 Task: Check the reviews for an Airbnb treehouse in Boone, North Carolina and explore.
Action: Mouse moved to (393, 52)
Screenshot: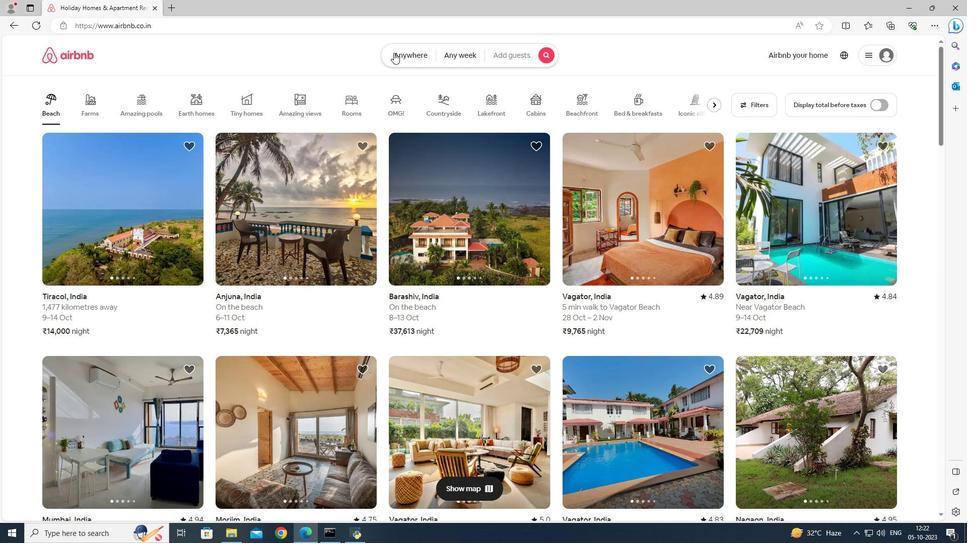 
Action: Mouse pressed left at (393, 52)
Screenshot: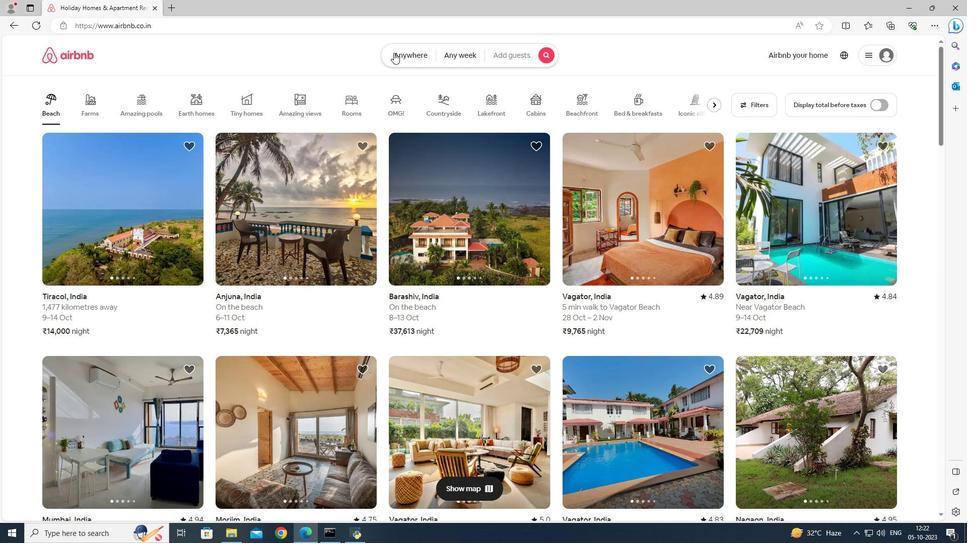
Action: Mouse moved to (323, 90)
Screenshot: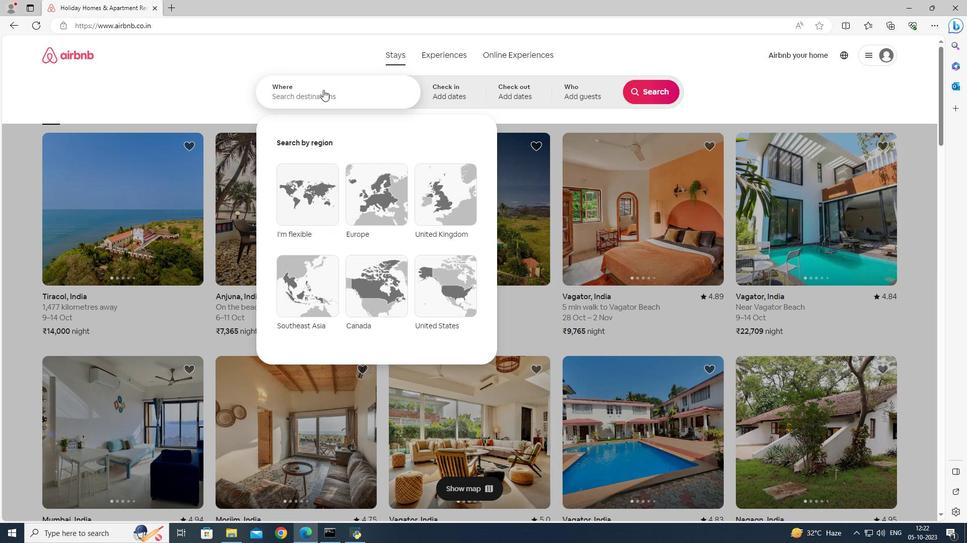 
Action: Mouse pressed left at (323, 90)
Screenshot: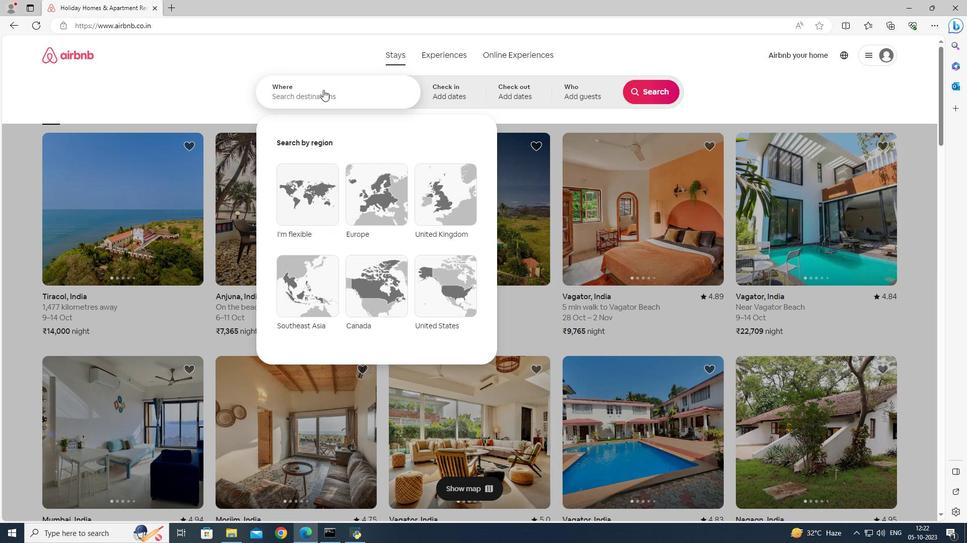 
Action: Mouse moved to (422, 90)
Screenshot: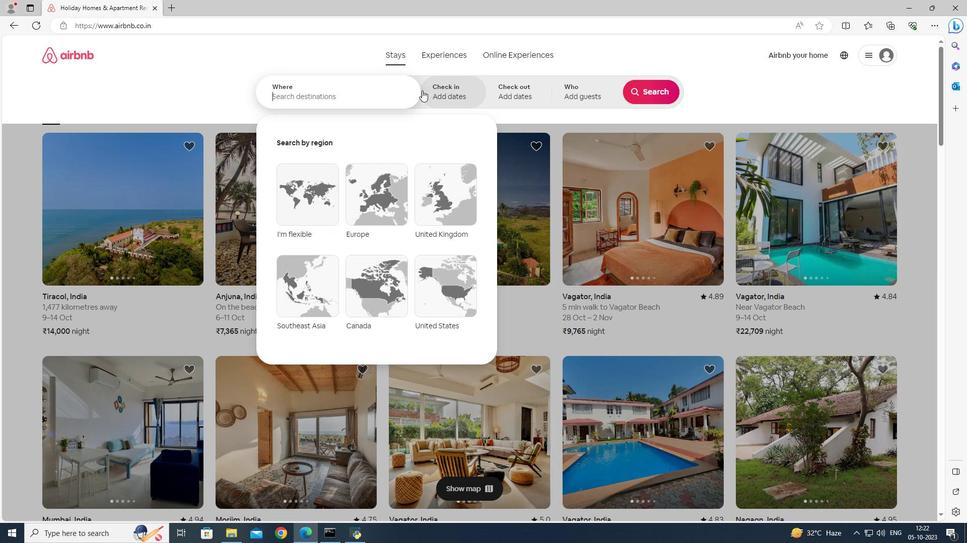 
Action: Key pressed <Key.shift><Key.shift>Boone,<Key.shift><Key.shift><Key.shift><Key.shift><Key.shift><Key.shift><Key.shift>North
Screenshot: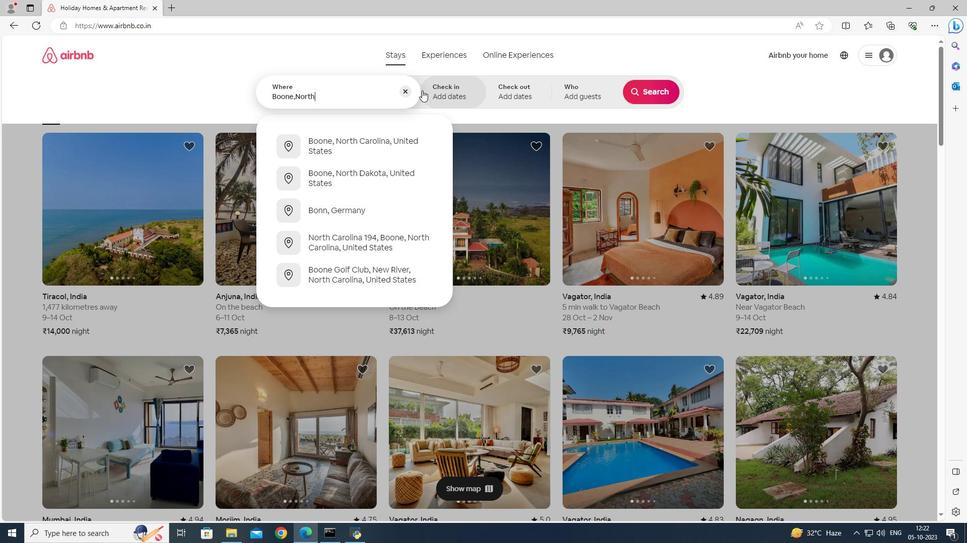 
Action: Mouse moved to (398, 146)
Screenshot: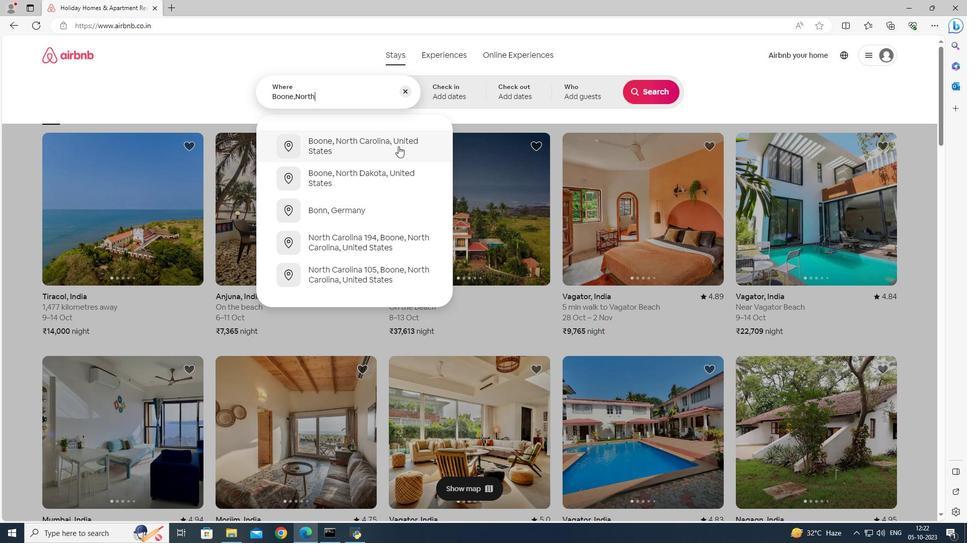 
Action: Mouse pressed left at (398, 146)
Screenshot: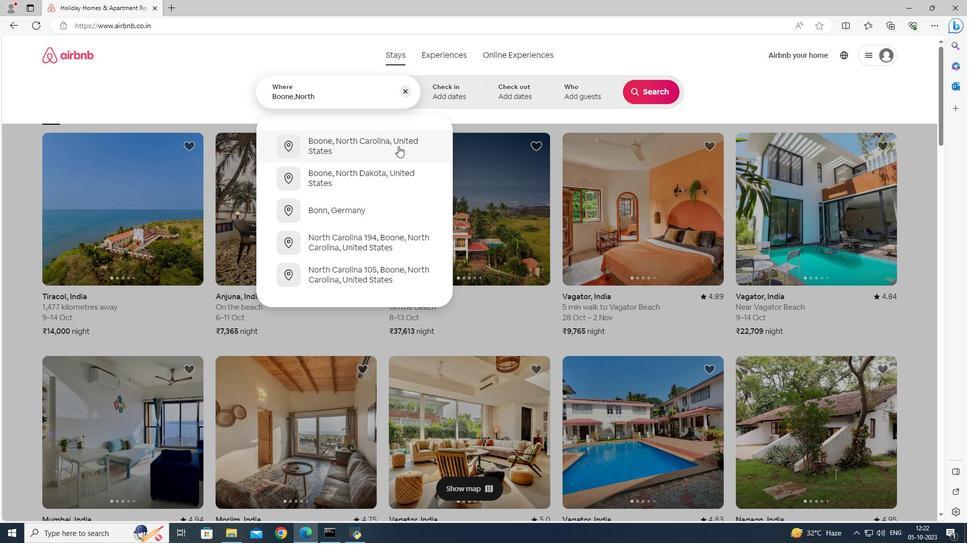 
Action: Mouse moved to (669, 98)
Screenshot: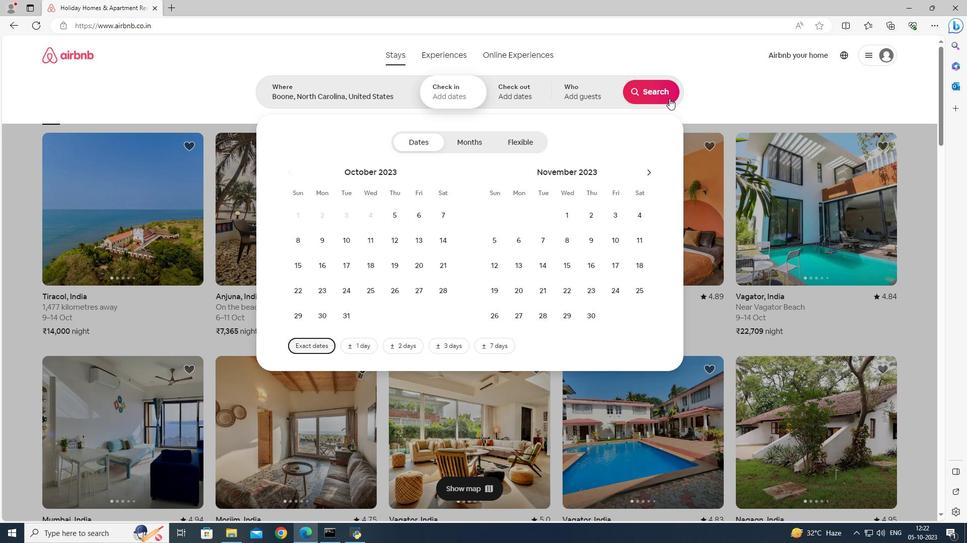 
Action: Mouse pressed left at (669, 98)
Screenshot: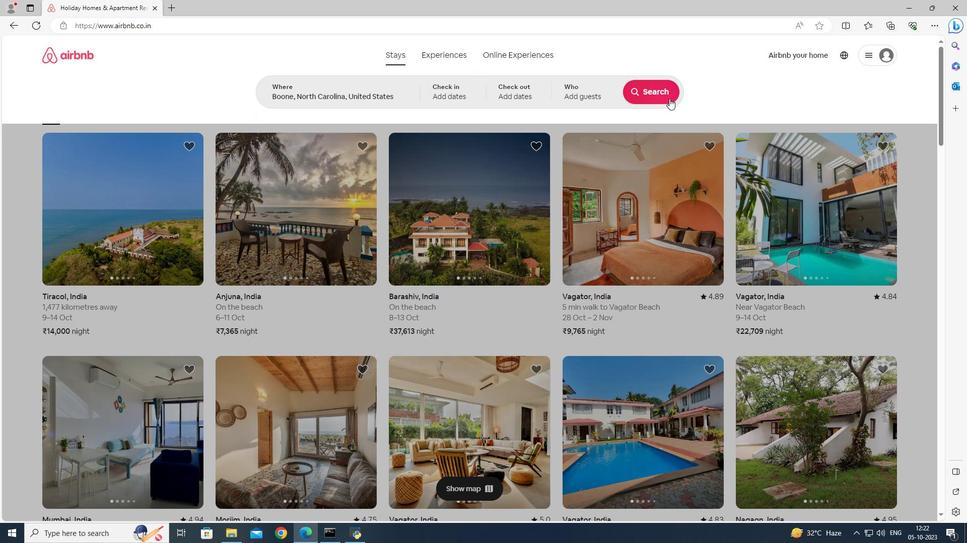 
Action: Mouse moved to (741, 93)
Screenshot: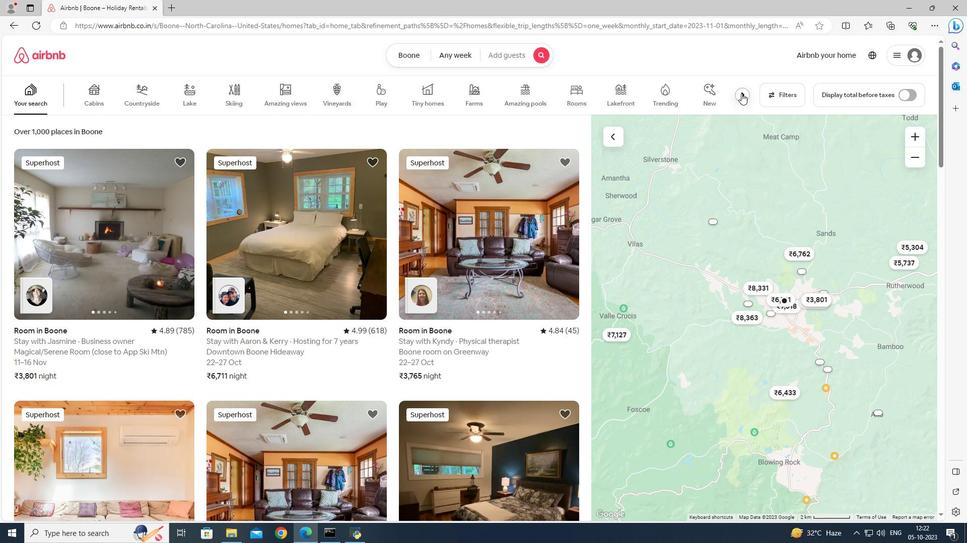 
Action: Mouse pressed left at (741, 93)
Screenshot: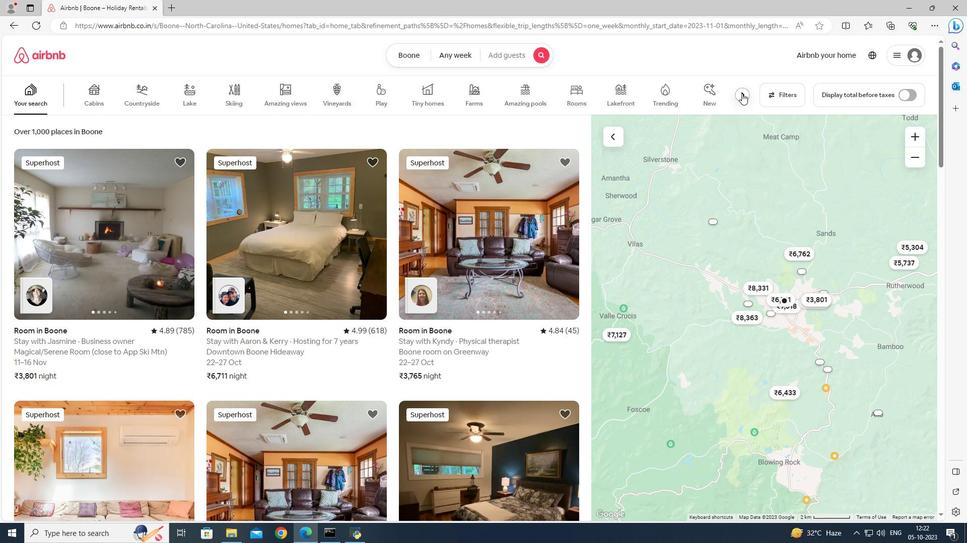
Action: Mouse moved to (669, 102)
Screenshot: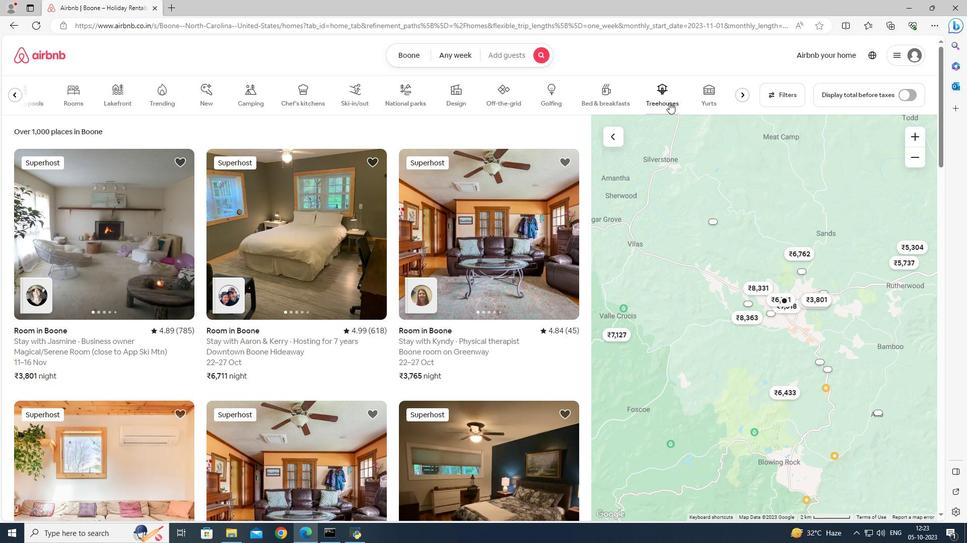 
Action: Mouse pressed left at (669, 102)
Screenshot: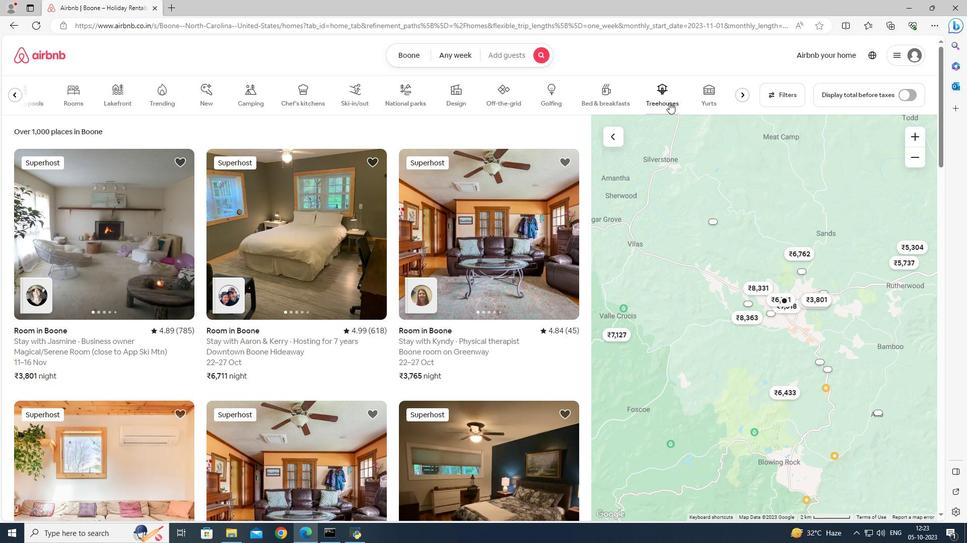 
Action: Mouse moved to (126, 261)
Screenshot: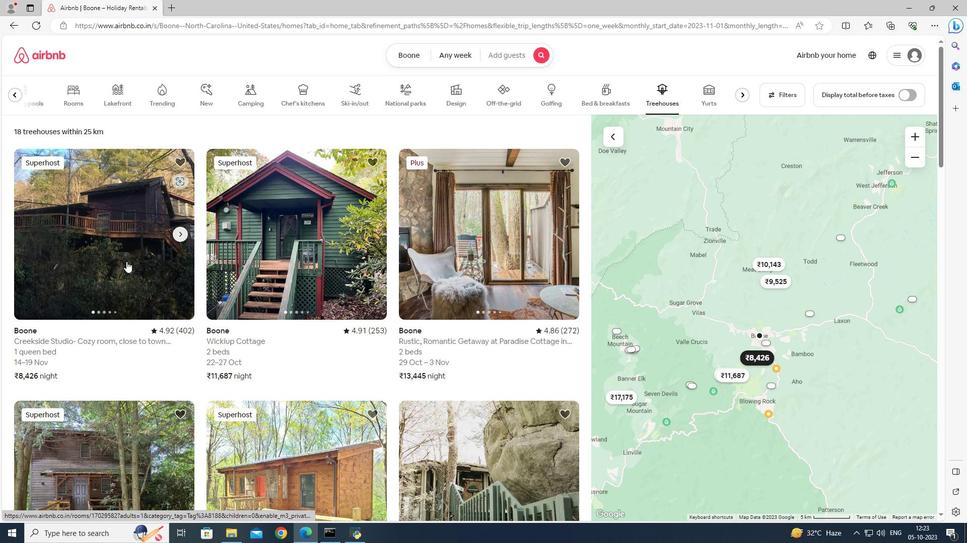 
Action: Mouse pressed left at (126, 261)
Screenshot: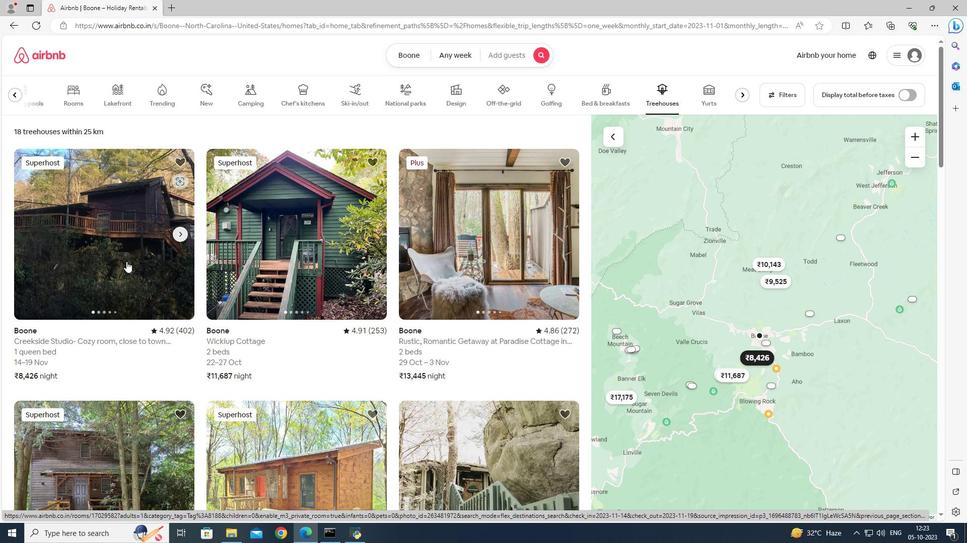 
Action: Mouse moved to (710, 372)
Screenshot: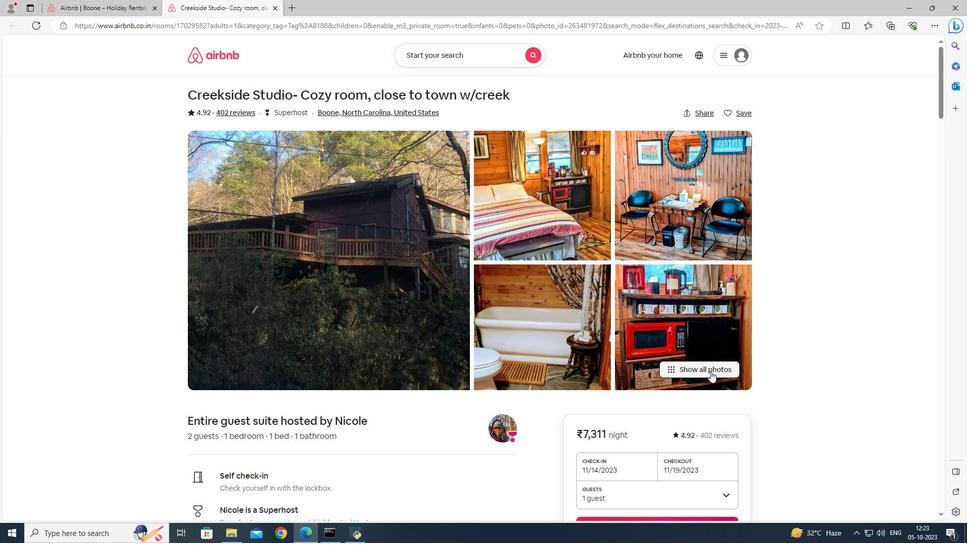
Action: Mouse pressed left at (710, 372)
Screenshot: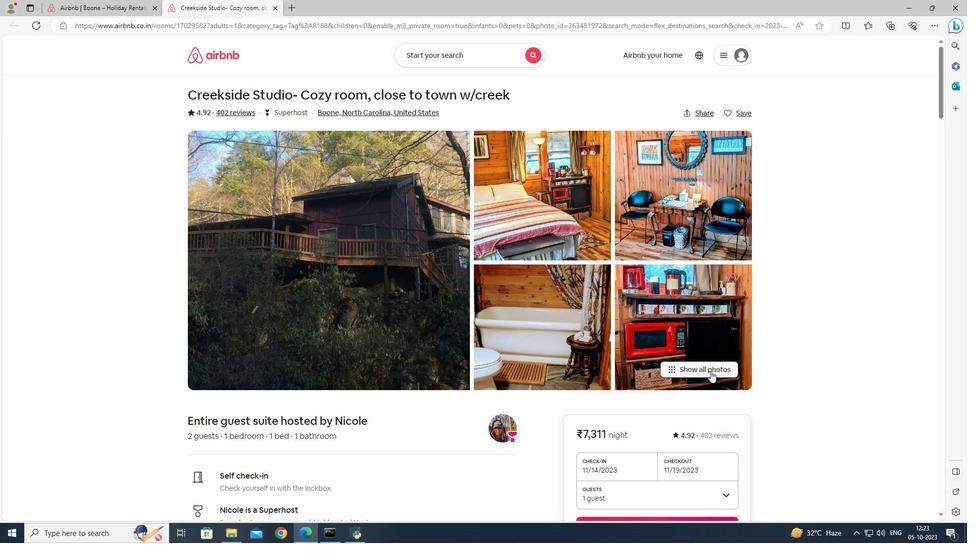 
Action: Mouse moved to (583, 225)
Screenshot: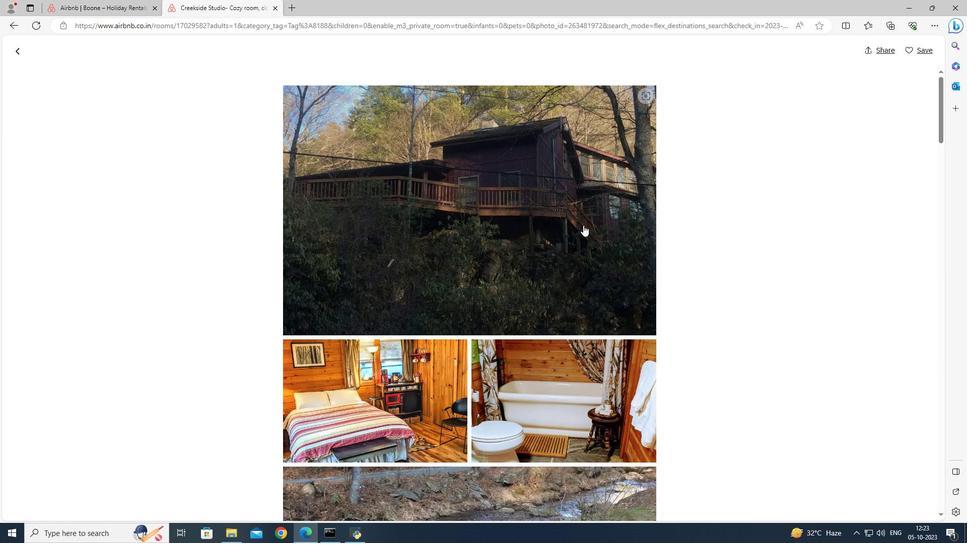
Action: Mouse scrolled (583, 225) with delta (0, 0)
Screenshot: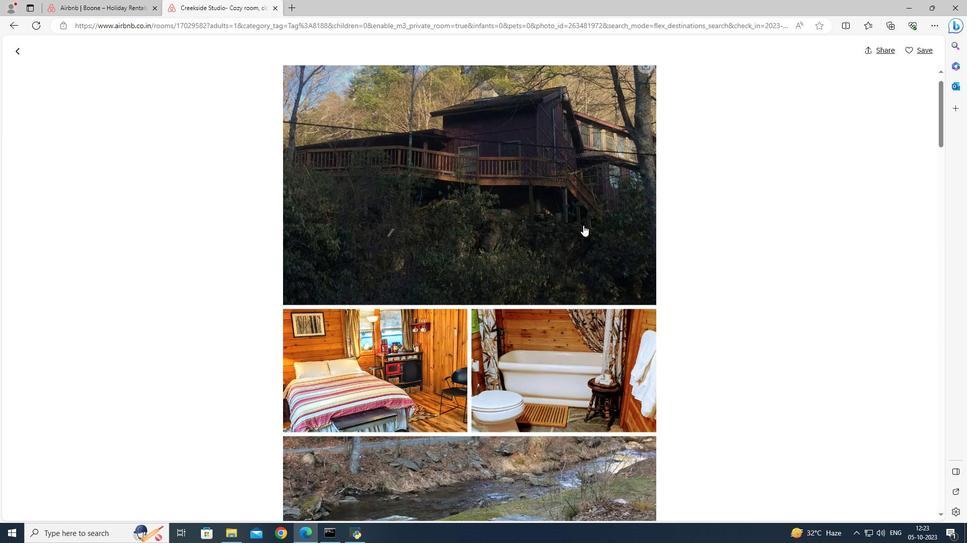 
Action: Mouse scrolled (583, 225) with delta (0, 0)
Screenshot: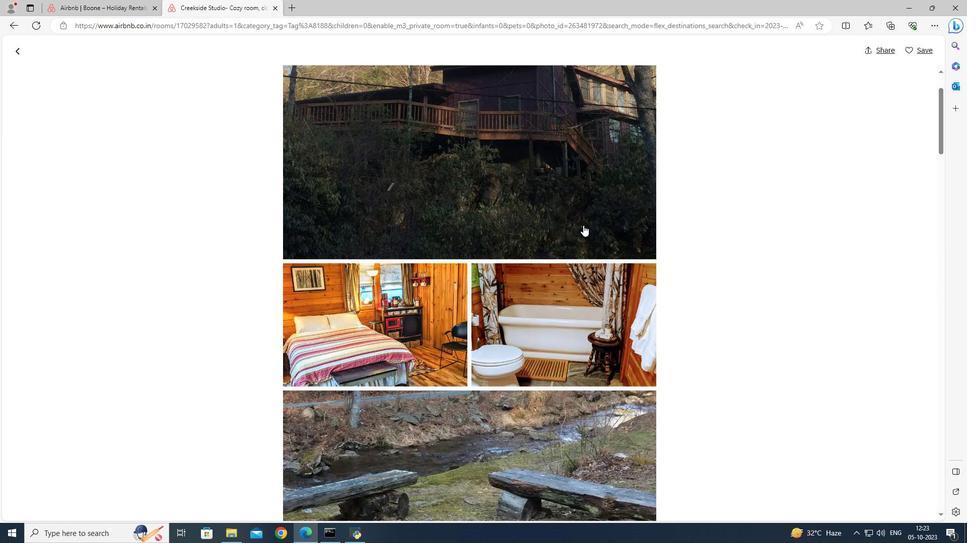 
Action: Mouse scrolled (583, 225) with delta (0, 0)
Screenshot: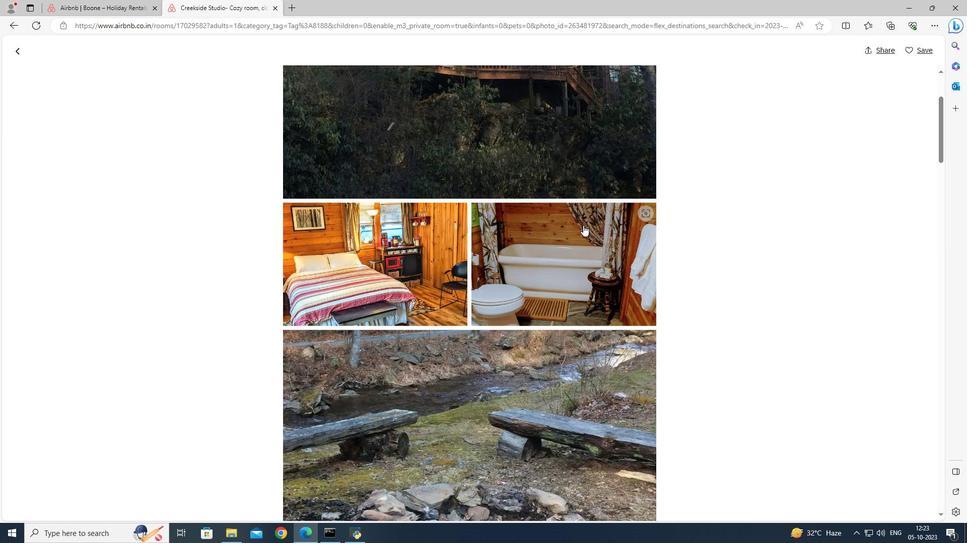 
Action: Mouse scrolled (583, 225) with delta (0, 0)
Screenshot: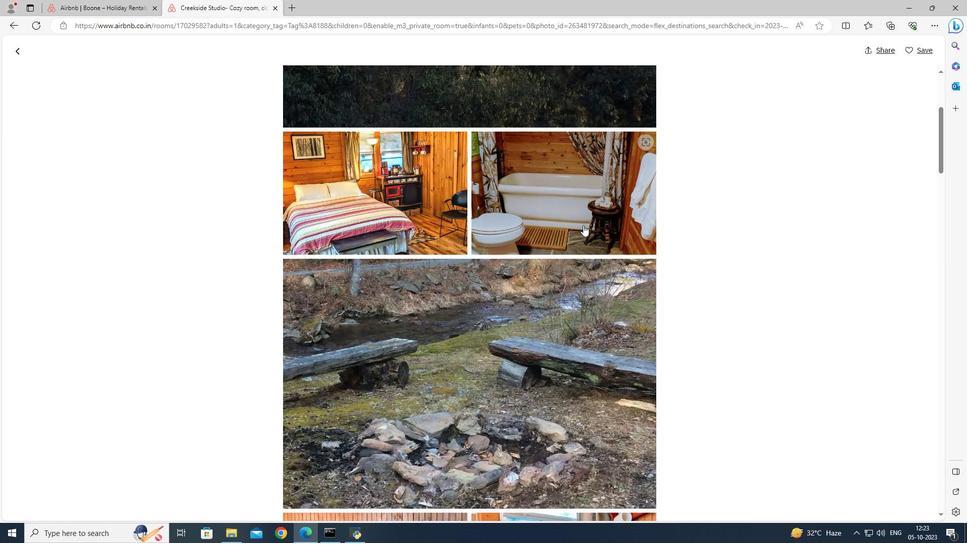 
Action: Mouse scrolled (583, 225) with delta (0, 0)
Screenshot: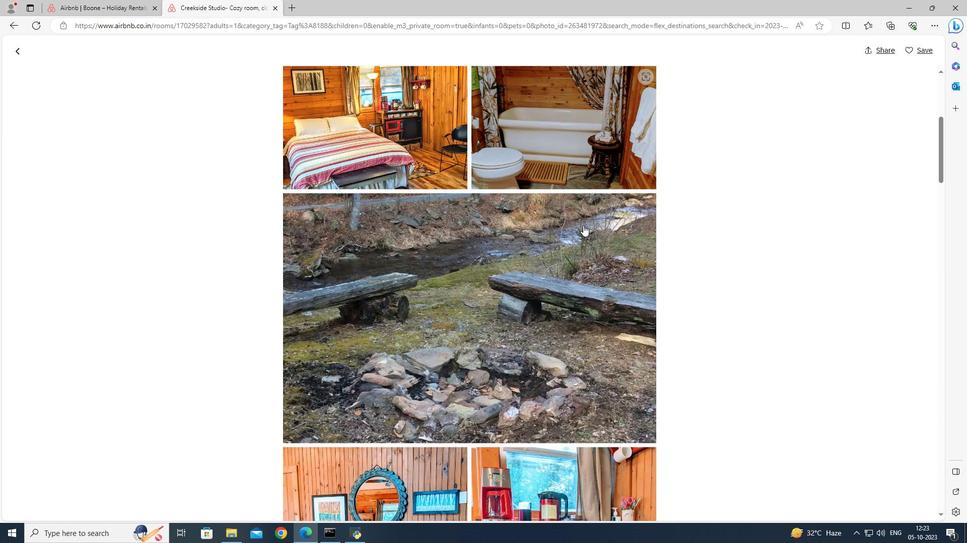 
Action: Mouse scrolled (583, 225) with delta (0, 0)
Screenshot: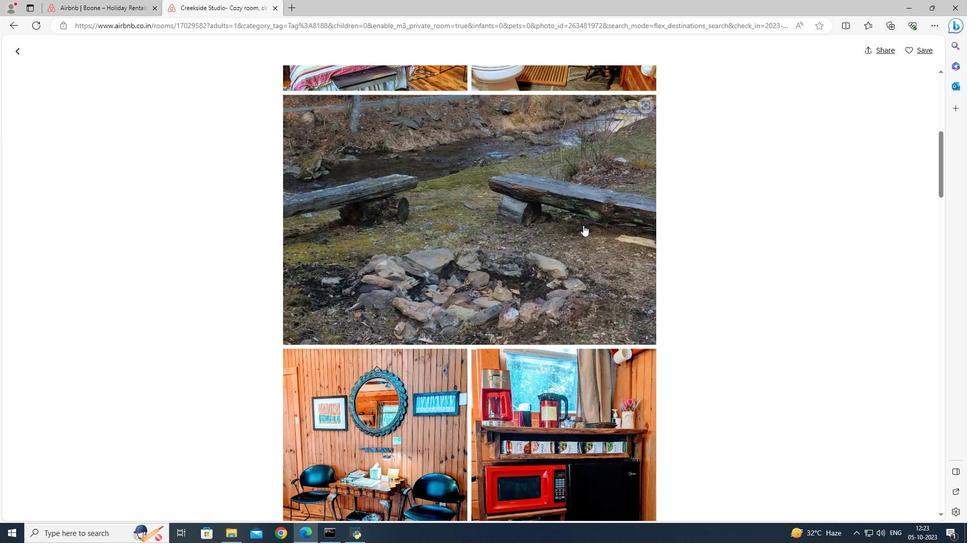 
Action: Mouse scrolled (583, 225) with delta (0, 0)
Screenshot: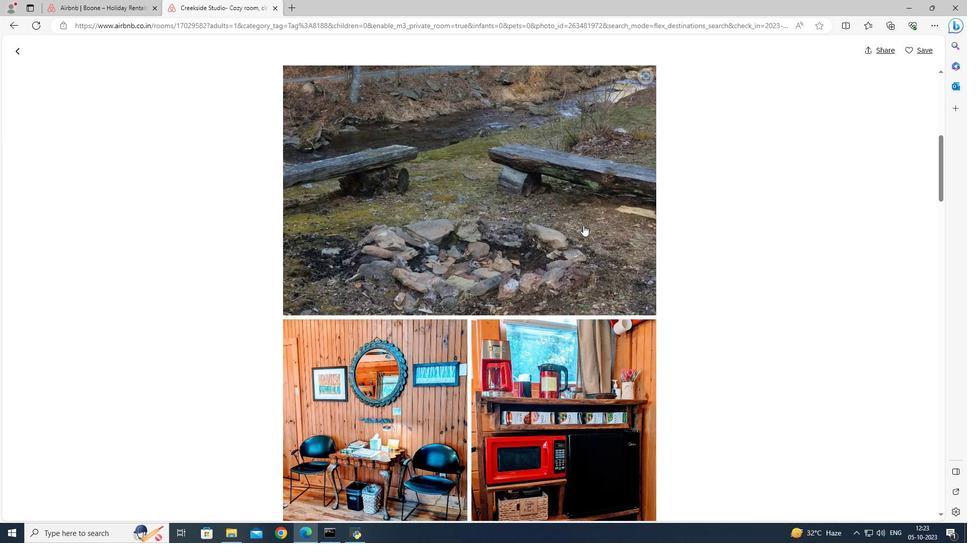 
Action: Mouse scrolled (583, 225) with delta (0, 0)
Screenshot: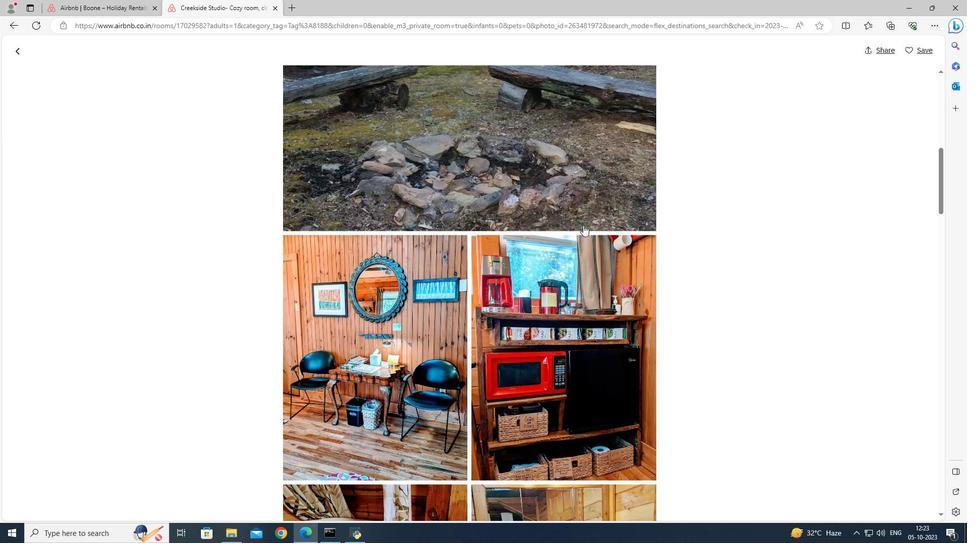 
Action: Mouse scrolled (583, 225) with delta (0, 0)
Screenshot: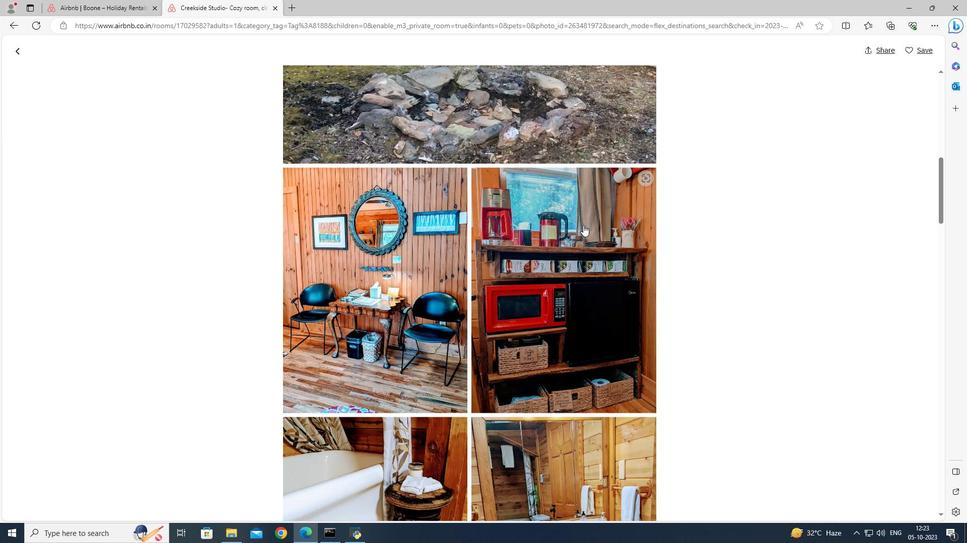 
Action: Mouse scrolled (583, 225) with delta (0, 0)
Screenshot: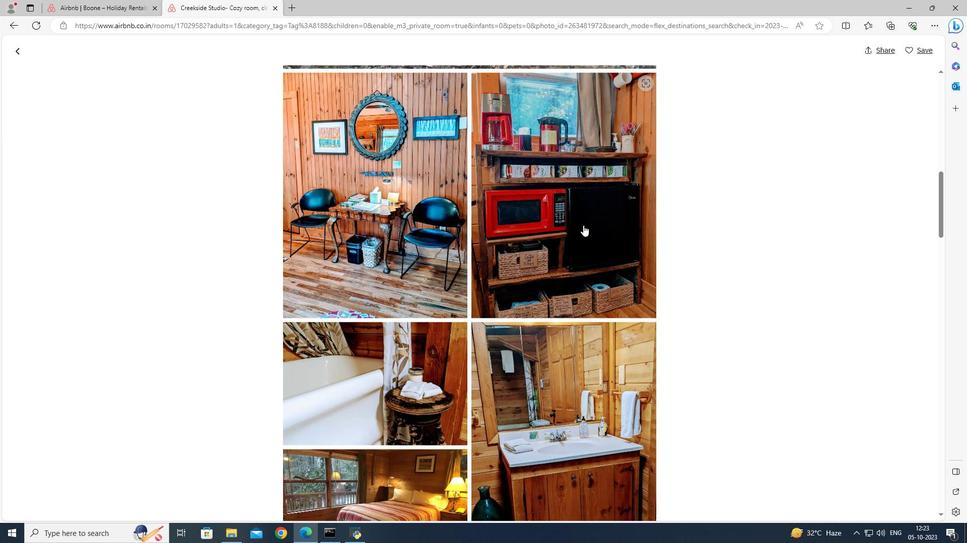 
Action: Mouse scrolled (583, 225) with delta (0, 0)
Screenshot: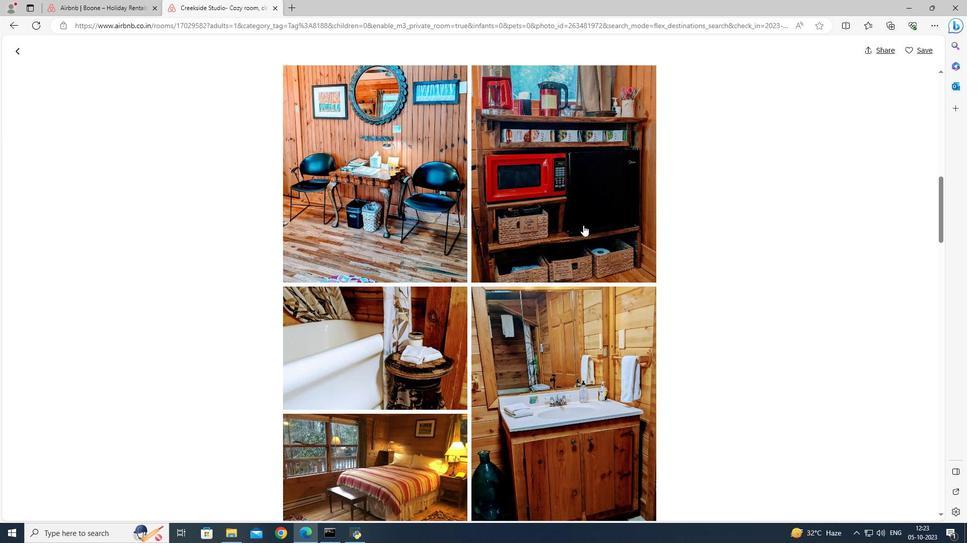 
Action: Mouse scrolled (583, 225) with delta (0, 0)
Screenshot: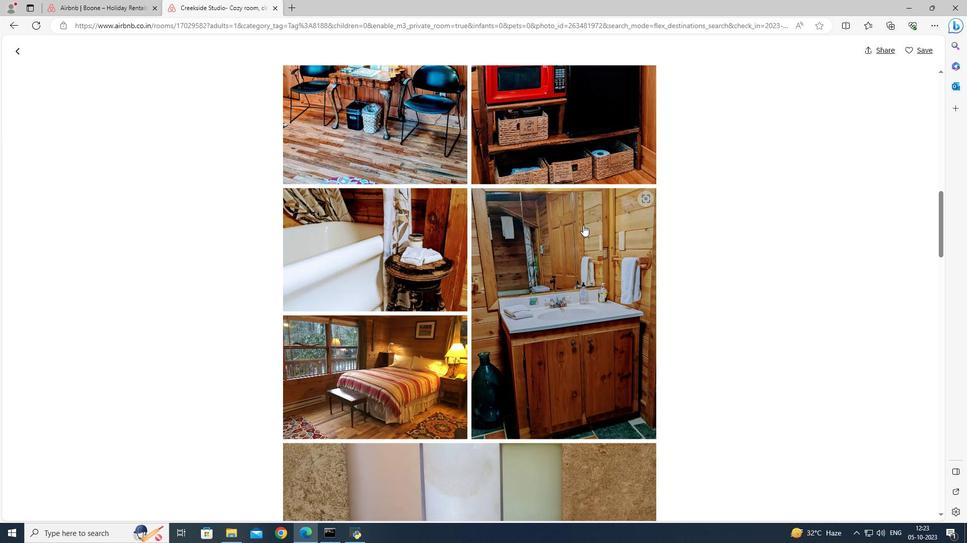 
Action: Mouse scrolled (583, 225) with delta (0, 0)
Screenshot: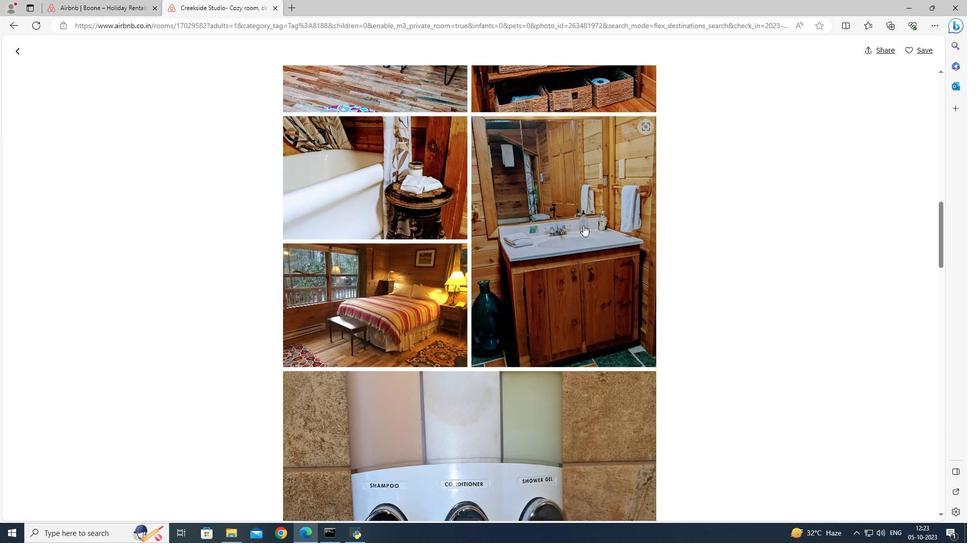 
Action: Mouse scrolled (583, 225) with delta (0, 0)
Screenshot: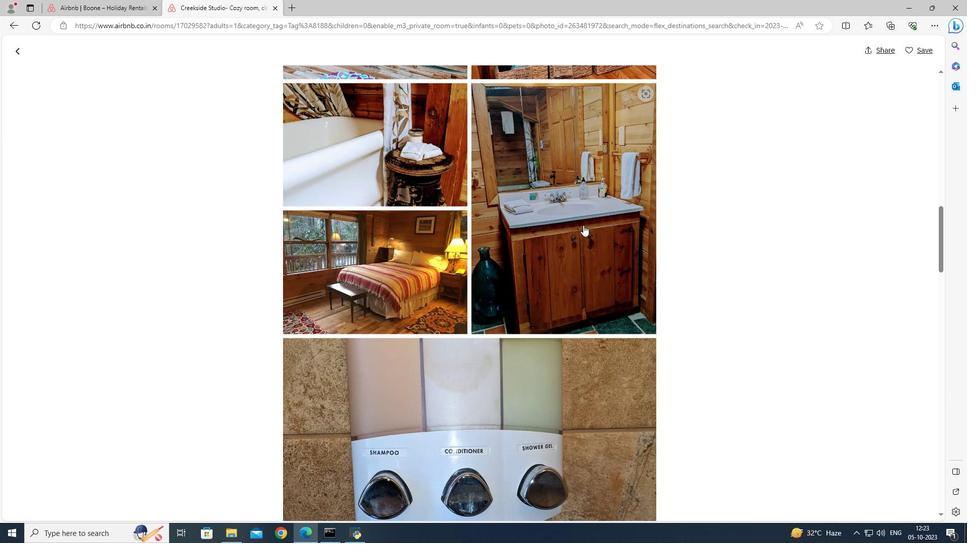 
Action: Mouse scrolled (583, 225) with delta (0, 0)
Screenshot: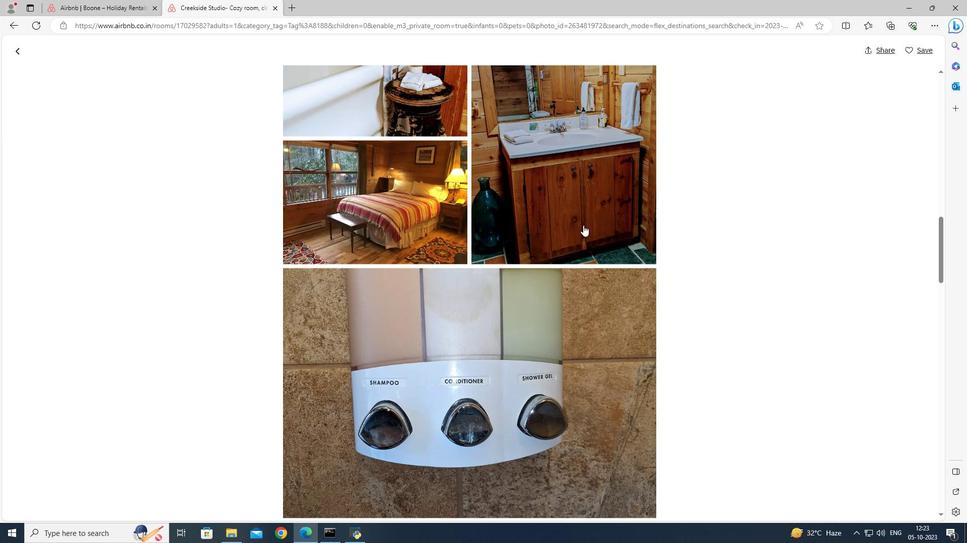 
Action: Mouse scrolled (583, 225) with delta (0, 0)
Screenshot: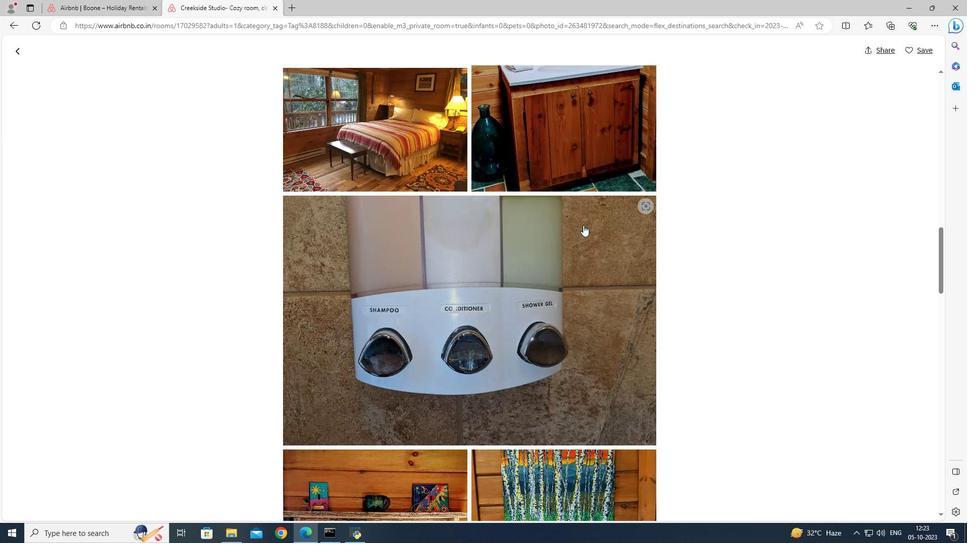 
Action: Mouse scrolled (583, 225) with delta (0, 0)
Screenshot: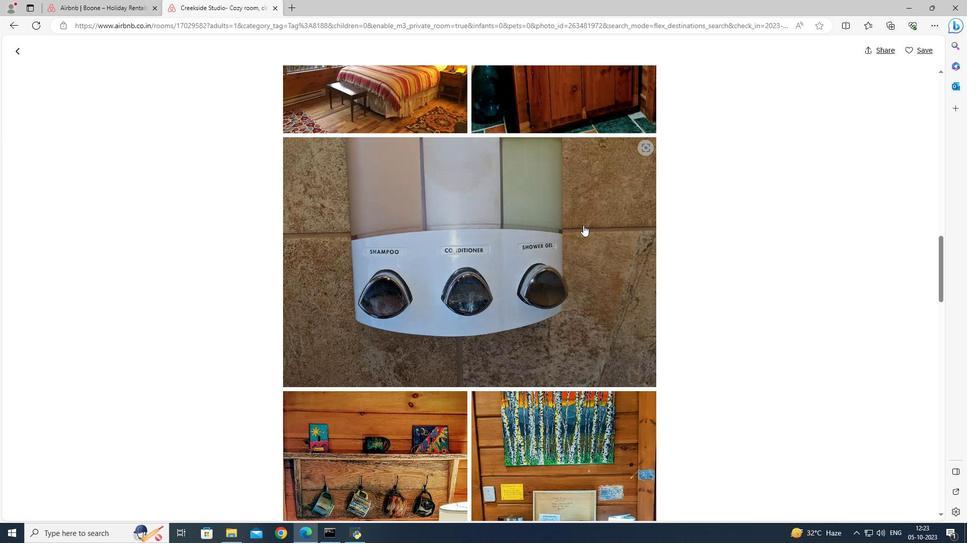 
Action: Mouse scrolled (583, 225) with delta (0, 0)
Screenshot: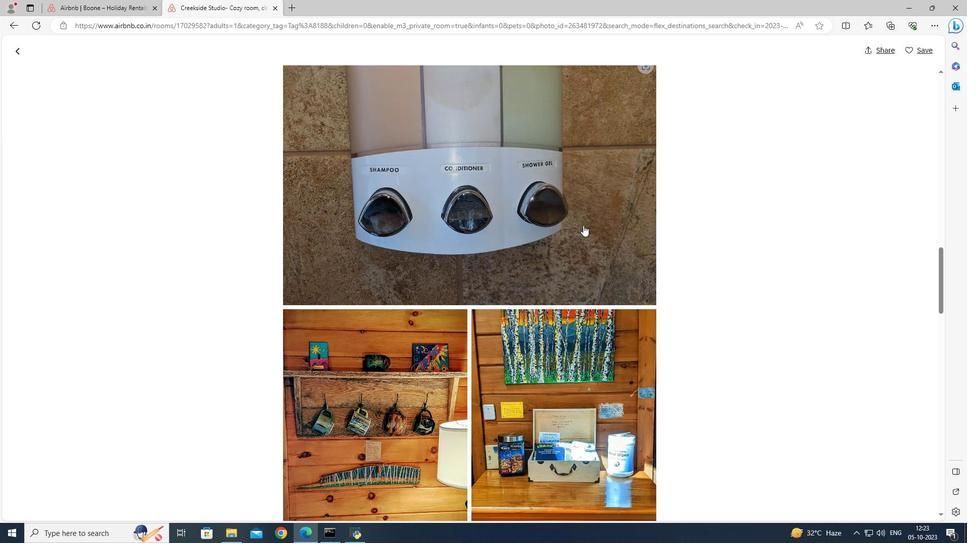 
Action: Mouse scrolled (583, 225) with delta (0, 0)
Screenshot: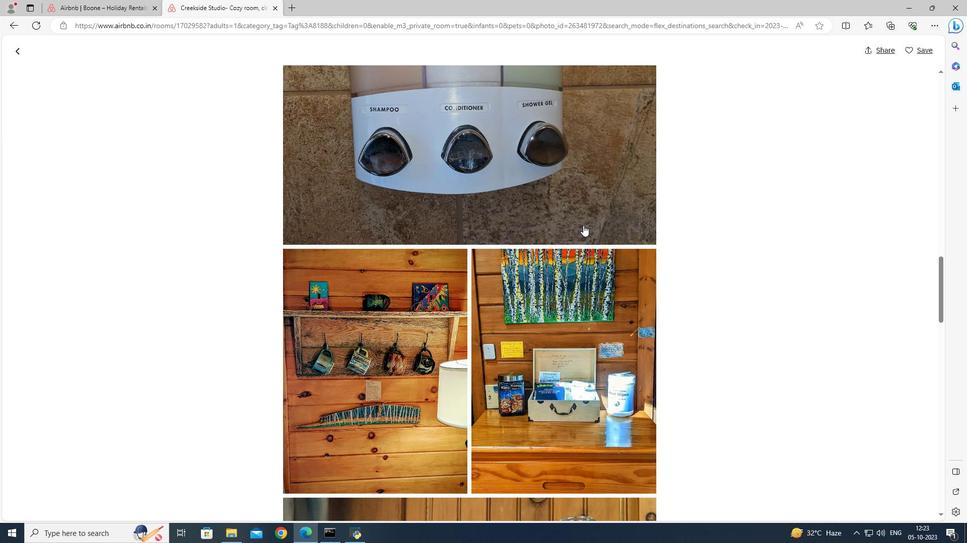 
Action: Mouse scrolled (583, 225) with delta (0, 0)
Screenshot: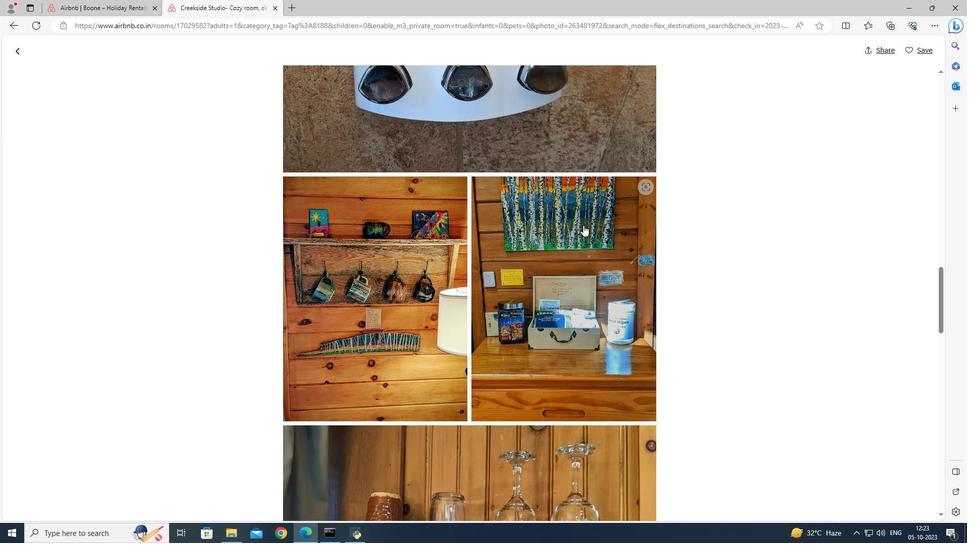 
Action: Mouse scrolled (583, 225) with delta (0, 0)
Screenshot: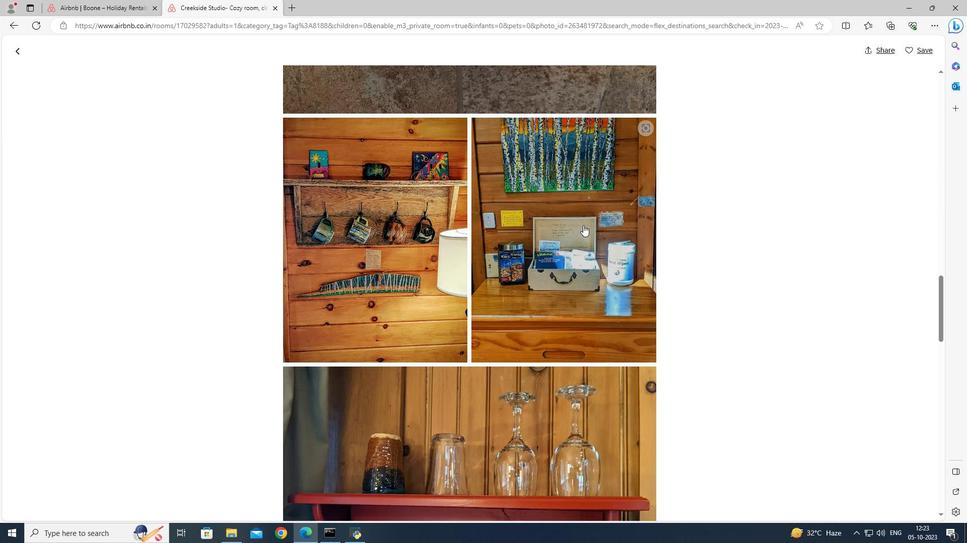 
Action: Mouse scrolled (583, 225) with delta (0, 0)
Screenshot: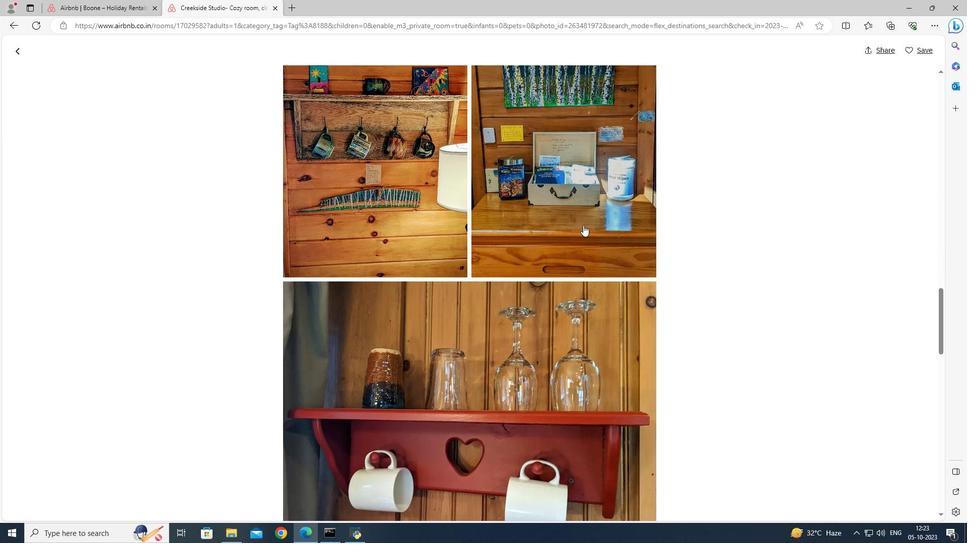 
Action: Mouse scrolled (583, 225) with delta (0, 0)
Screenshot: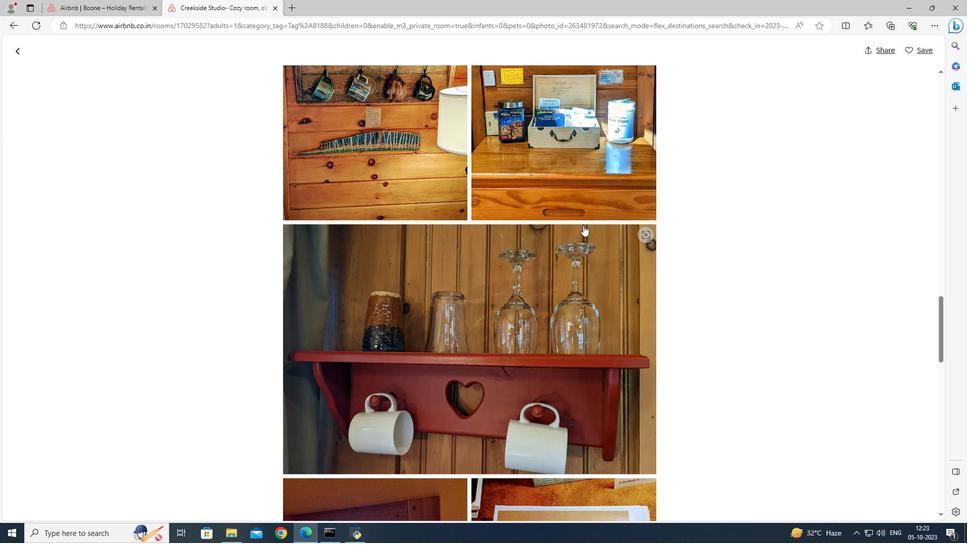 
Action: Mouse scrolled (583, 225) with delta (0, 0)
Screenshot: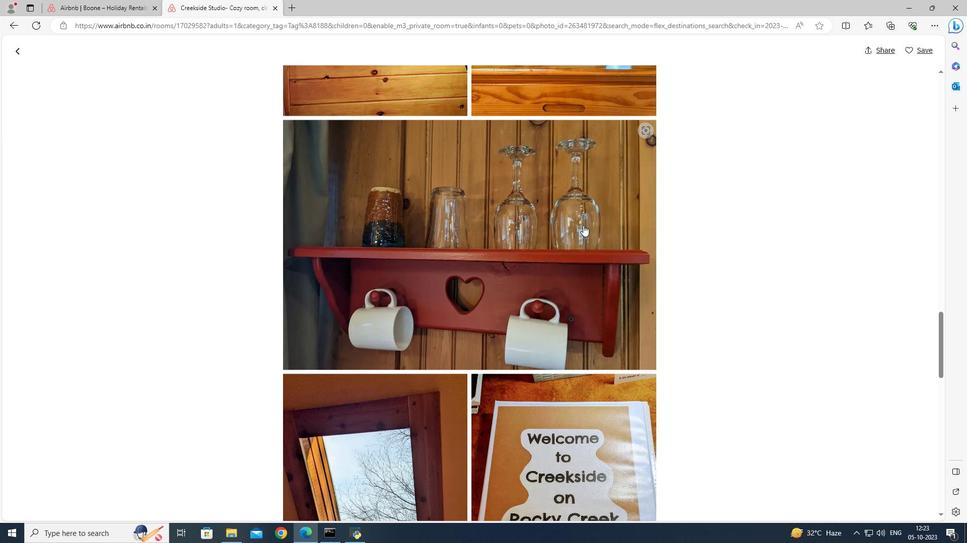 
Action: Mouse scrolled (583, 225) with delta (0, 0)
Screenshot: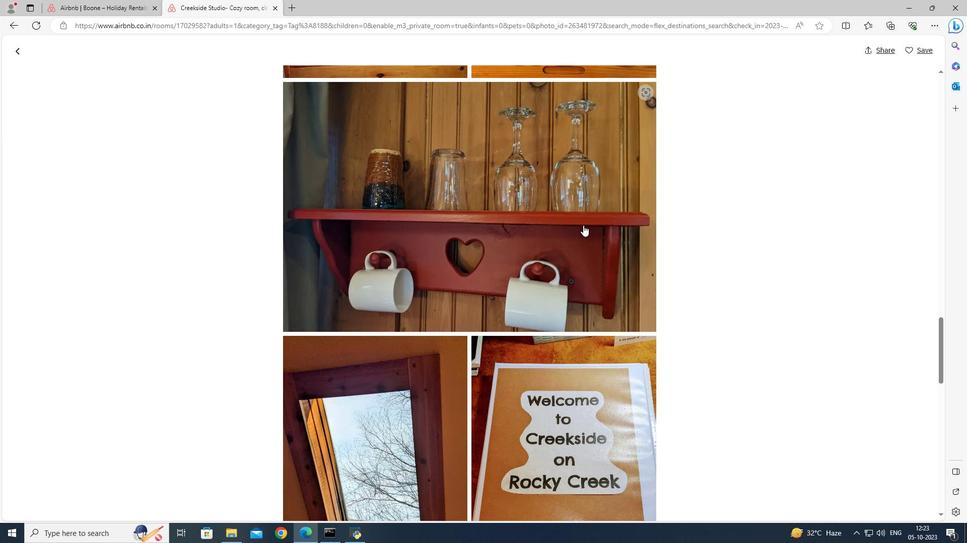 
Action: Mouse scrolled (583, 225) with delta (0, 0)
Screenshot: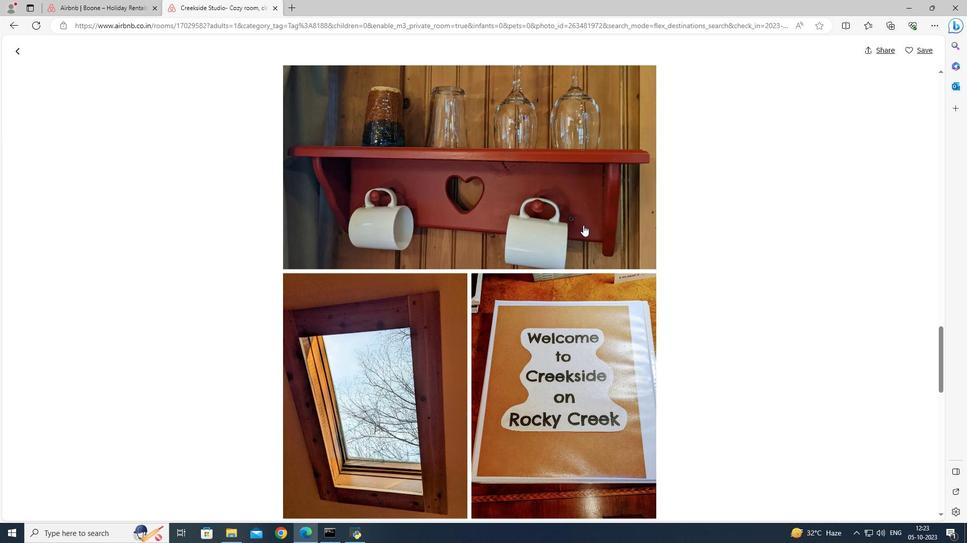 
Action: Mouse scrolled (583, 225) with delta (0, 0)
Screenshot: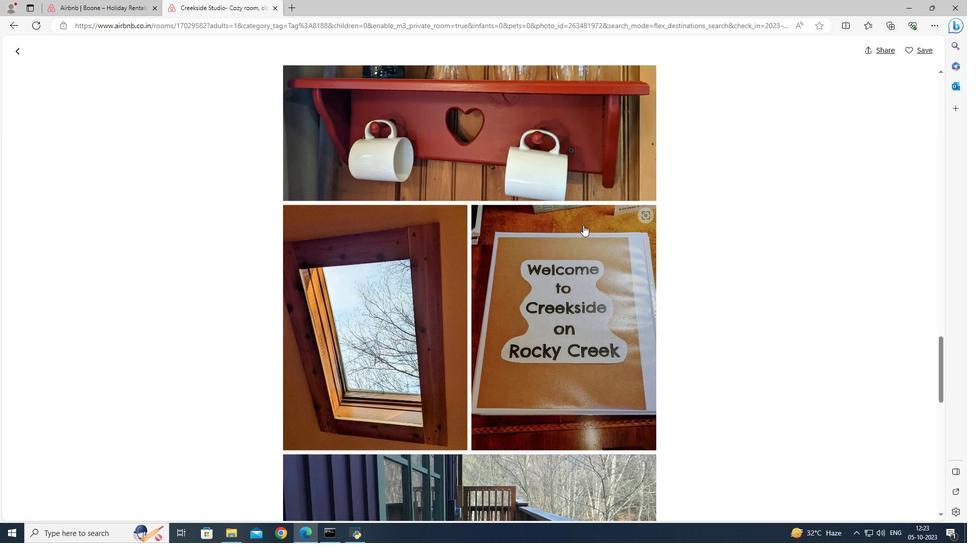 
Action: Mouse scrolled (583, 225) with delta (0, 0)
Screenshot: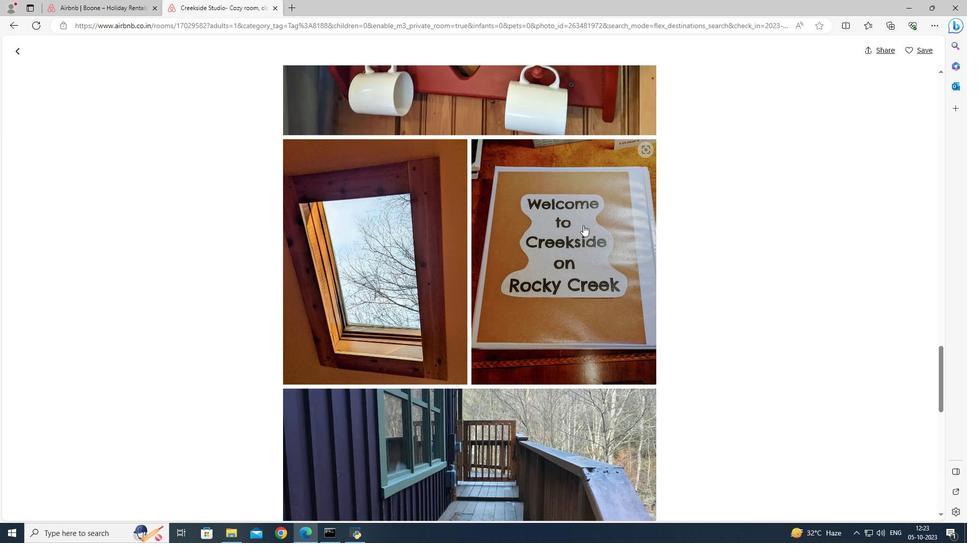 
Action: Mouse scrolled (583, 225) with delta (0, 0)
Screenshot: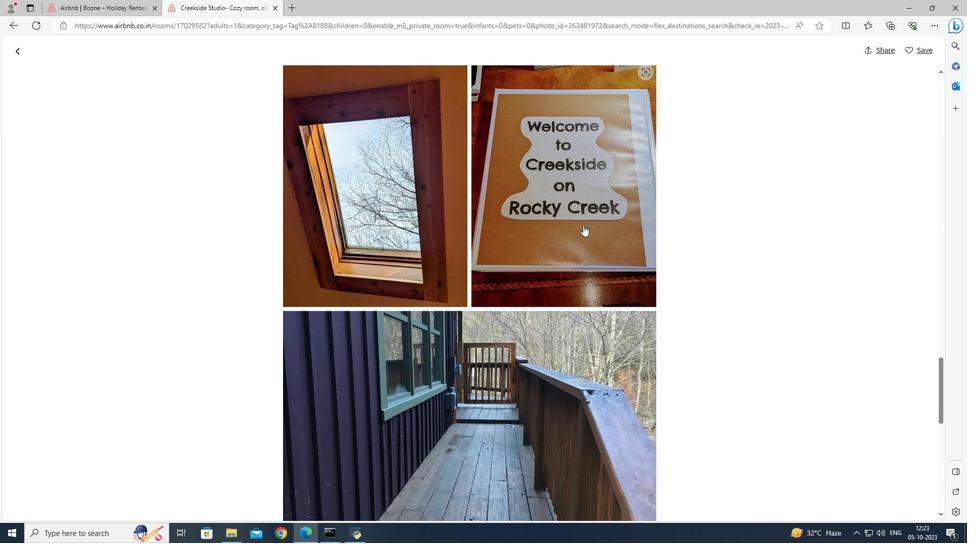 
Action: Mouse scrolled (583, 225) with delta (0, 0)
Screenshot: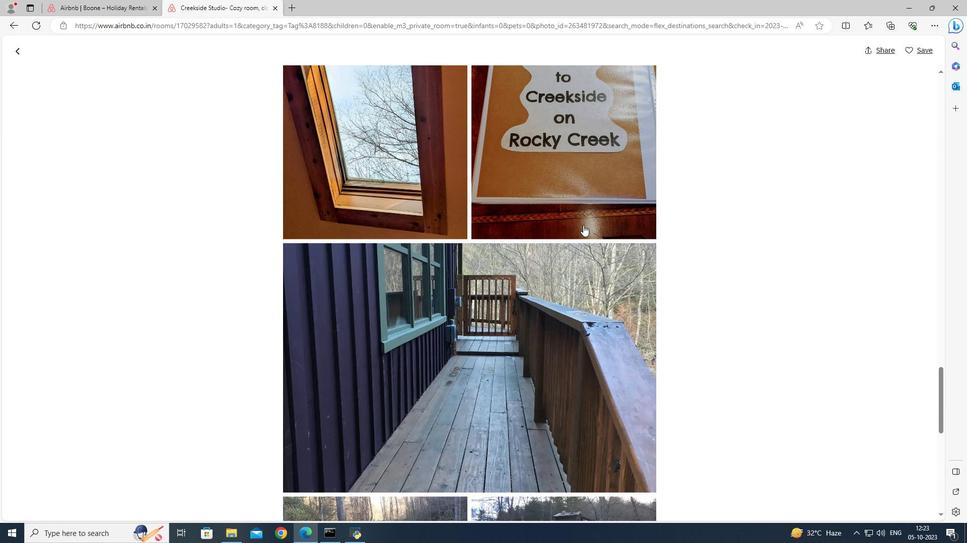 
Action: Mouse scrolled (583, 225) with delta (0, 0)
Screenshot: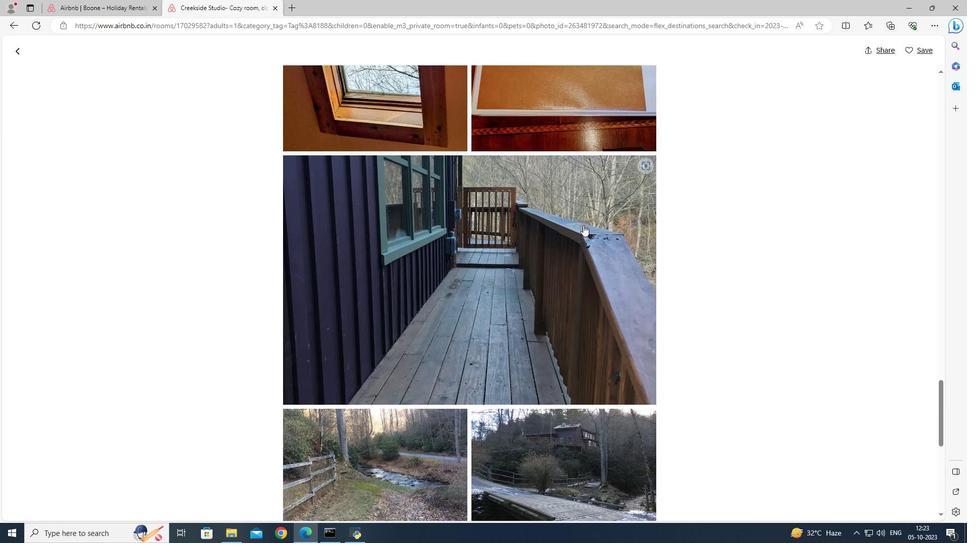 
Action: Mouse scrolled (583, 225) with delta (0, 0)
Screenshot: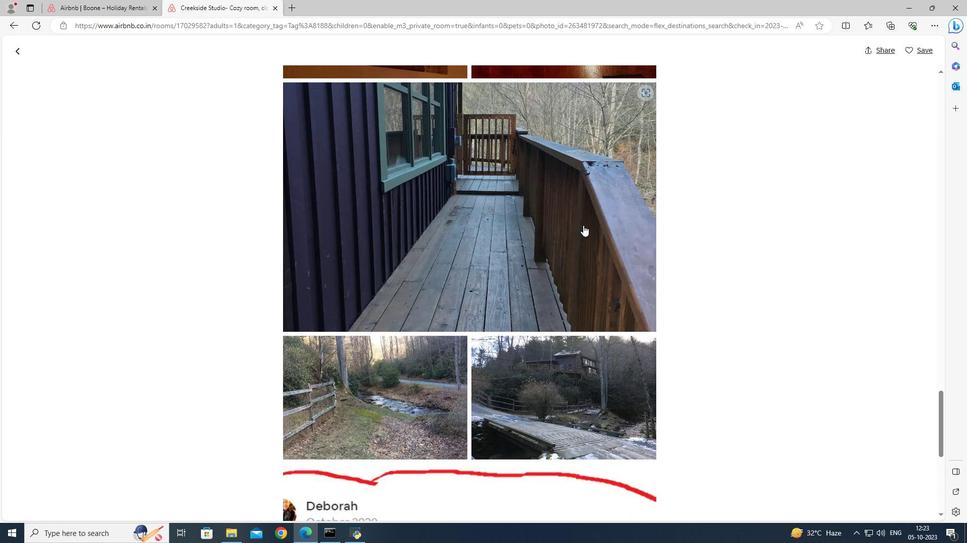 
Action: Mouse scrolled (583, 225) with delta (0, 0)
Screenshot: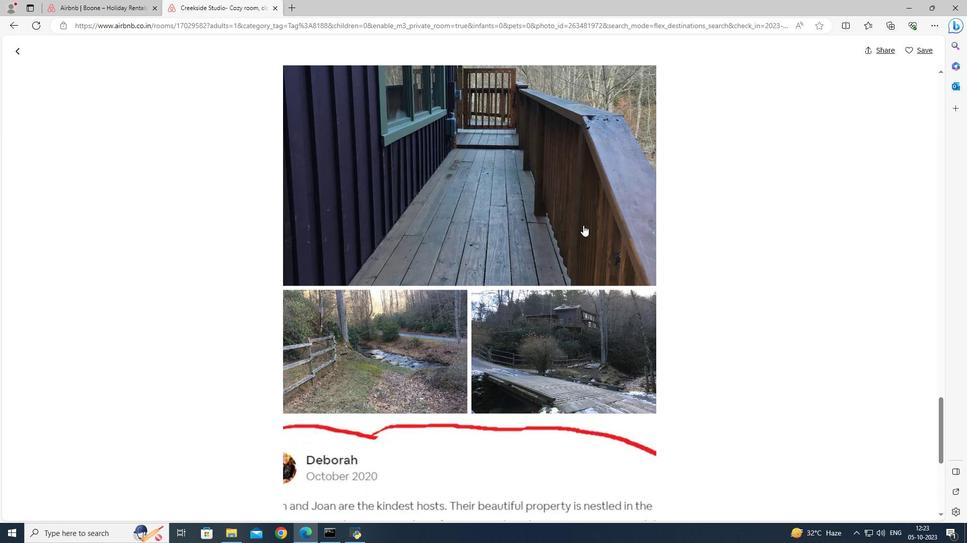 
Action: Mouse scrolled (583, 225) with delta (0, 0)
Screenshot: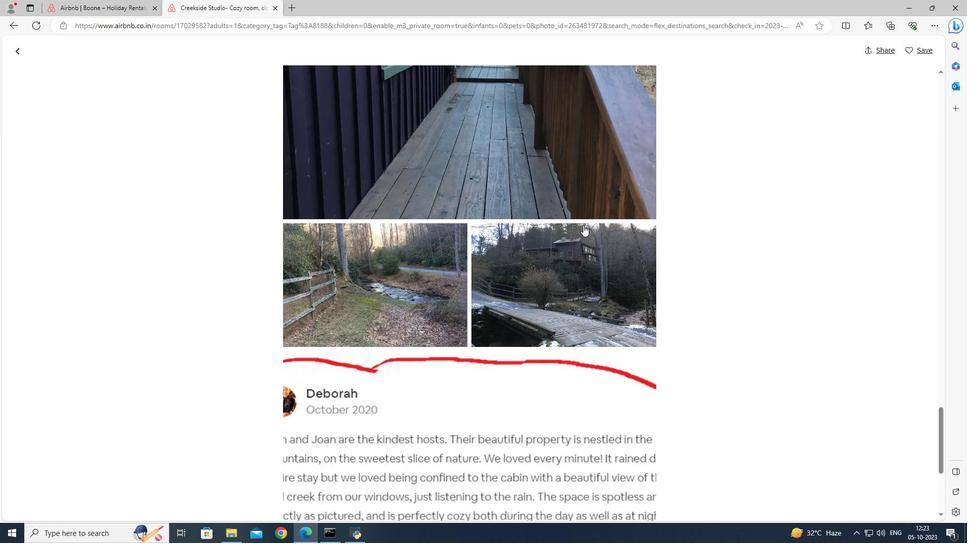 
Action: Mouse scrolled (583, 225) with delta (0, 0)
Screenshot: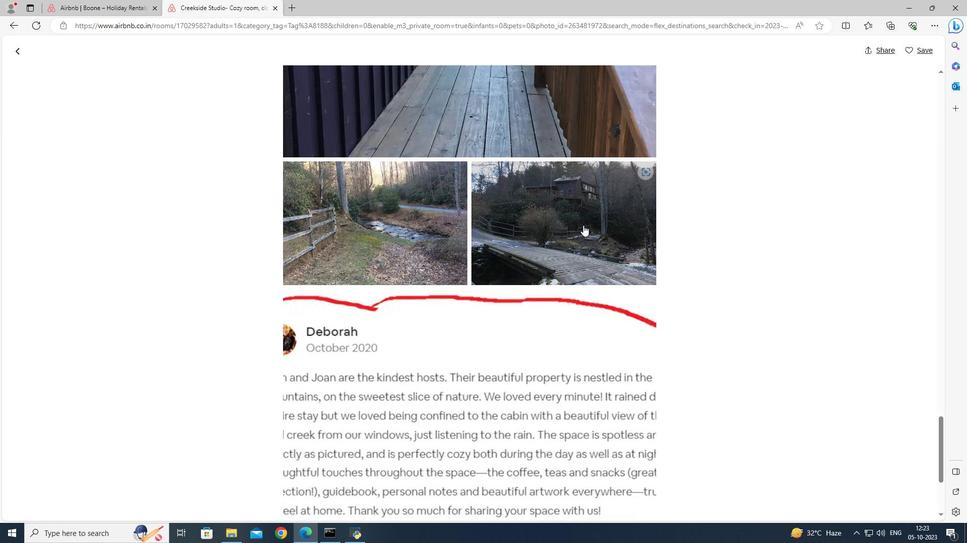 
Action: Mouse scrolled (583, 225) with delta (0, 0)
Screenshot: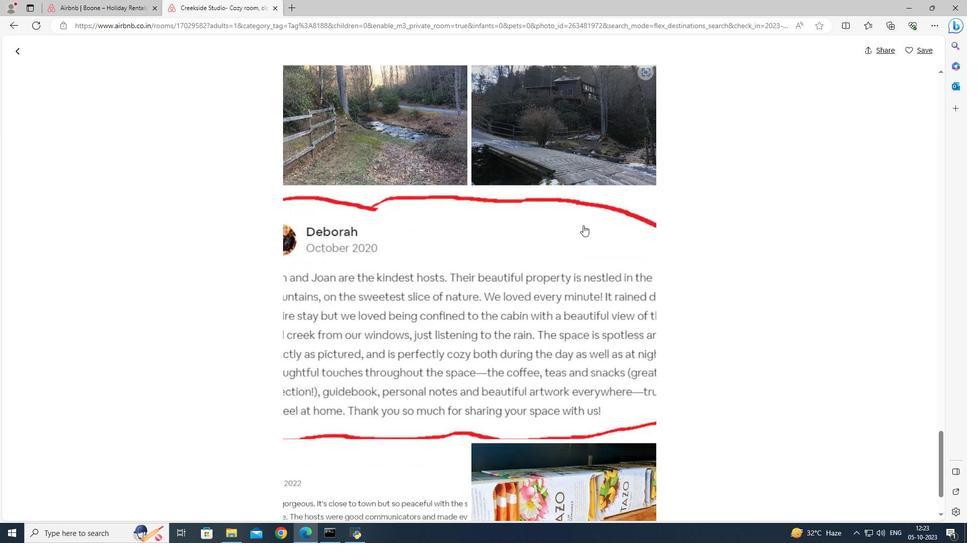 
Action: Mouse scrolled (583, 225) with delta (0, 0)
Screenshot: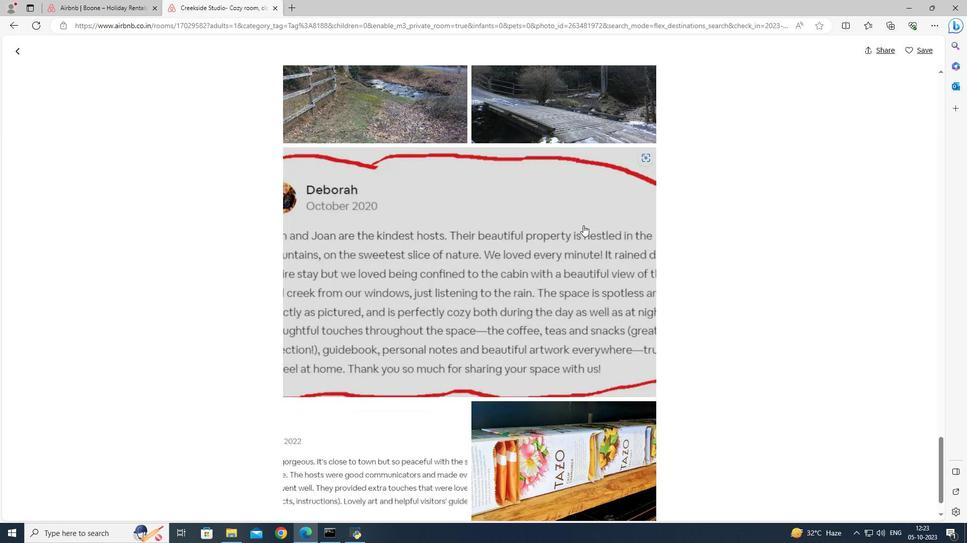 
Action: Mouse scrolled (583, 225) with delta (0, 0)
Screenshot: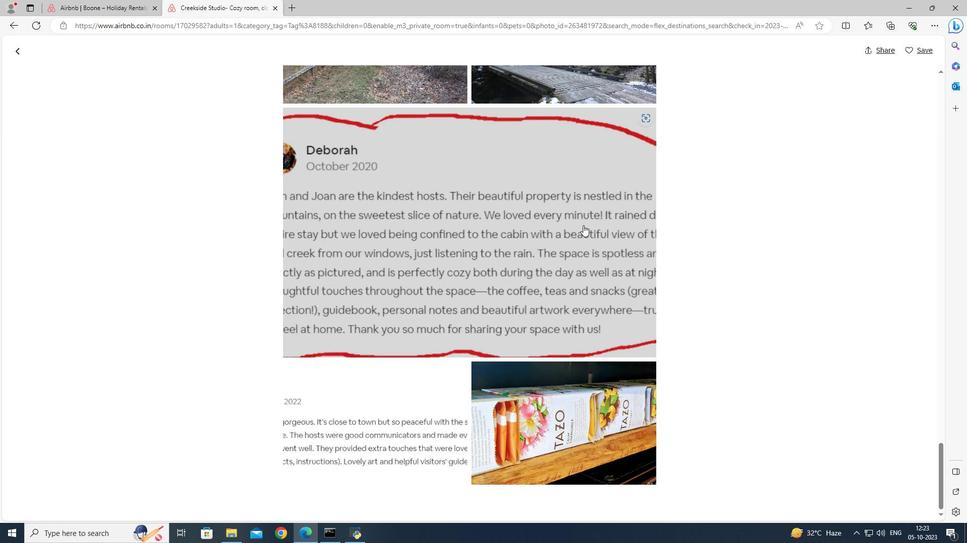 
Action: Mouse scrolled (583, 225) with delta (0, 0)
Screenshot: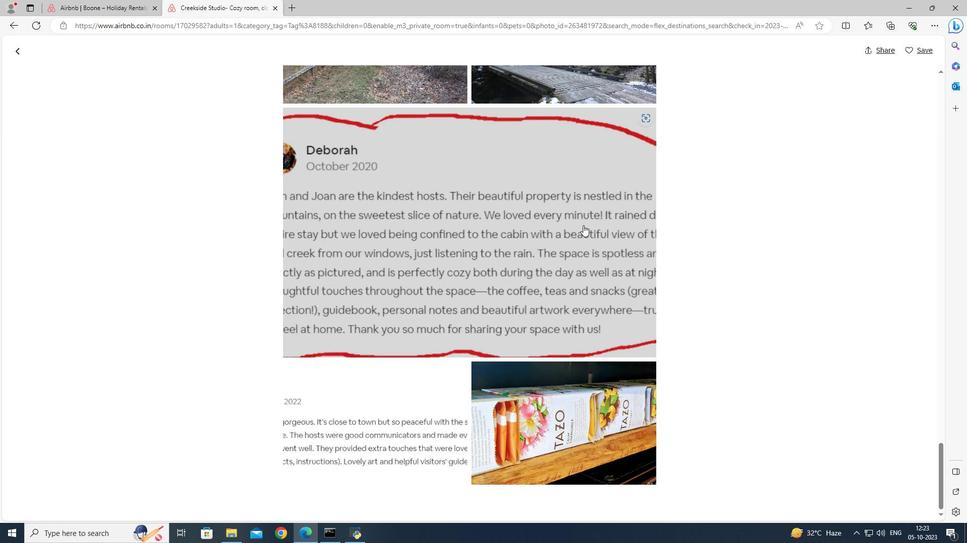 
Action: Mouse scrolled (583, 225) with delta (0, 0)
Screenshot: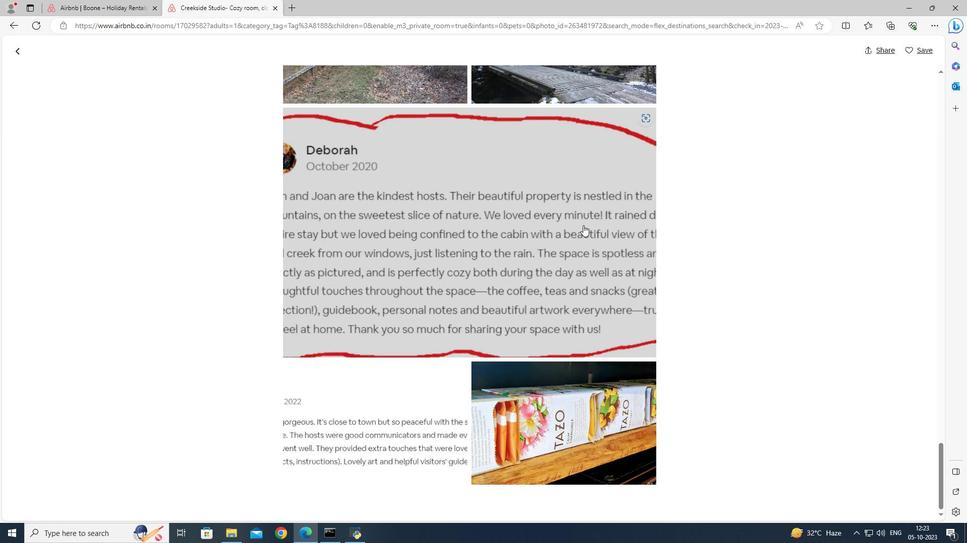 
Action: Mouse scrolled (583, 225) with delta (0, 0)
Screenshot: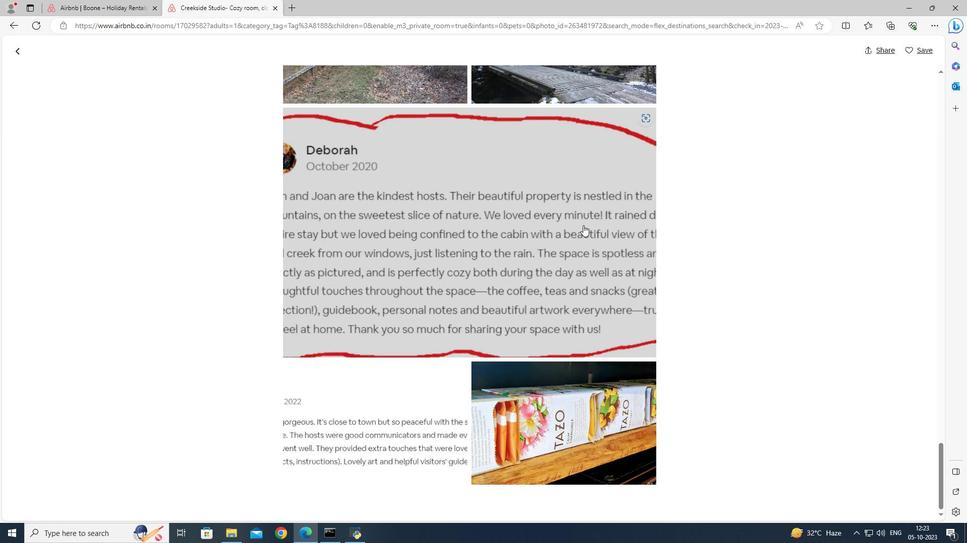 
Action: Mouse scrolled (583, 225) with delta (0, 0)
Screenshot: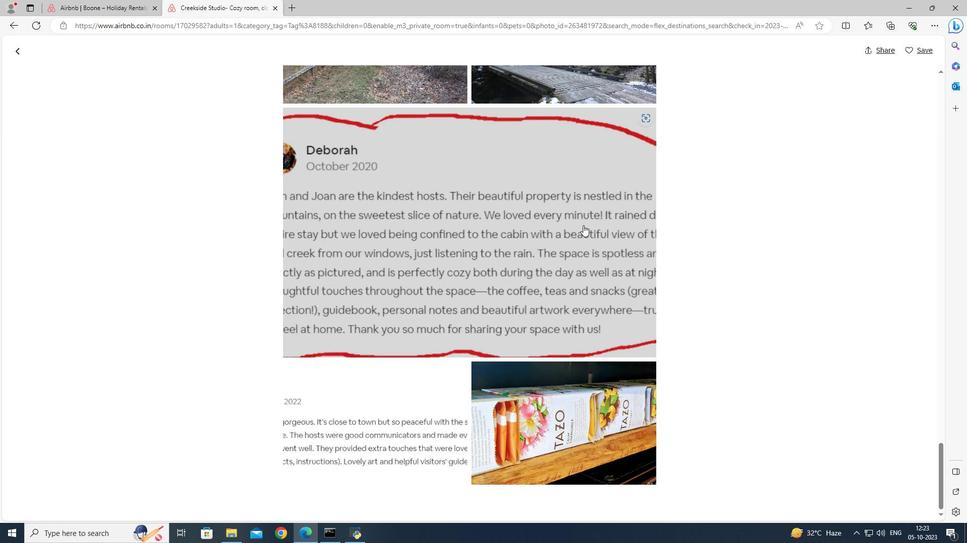 
Action: Mouse scrolled (583, 225) with delta (0, 0)
Screenshot: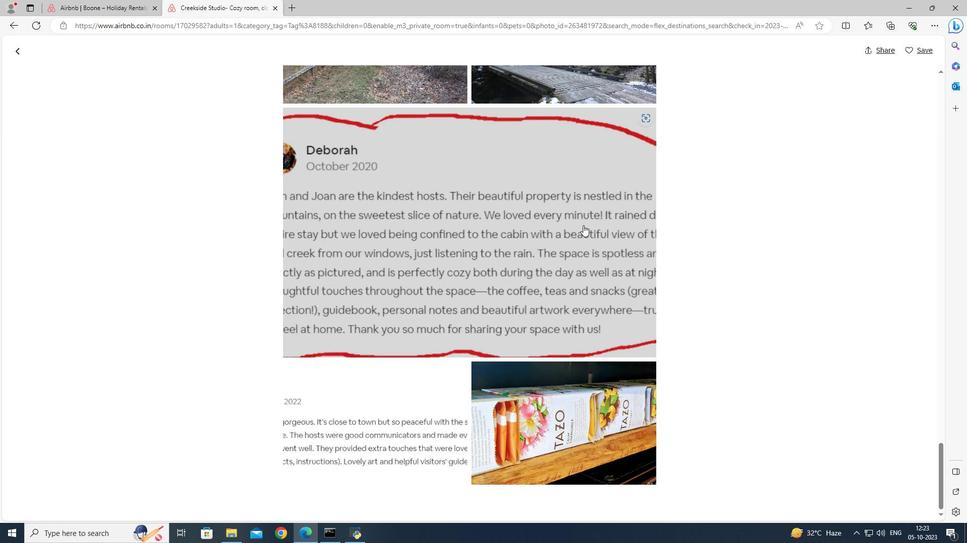
Action: Mouse scrolled (583, 225) with delta (0, 0)
Screenshot: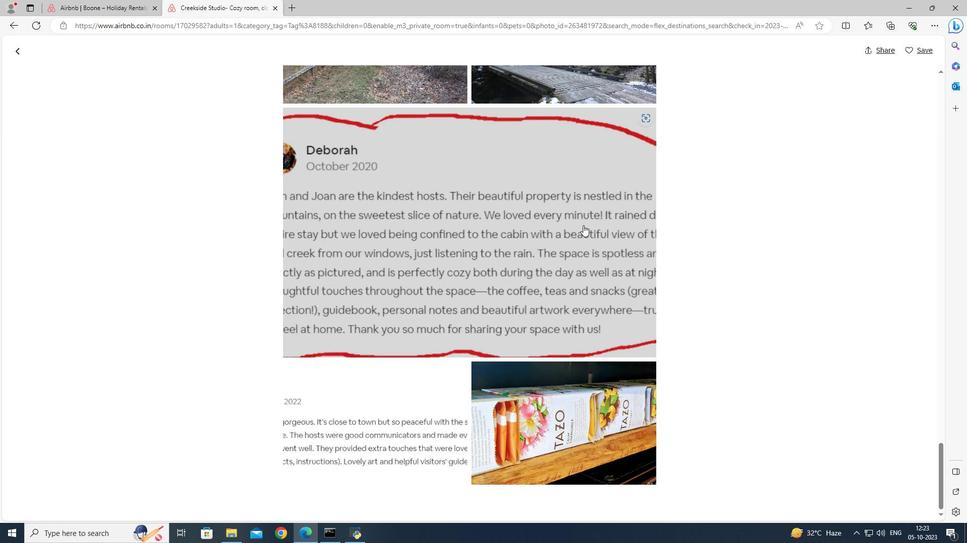 
Action: Mouse scrolled (583, 225) with delta (0, 0)
Screenshot: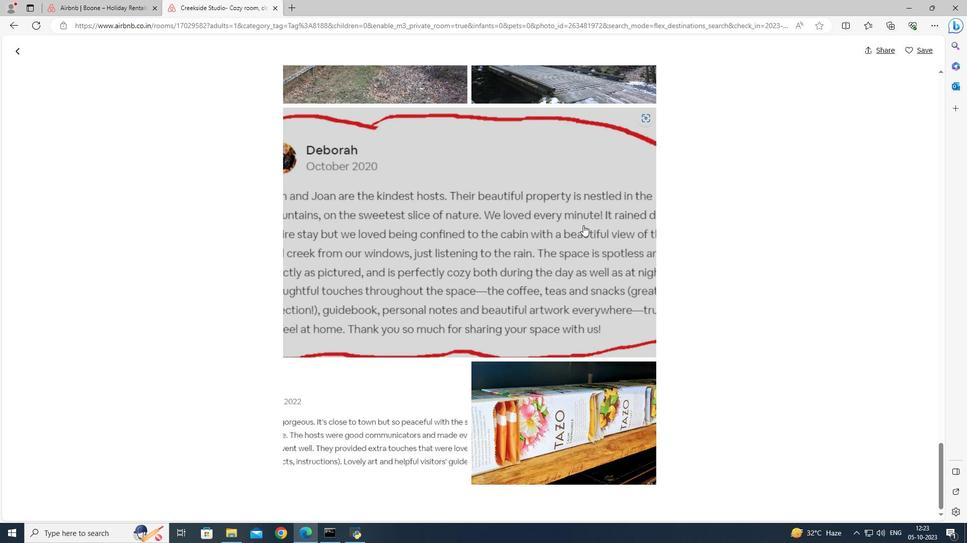 
Action: Mouse scrolled (583, 225) with delta (0, 0)
Screenshot: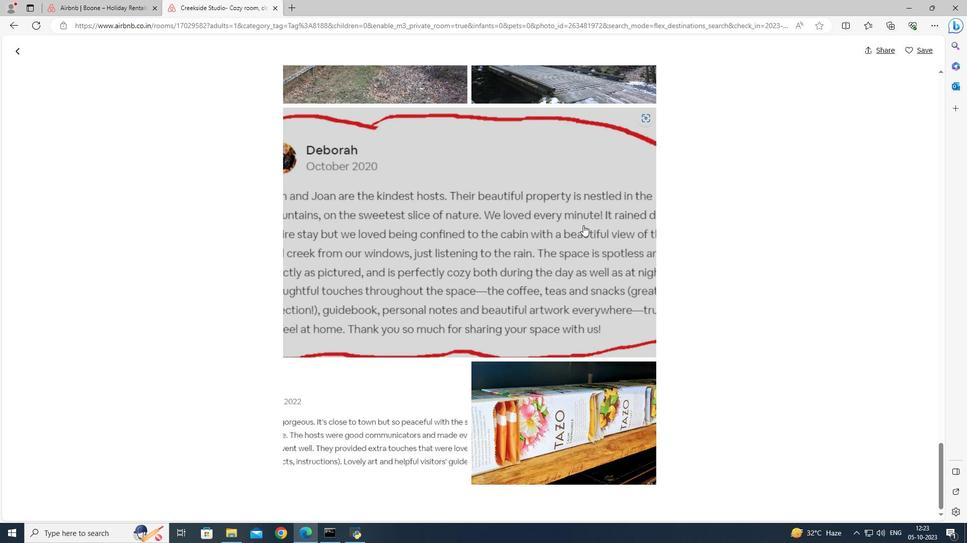
Action: Mouse scrolled (583, 225) with delta (0, 0)
Screenshot: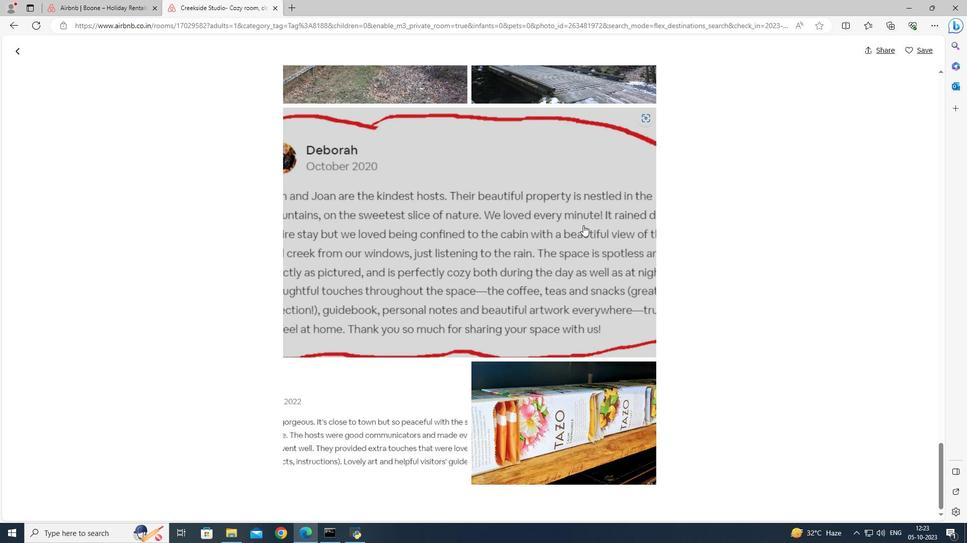 
Action: Mouse scrolled (583, 225) with delta (0, 0)
Screenshot: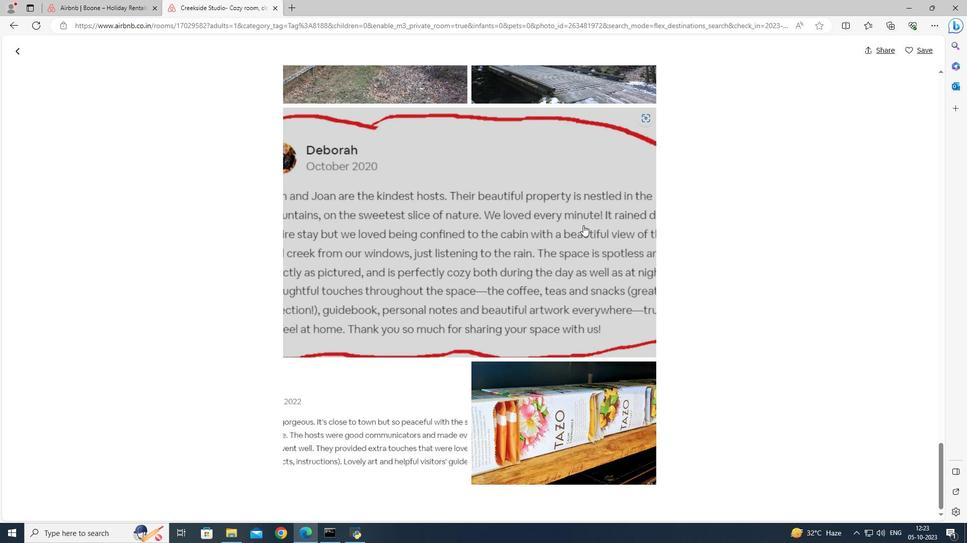 
Action: Mouse moved to (22, 50)
Screenshot: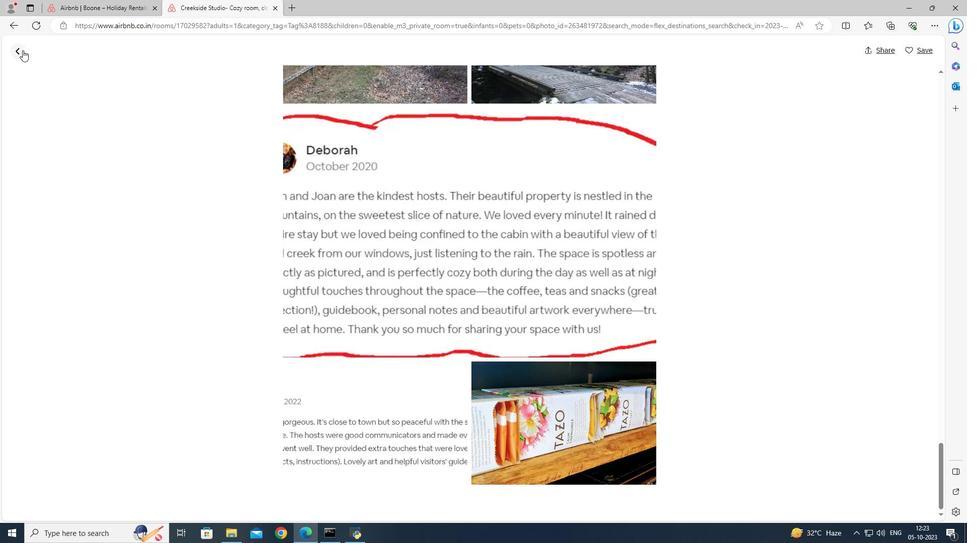 
Action: Mouse pressed left at (22, 50)
Screenshot: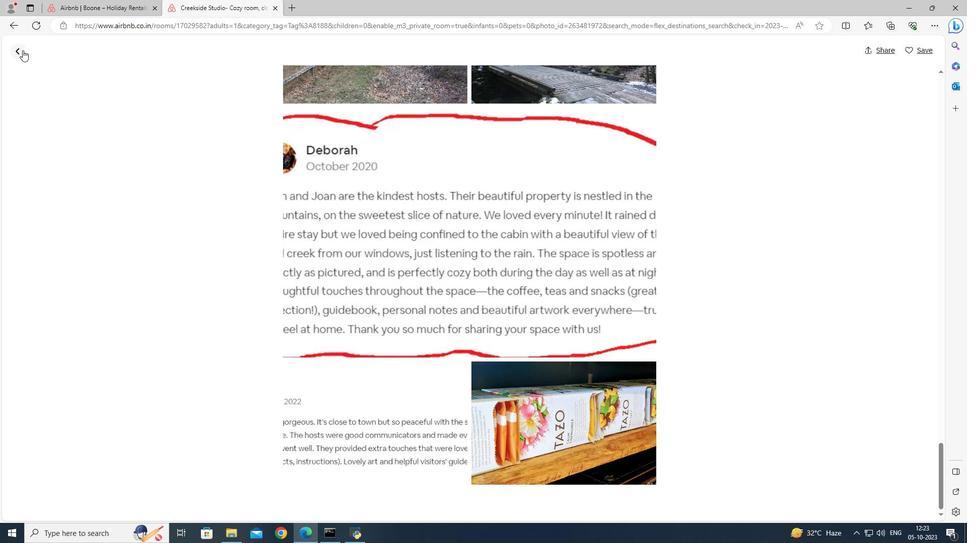 
Action: Mouse moved to (199, 265)
Screenshot: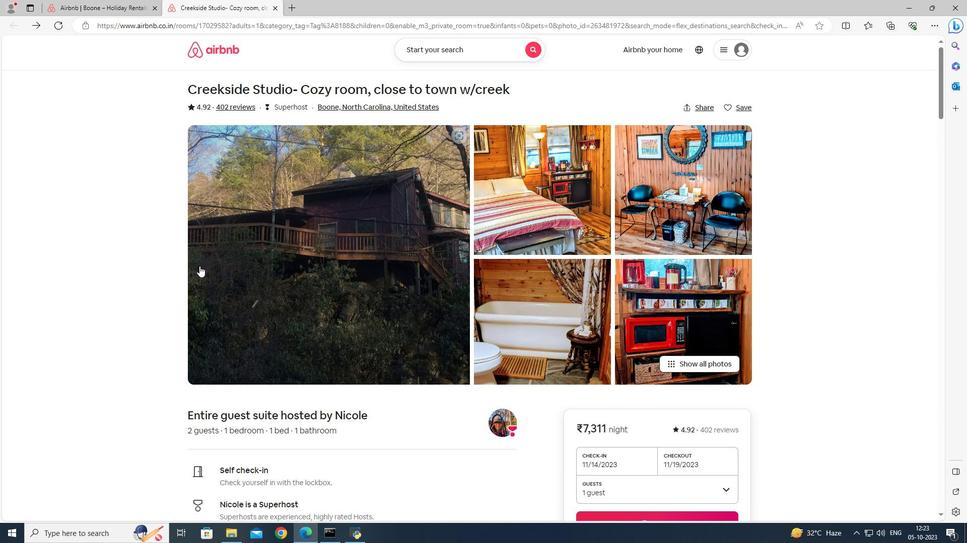 
Action: Mouse scrolled (199, 265) with delta (0, 0)
Screenshot: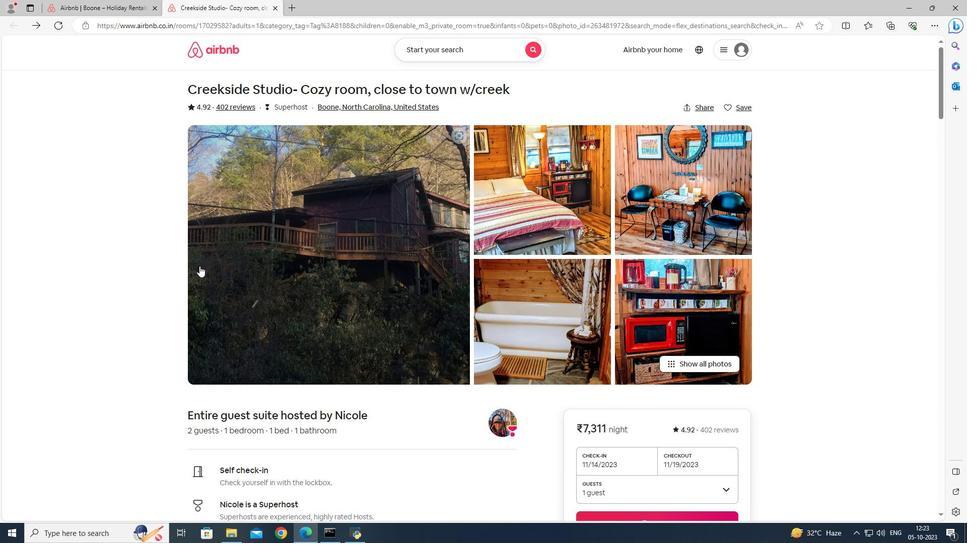 
Action: Mouse moved to (199, 266)
Screenshot: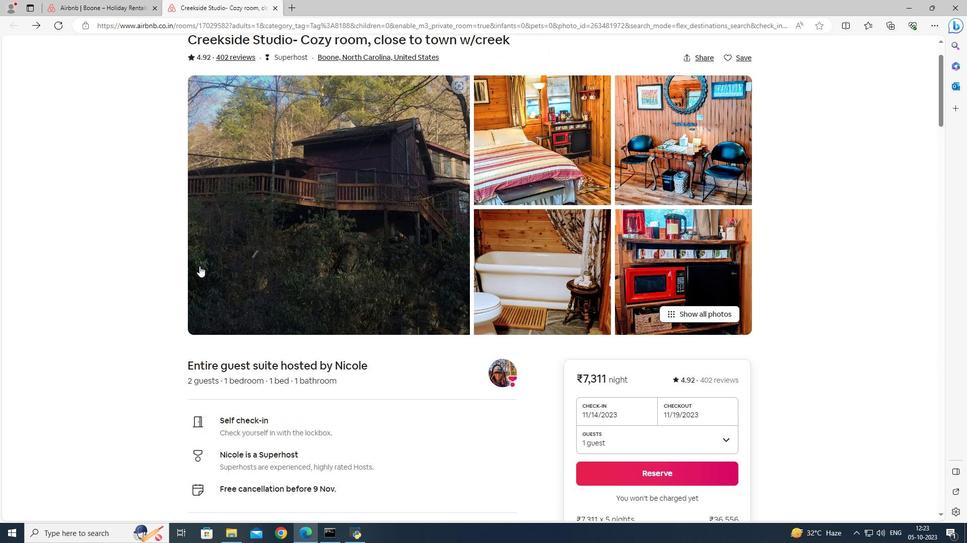 
Action: Mouse scrolled (199, 265) with delta (0, 0)
Screenshot: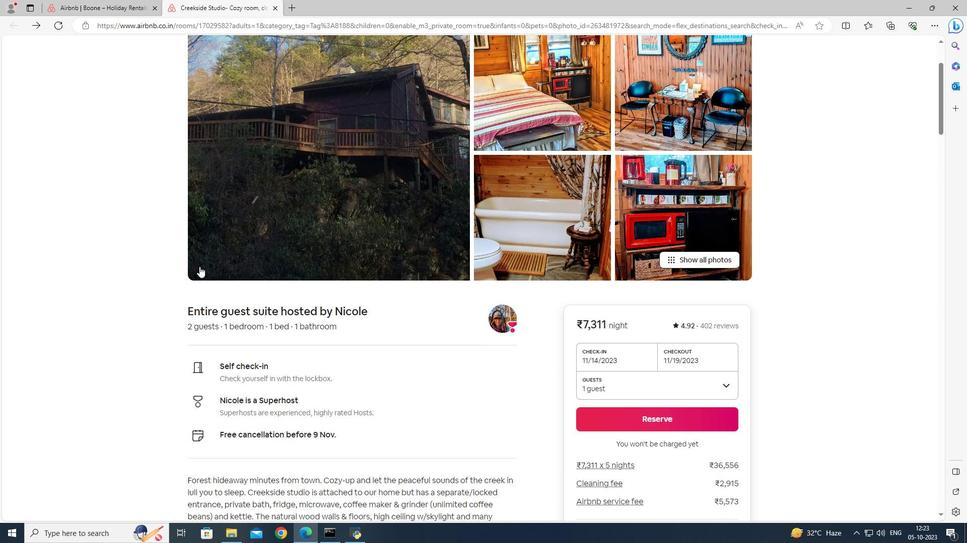 
Action: Mouse moved to (199, 266)
Screenshot: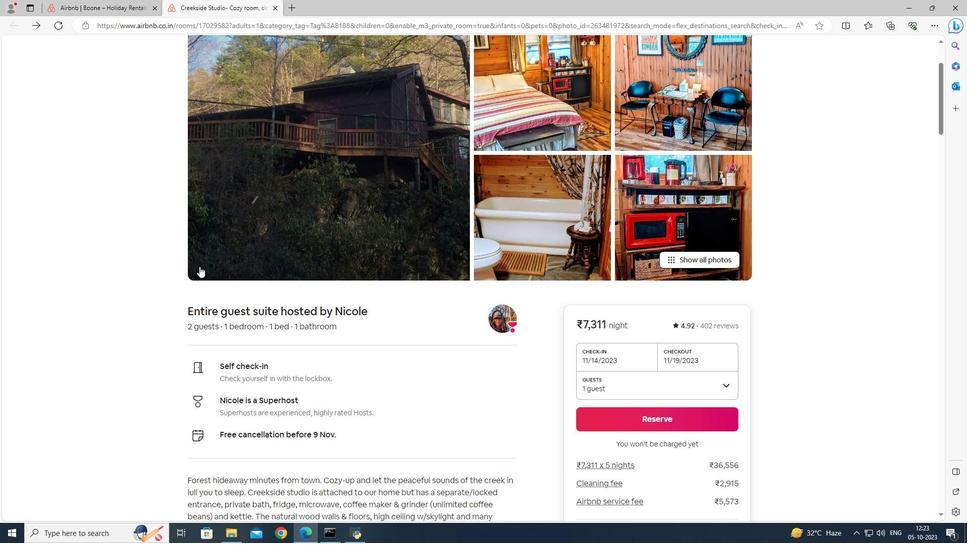
Action: Mouse scrolled (199, 266) with delta (0, 0)
Screenshot: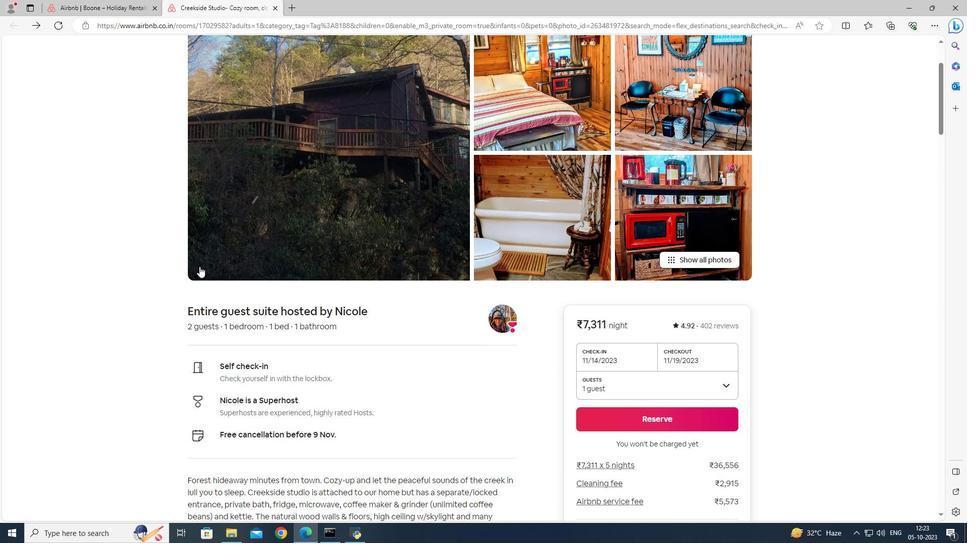 
Action: Mouse scrolled (199, 266) with delta (0, 0)
Screenshot: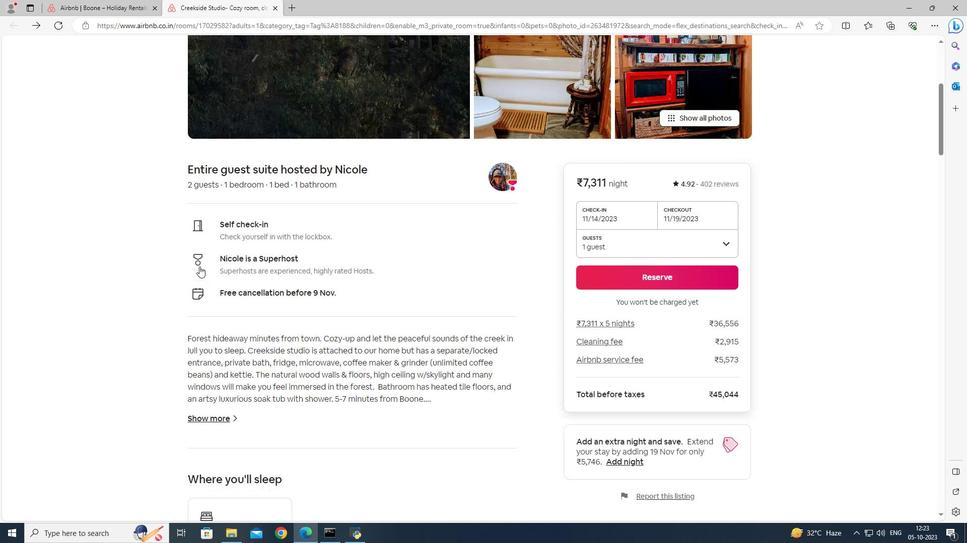 
Action: Mouse scrolled (199, 266) with delta (0, 0)
Screenshot: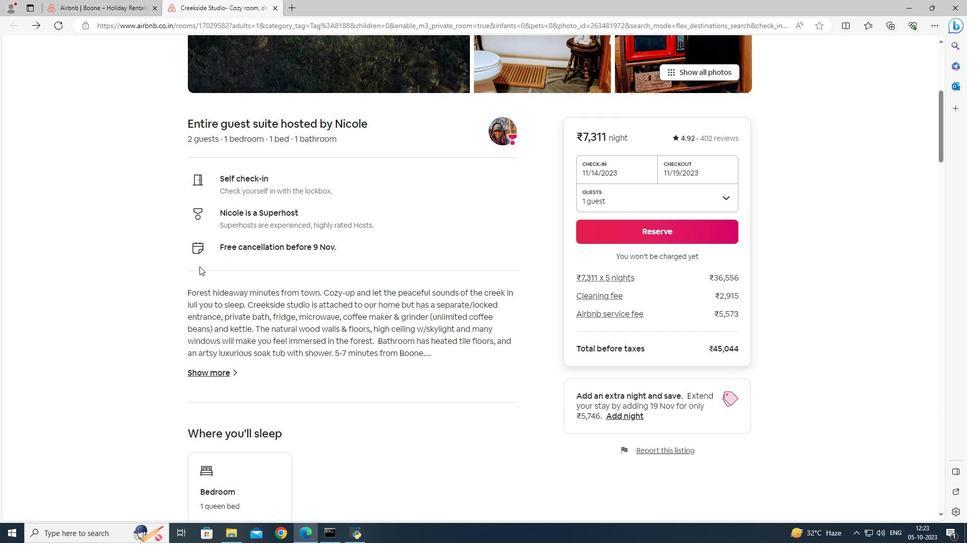 
Action: Mouse scrolled (199, 266) with delta (0, 0)
Screenshot: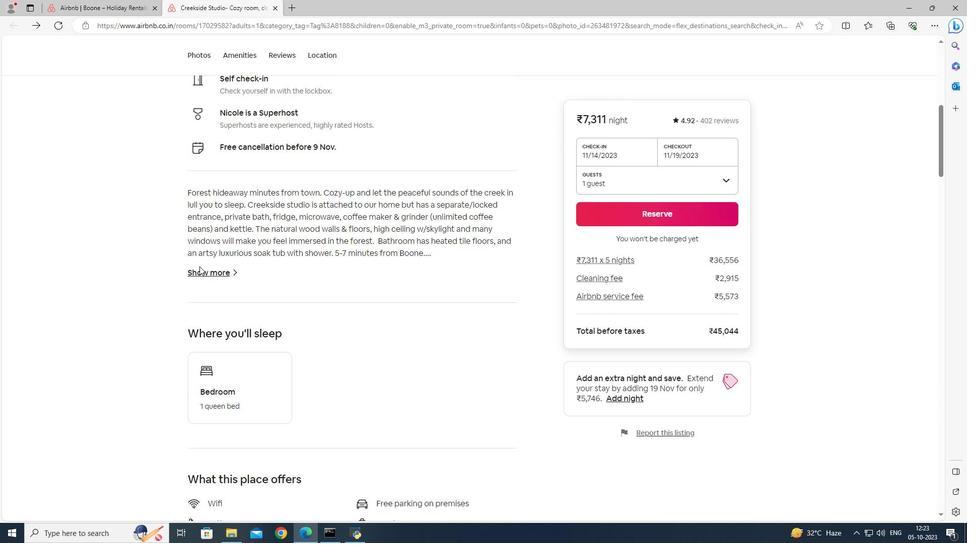 
Action: Mouse scrolled (199, 266) with delta (0, 0)
Screenshot: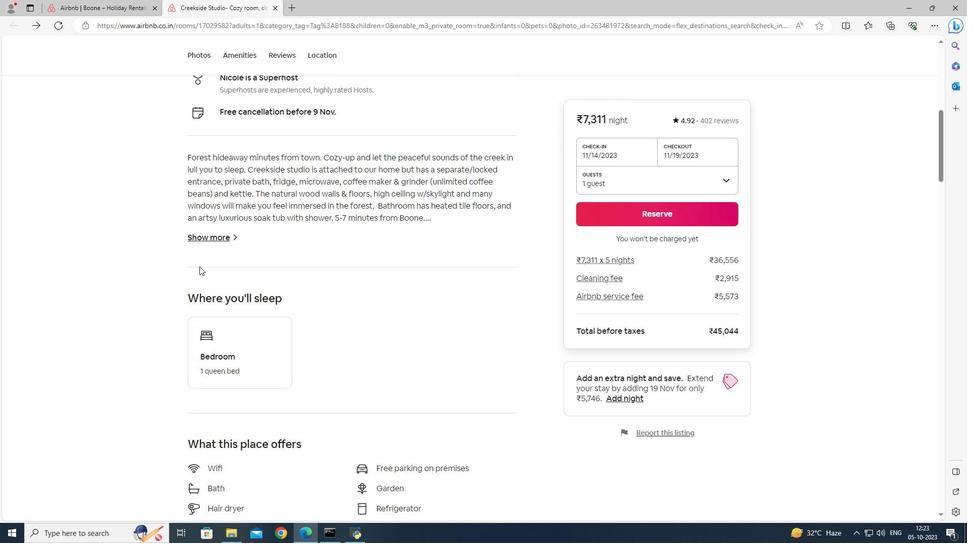 
Action: Mouse scrolled (199, 266) with delta (0, 0)
Screenshot: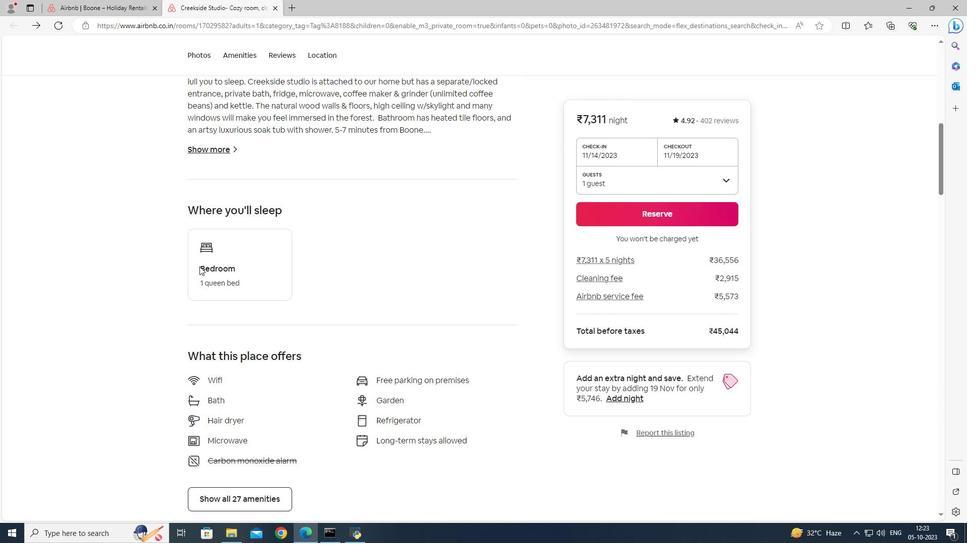 
Action: Mouse moved to (225, 439)
Screenshot: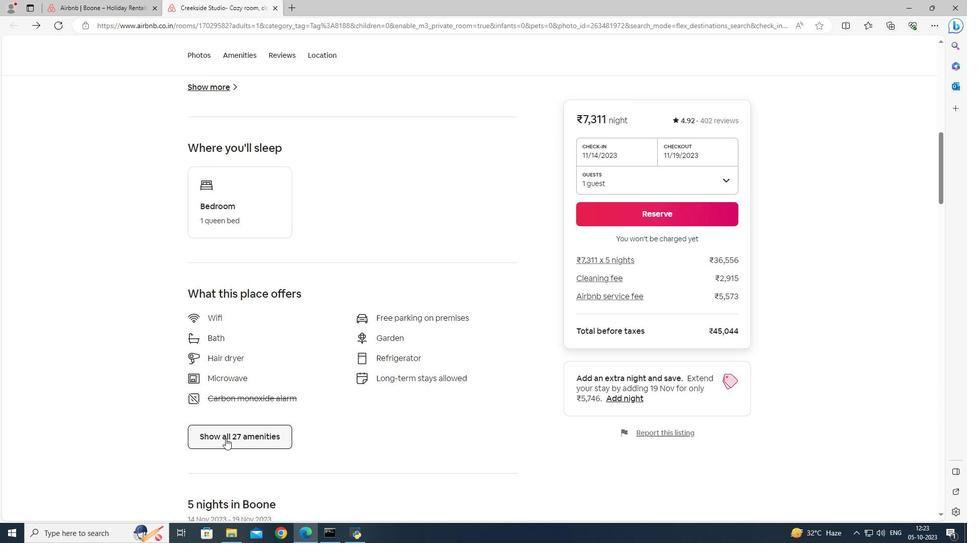 
Action: Mouse pressed left at (225, 439)
Screenshot: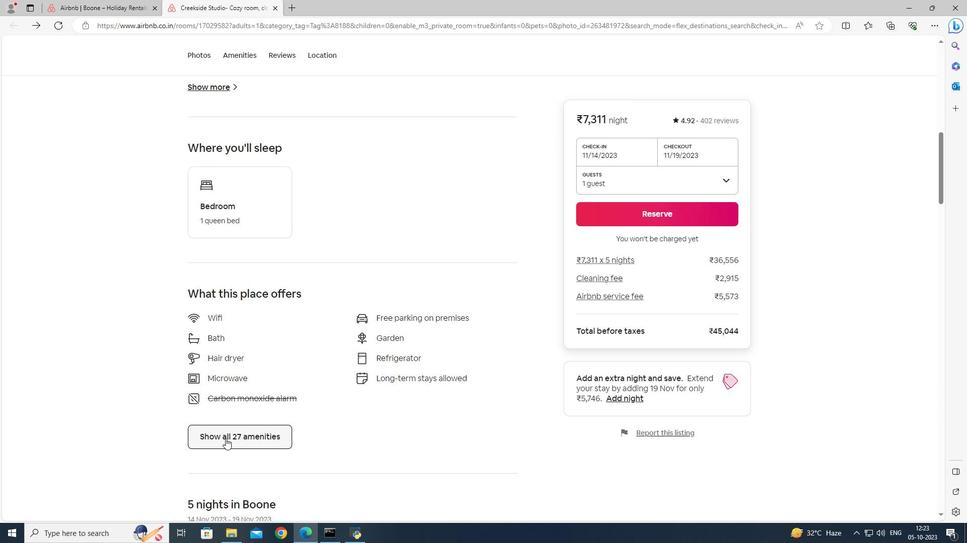 
Action: Mouse moved to (349, 178)
Screenshot: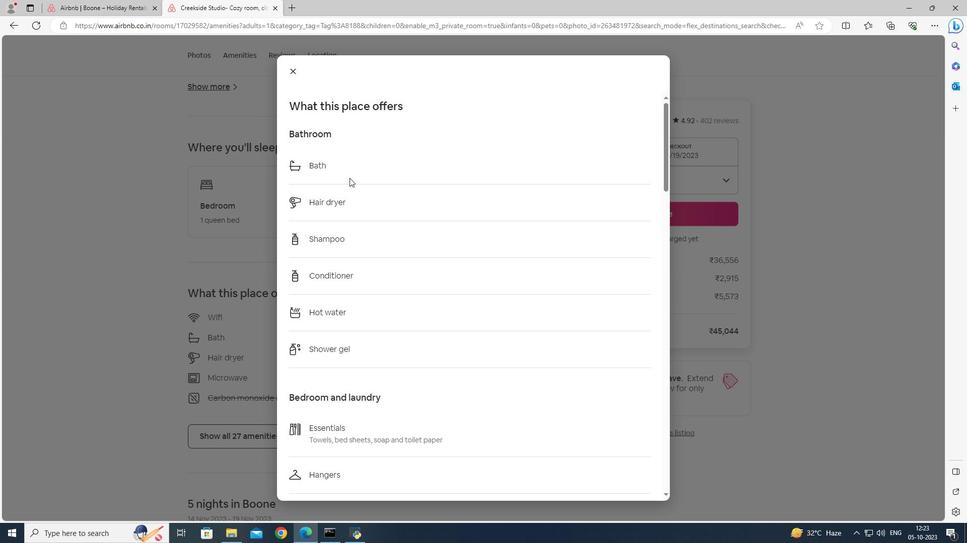 
Action: Mouse scrolled (349, 177) with delta (0, 0)
Screenshot: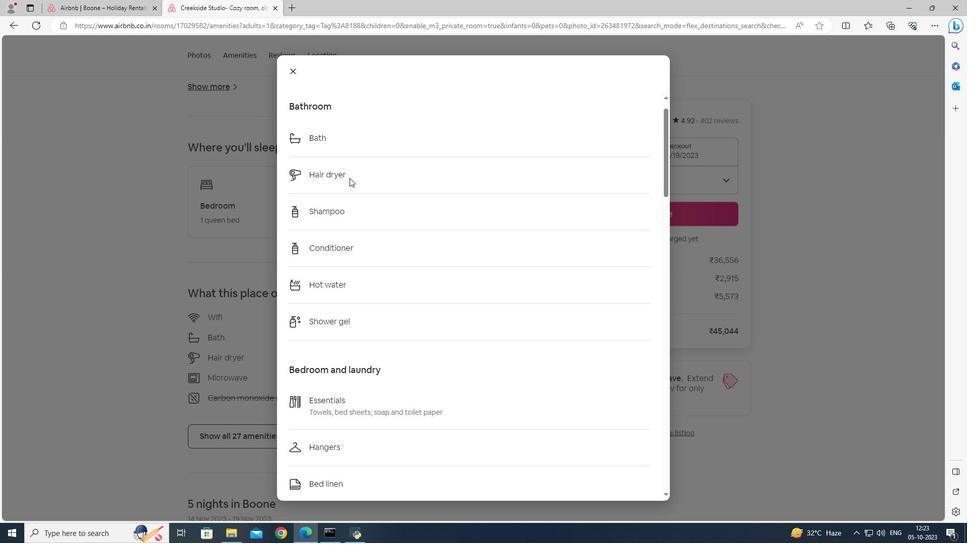 
Action: Mouse scrolled (349, 177) with delta (0, 0)
Screenshot: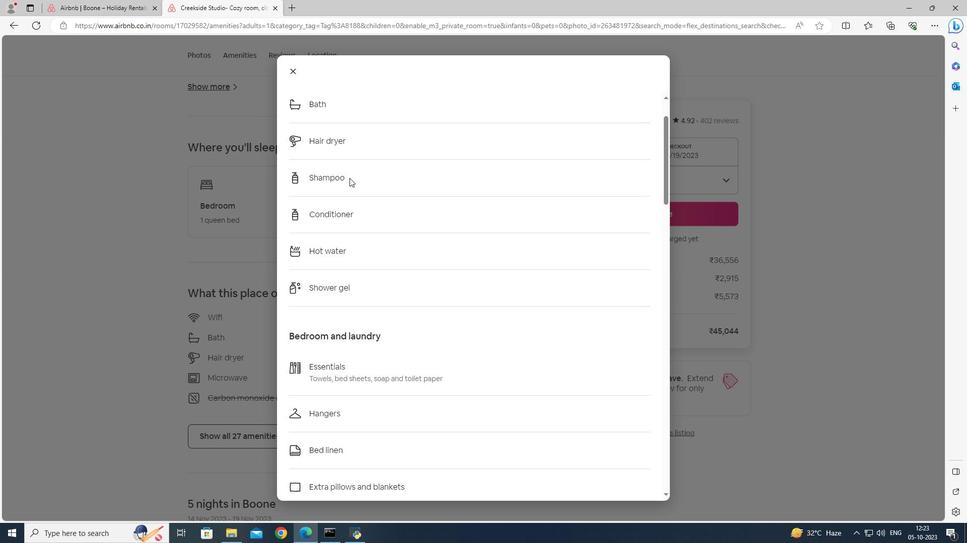 
Action: Mouse scrolled (349, 177) with delta (0, 0)
Screenshot: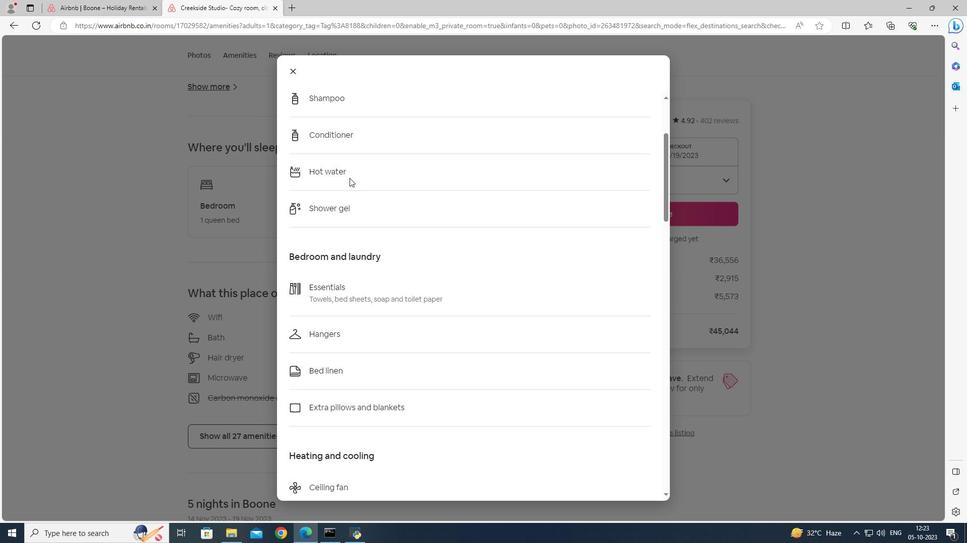 
Action: Mouse scrolled (349, 177) with delta (0, 0)
Screenshot: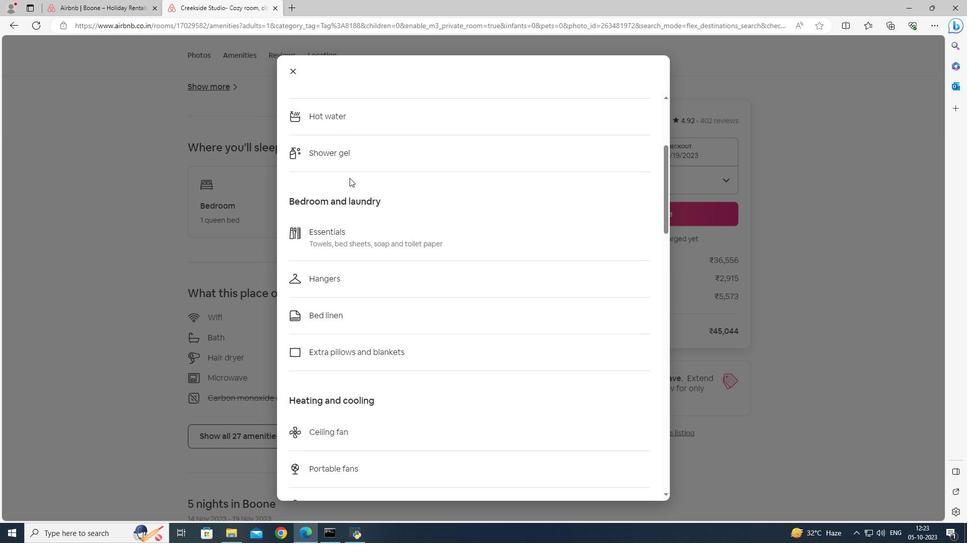 
Action: Mouse moved to (349, 182)
Screenshot: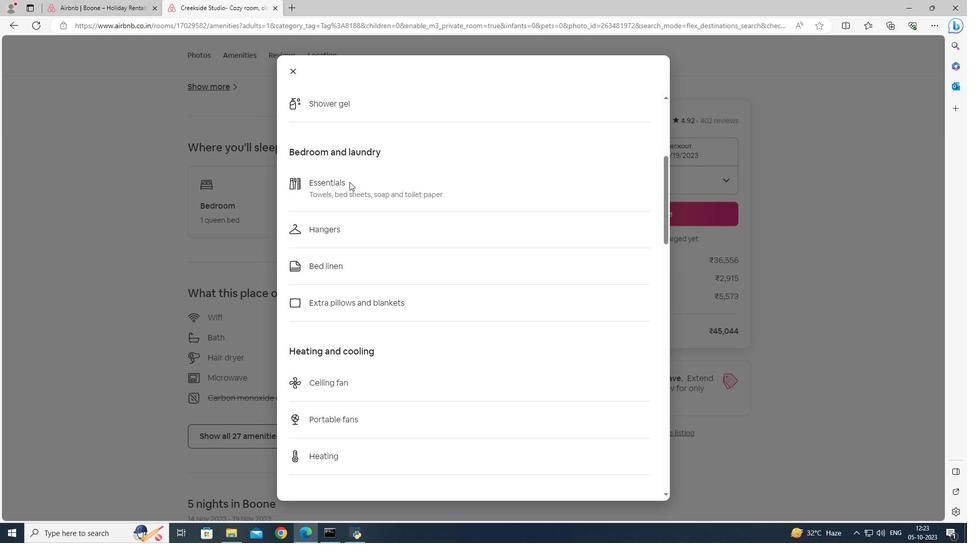 
Action: Mouse scrolled (349, 181) with delta (0, 0)
Screenshot: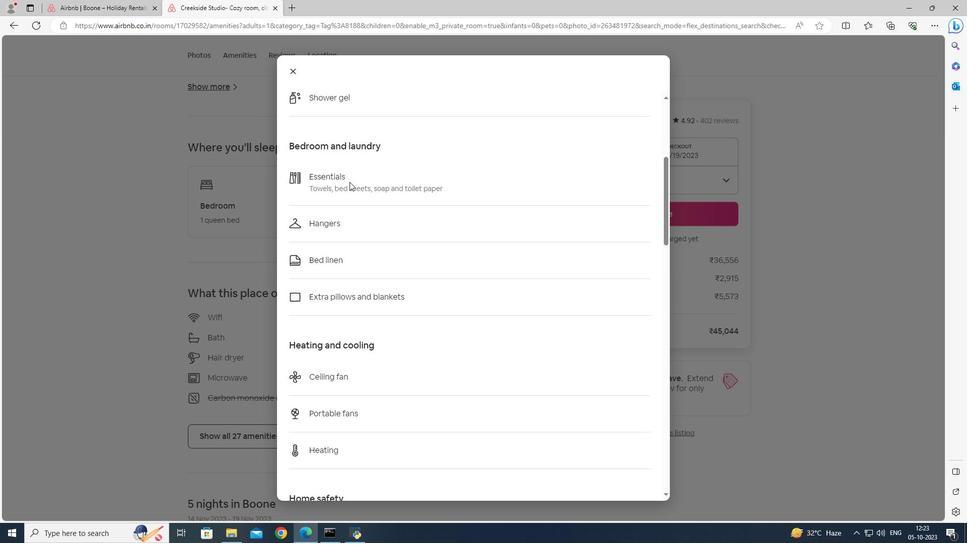 
Action: Mouse scrolled (349, 181) with delta (0, 0)
Screenshot: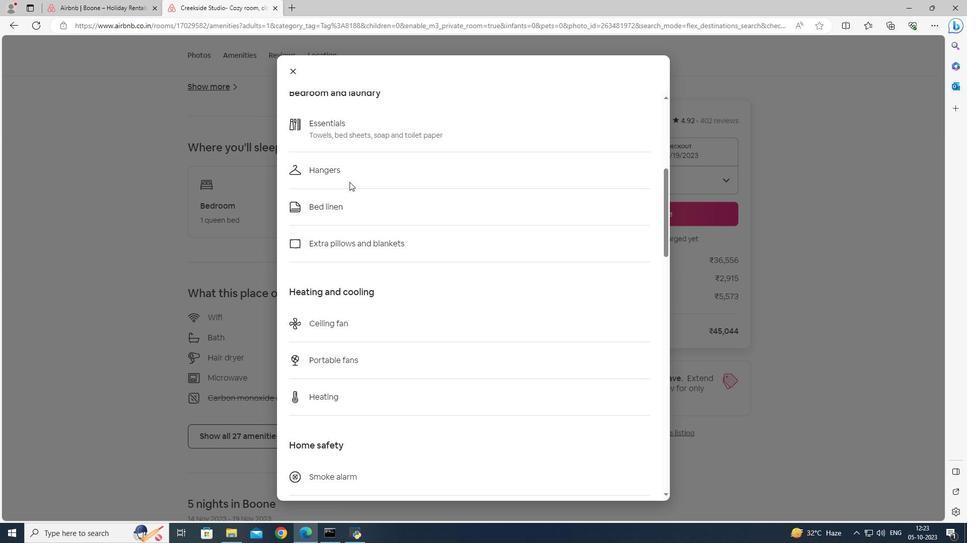 
Action: Mouse scrolled (349, 181) with delta (0, 0)
Screenshot: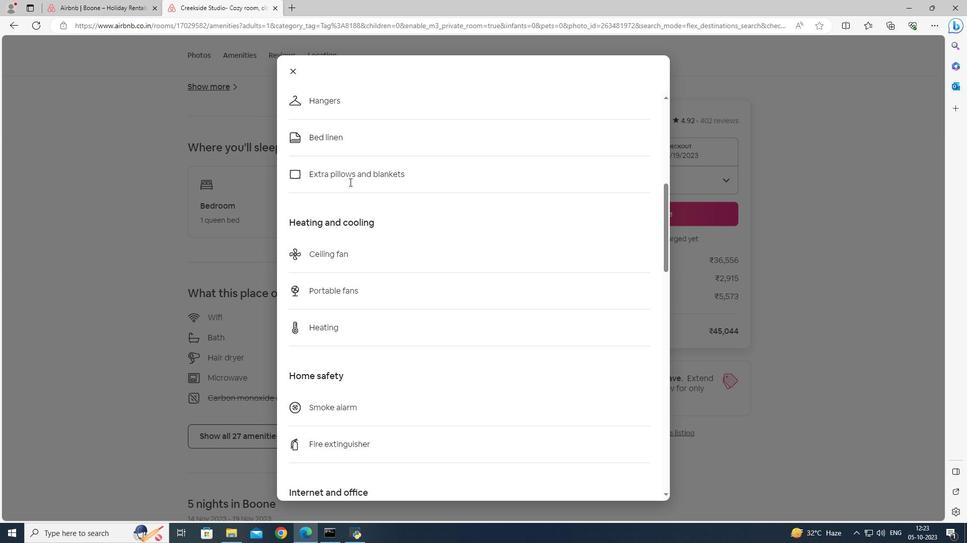 
Action: Mouse scrolled (349, 181) with delta (0, 0)
Screenshot: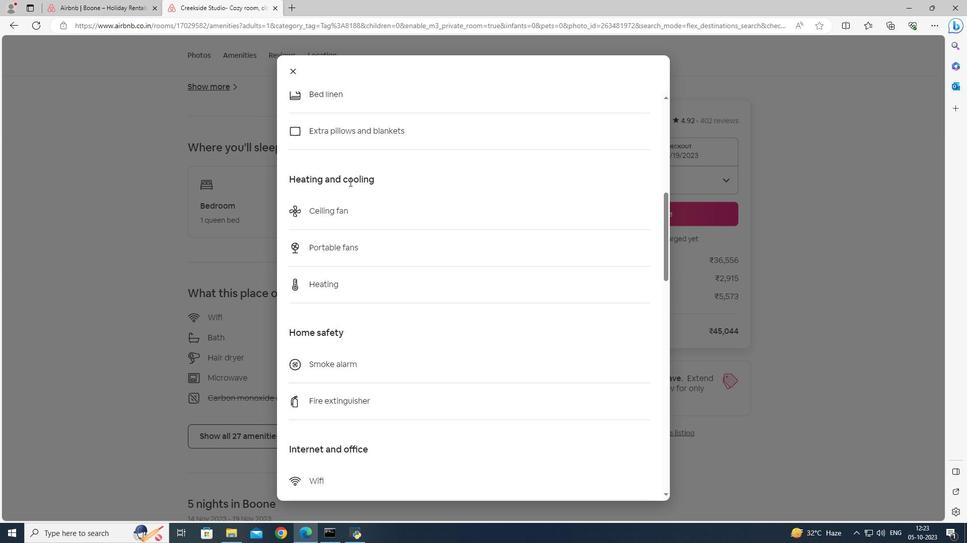 
Action: Mouse scrolled (349, 181) with delta (0, 0)
Screenshot: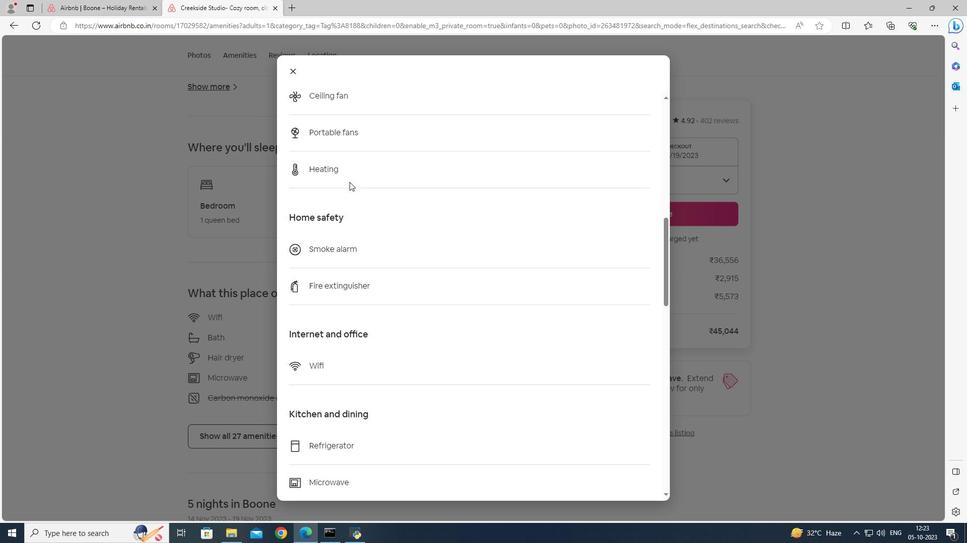 
Action: Mouse scrolled (349, 181) with delta (0, 0)
Screenshot: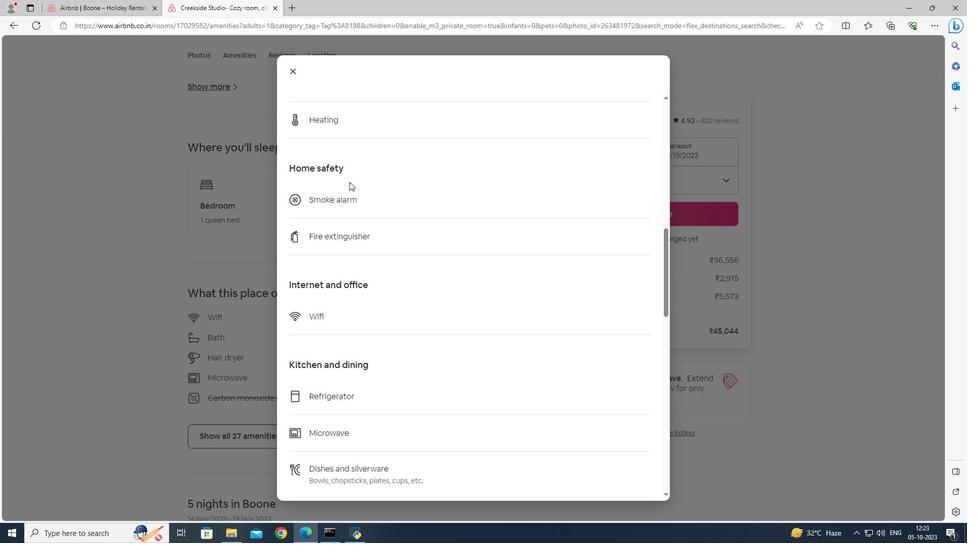 
Action: Mouse scrolled (349, 181) with delta (0, 0)
Screenshot: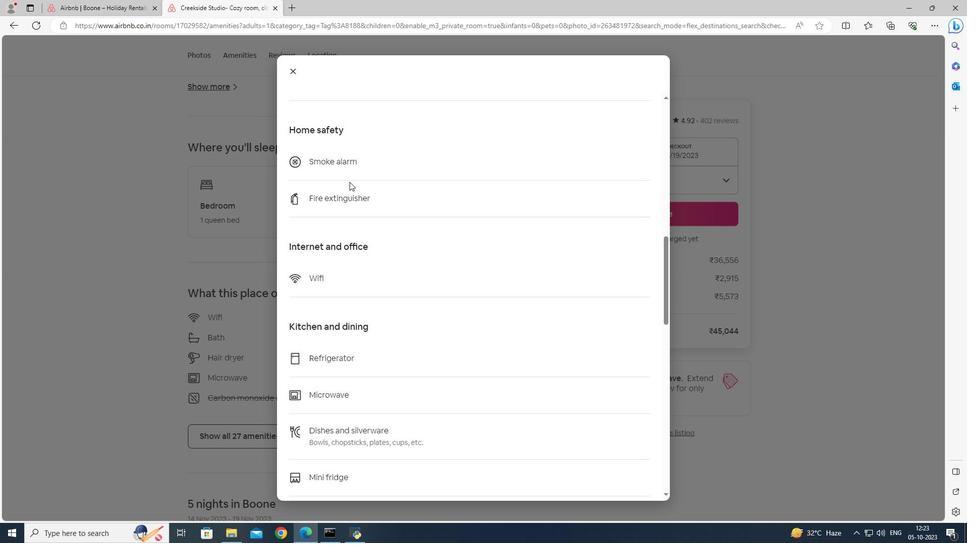 
Action: Mouse scrolled (349, 181) with delta (0, 0)
Screenshot: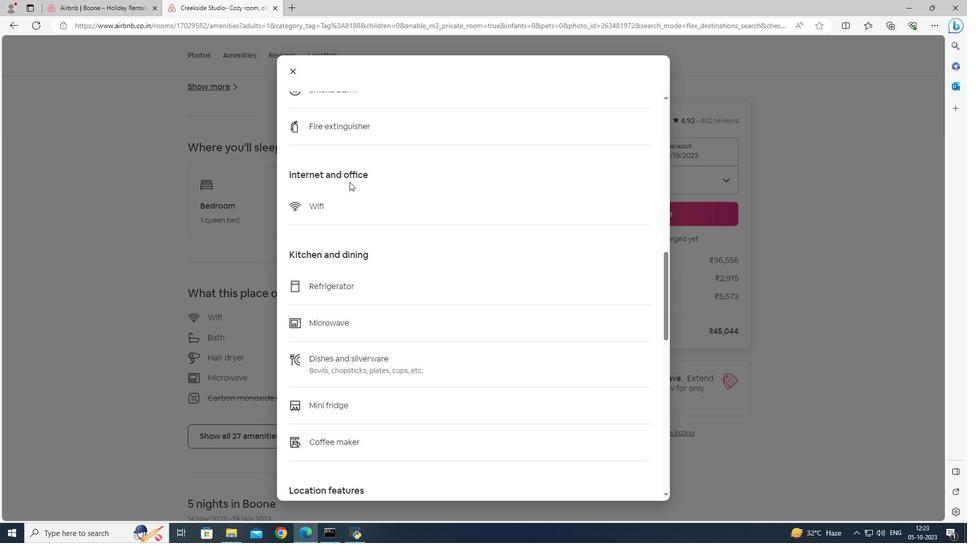
Action: Mouse scrolled (349, 181) with delta (0, 0)
Screenshot: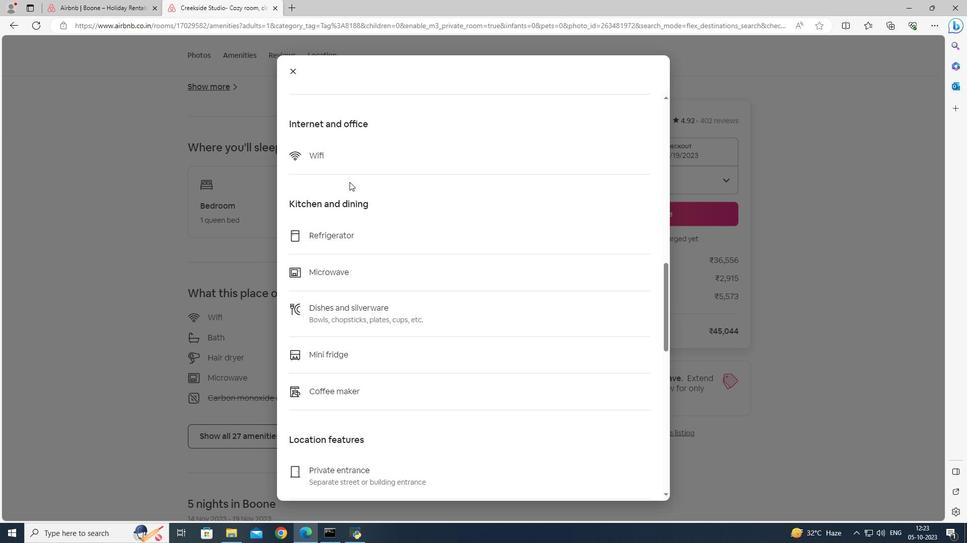 
Action: Mouse scrolled (349, 181) with delta (0, 0)
Screenshot: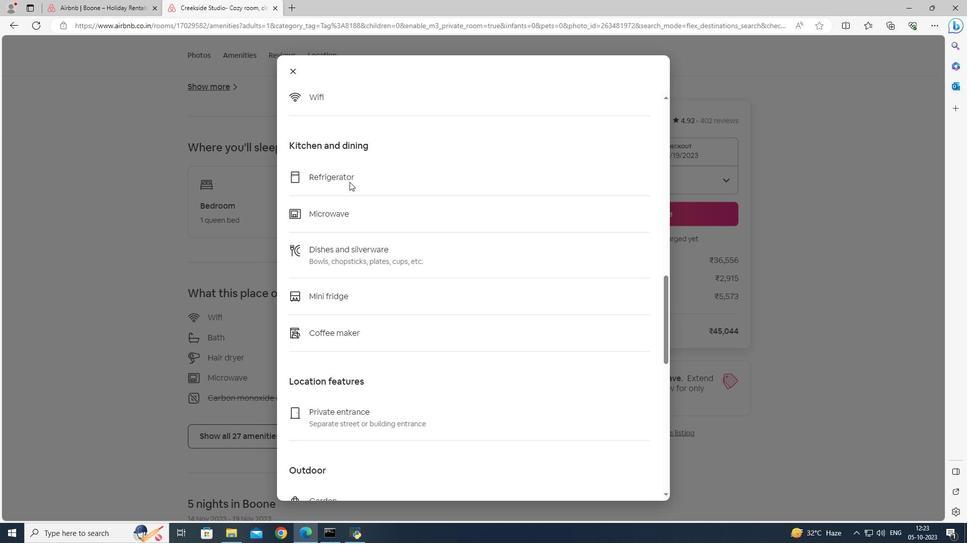 
Action: Mouse scrolled (349, 181) with delta (0, 0)
Screenshot: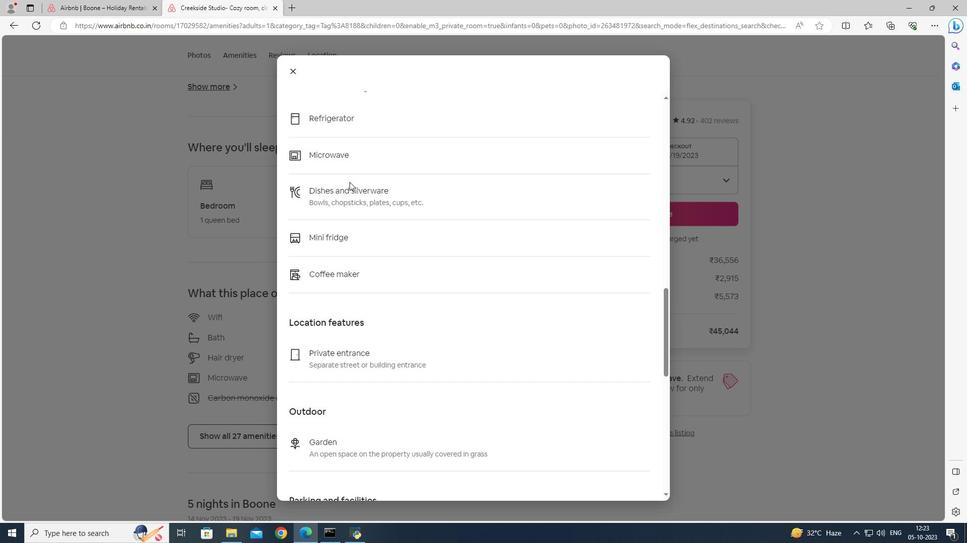 
Action: Mouse scrolled (349, 181) with delta (0, 0)
Screenshot: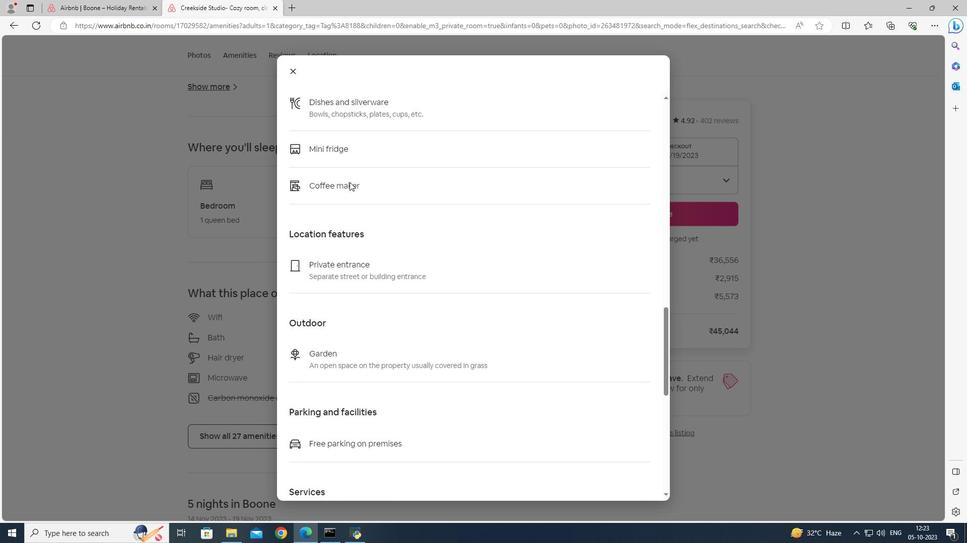 
Action: Mouse scrolled (349, 181) with delta (0, 0)
Screenshot: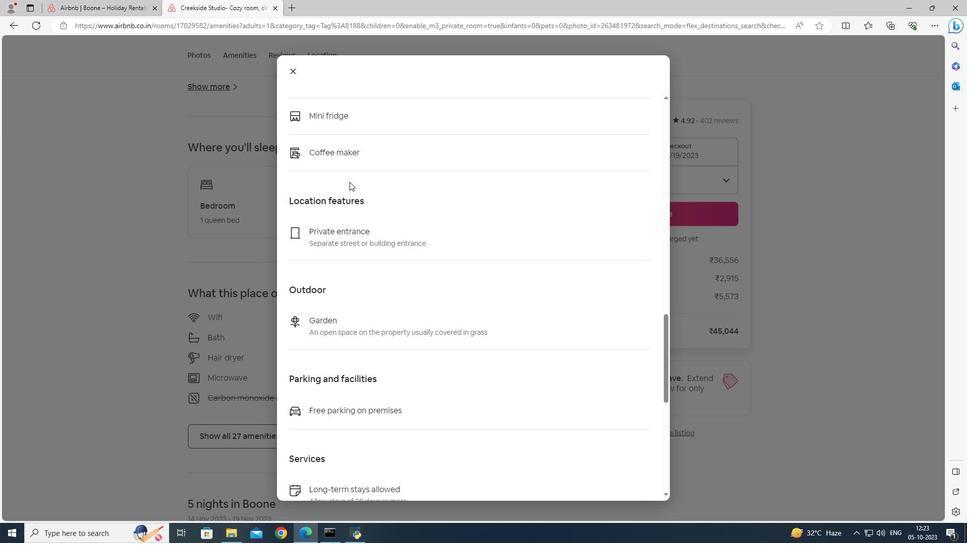 
Action: Mouse scrolled (349, 181) with delta (0, 0)
Screenshot: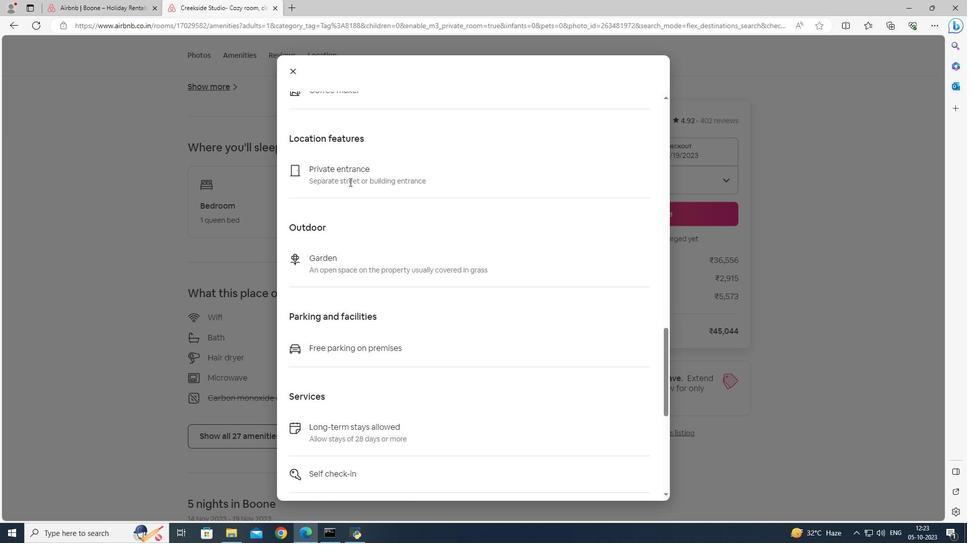 
Action: Mouse scrolled (349, 181) with delta (0, 0)
Screenshot: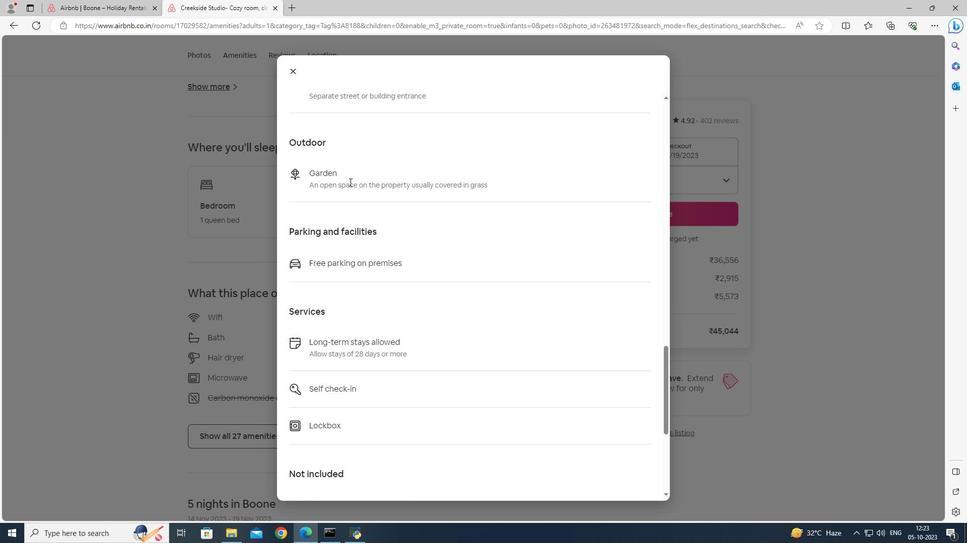 
Action: Mouse scrolled (349, 181) with delta (0, 0)
Screenshot: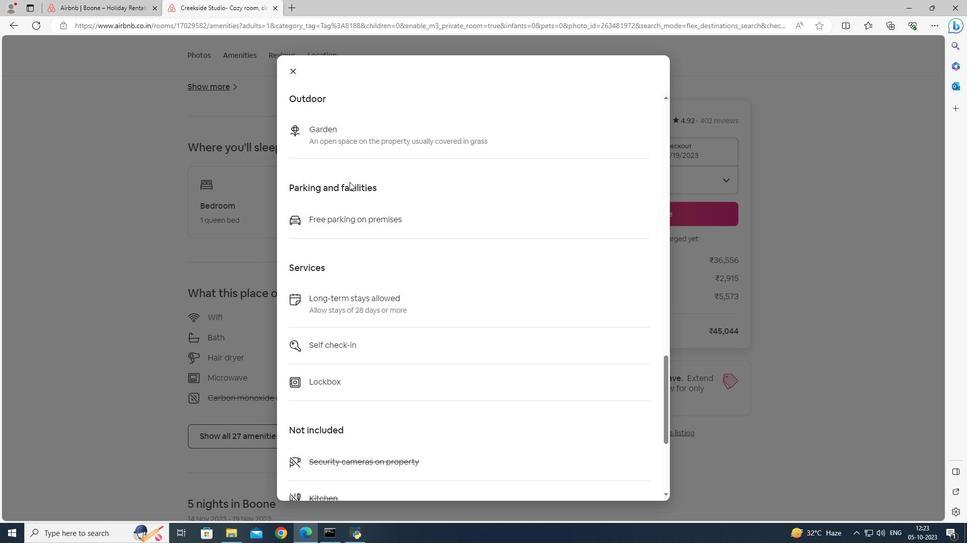 
Action: Mouse scrolled (349, 181) with delta (0, 0)
Screenshot: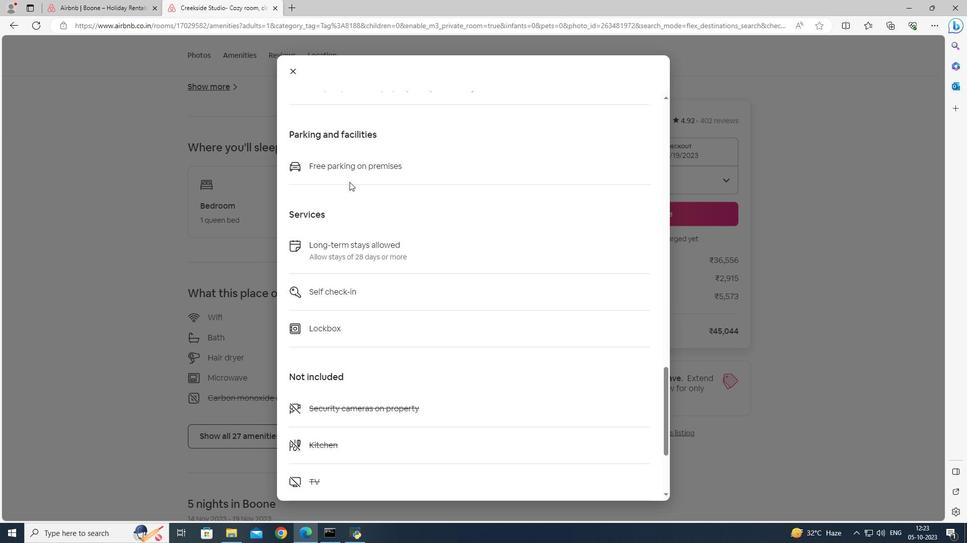 
Action: Mouse scrolled (349, 181) with delta (0, 0)
Screenshot: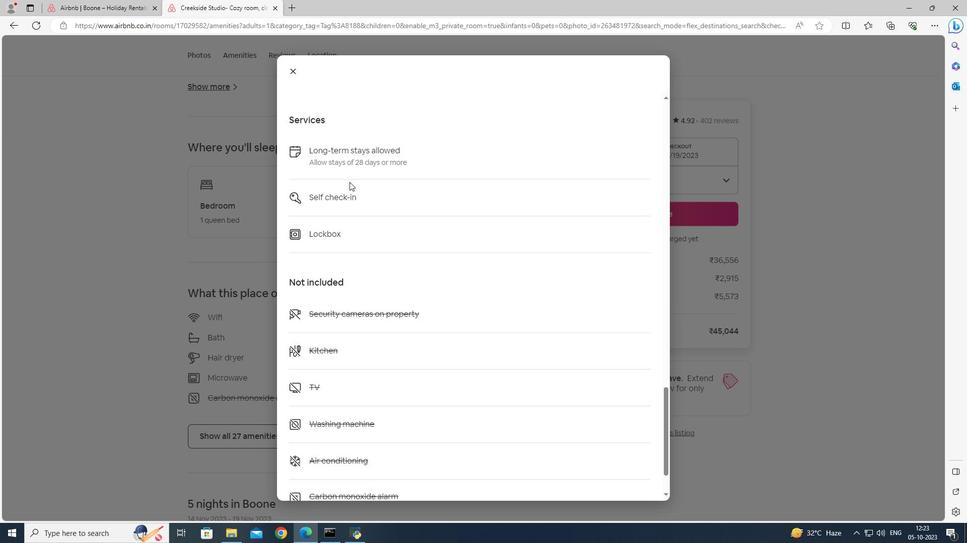 
Action: Mouse scrolled (349, 181) with delta (0, 0)
Screenshot: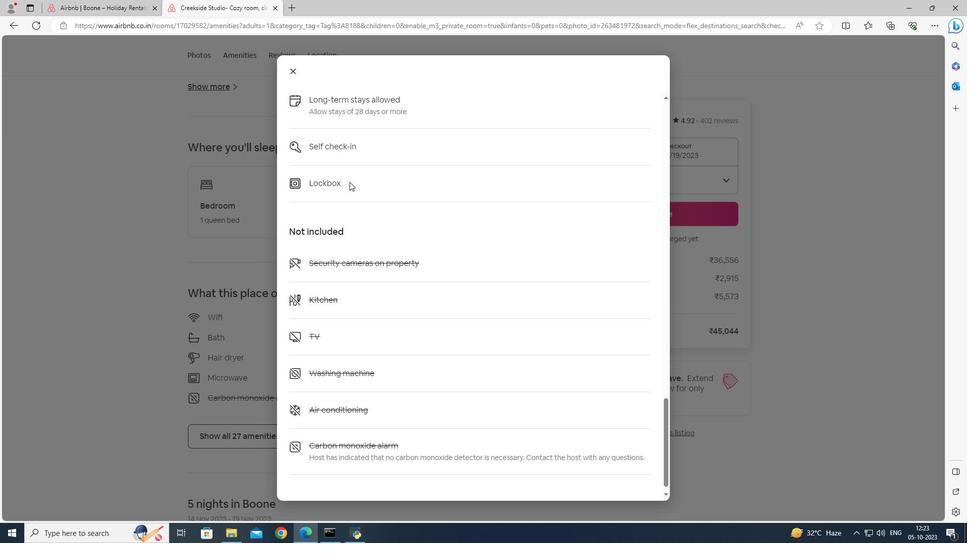
Action: Mouse scrolled (349, 181) with delta (0, 0)
Screenshot: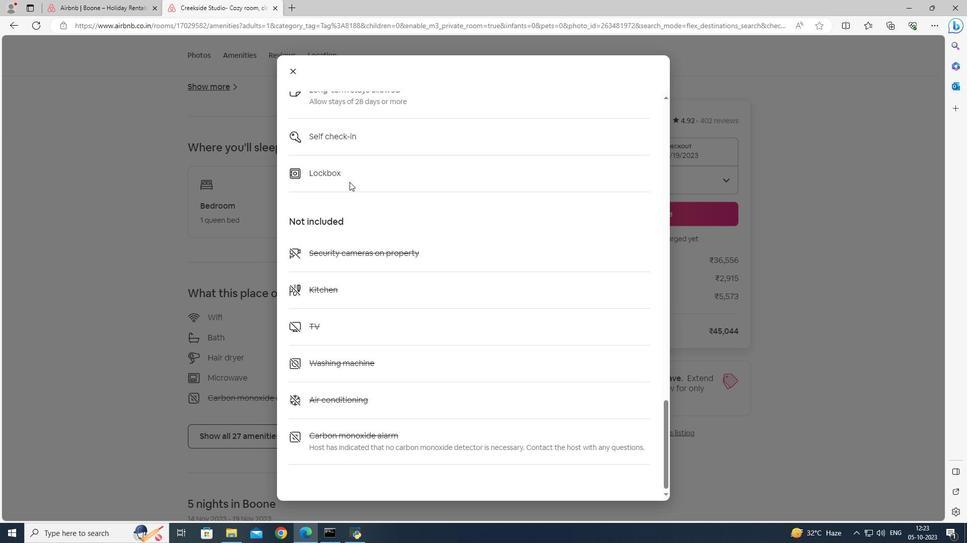 
Action: Mouse scrolled (349, 181) with delta (0, 0)
Screenshot: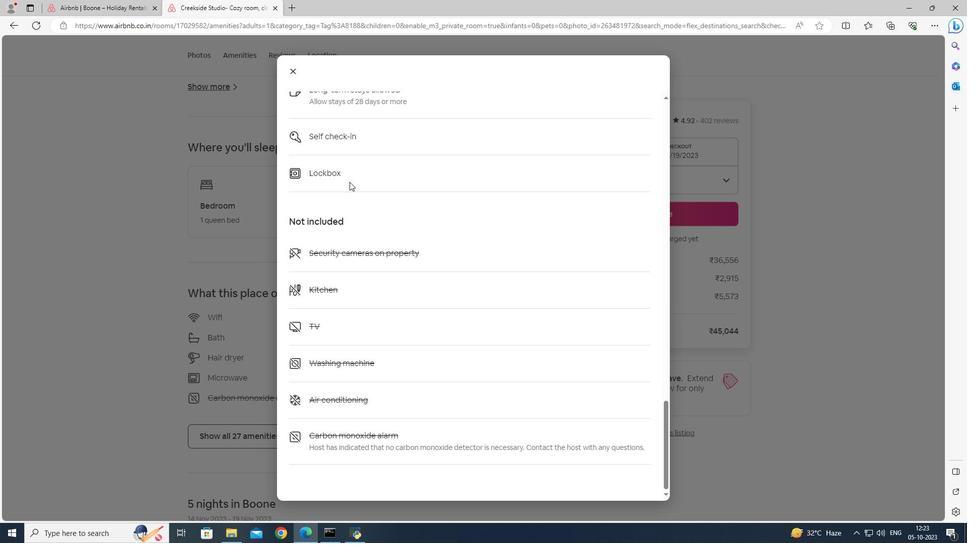 
Action: Mouse scrolled (349, 181) with delta (0, 0)
Screenshot: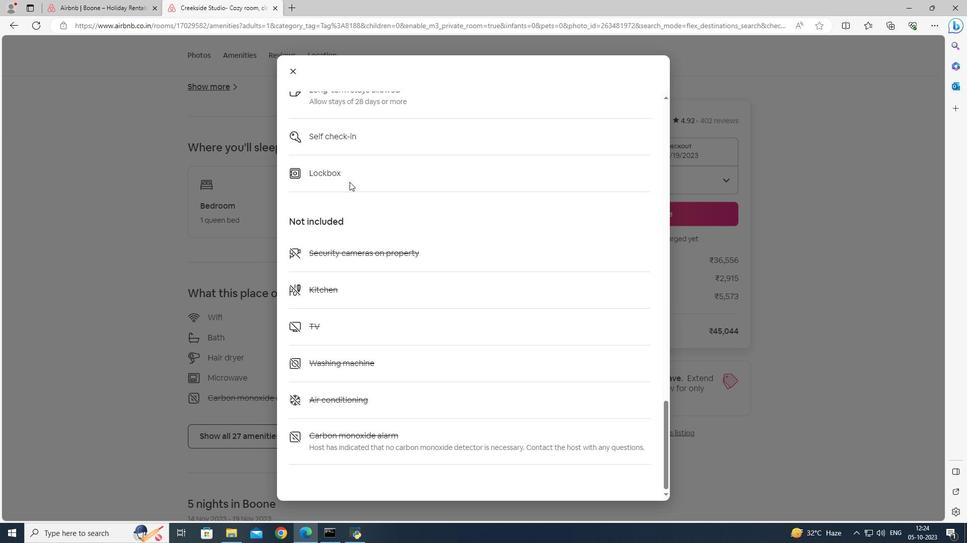 
Action: Mouse scrolled (349, 181) with delta (0, 0)
Screenshot: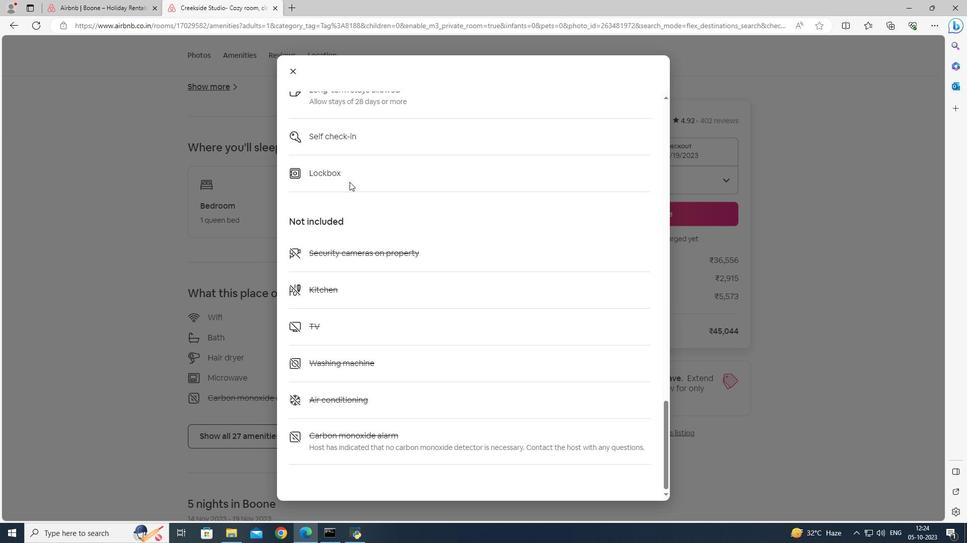 
Action: Mouse scrolled (349, 181) with delta (0, 0)
Screenshot: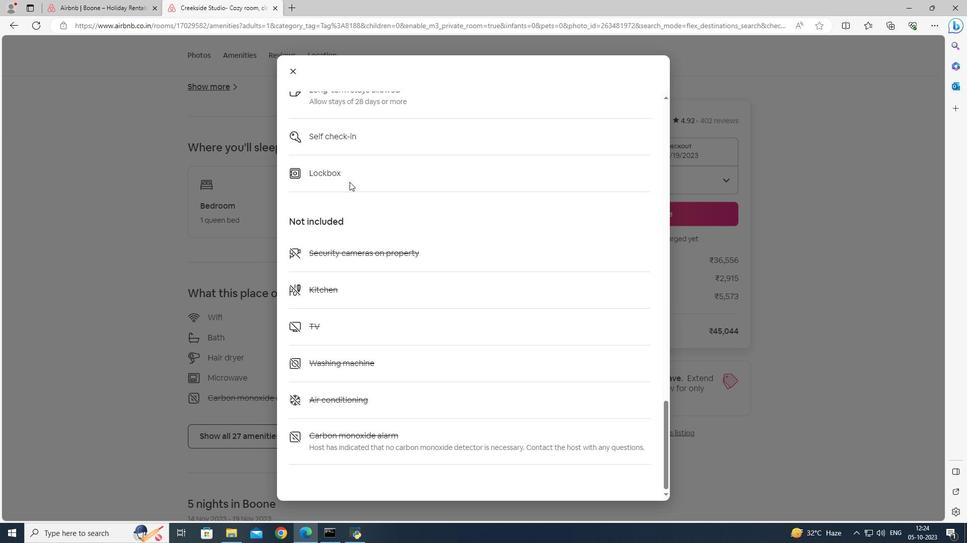 
Action: Mouse scrolled (349, 181) with delta (0, 0)
Screenshot: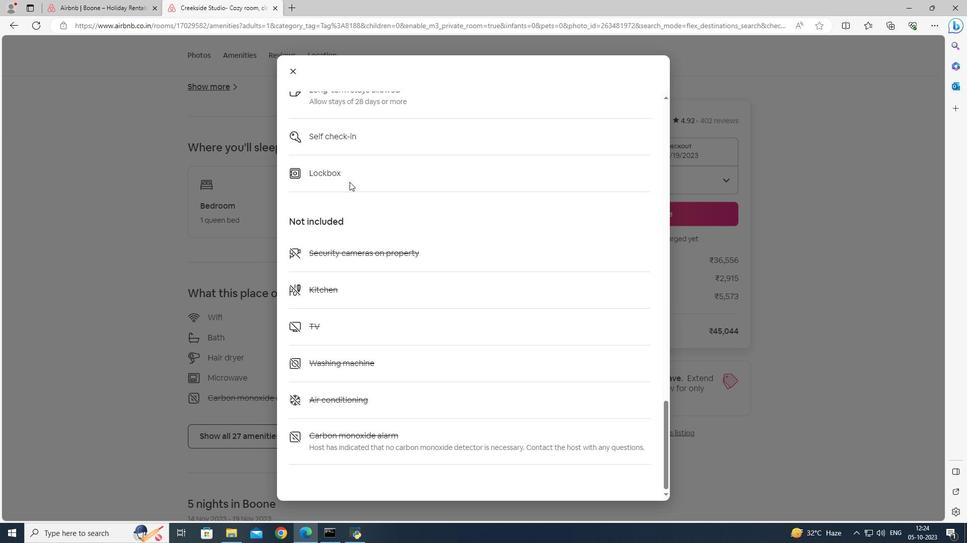 
Action: Mouse moved to (293, 66)
Screenshot: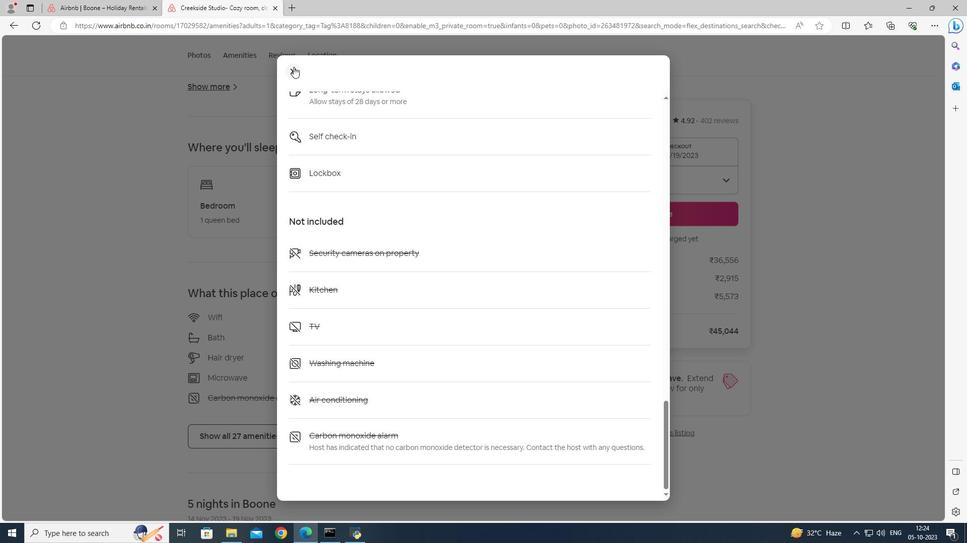 
Action: Mouse pressed left at (293, 66)
Screenshot: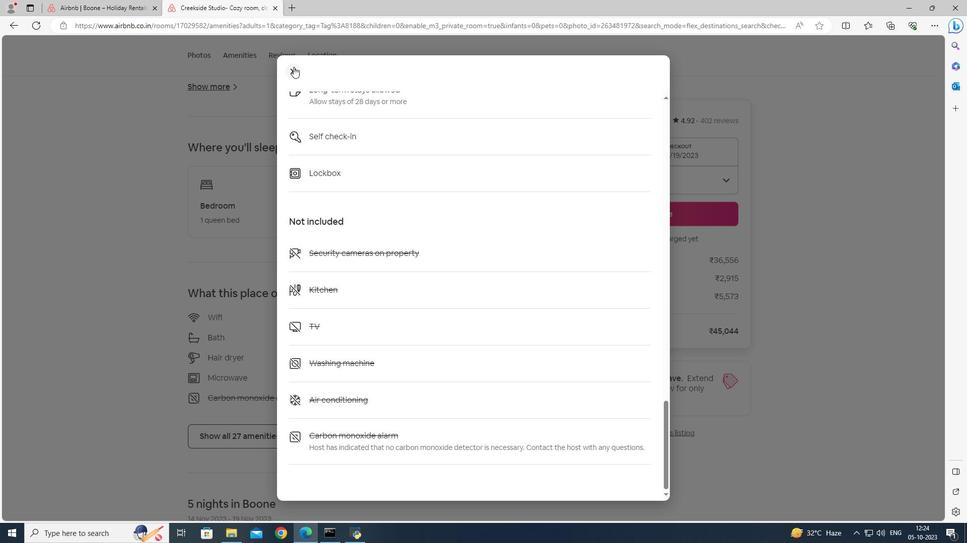 
Action: Mouse moved to (320, 222)
Screenshot: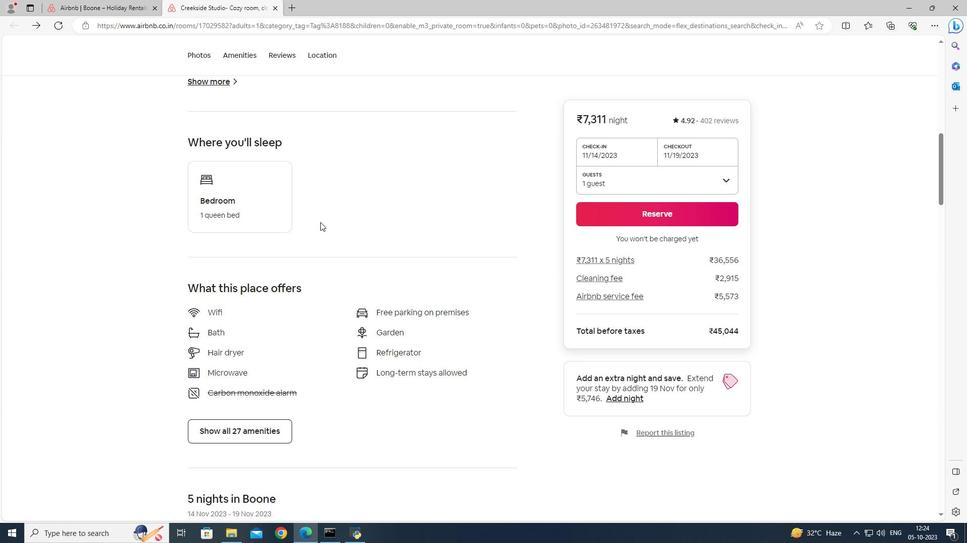 
Action: Mouse scrolled (320, 222) with delta (0, 0)
Screenshot: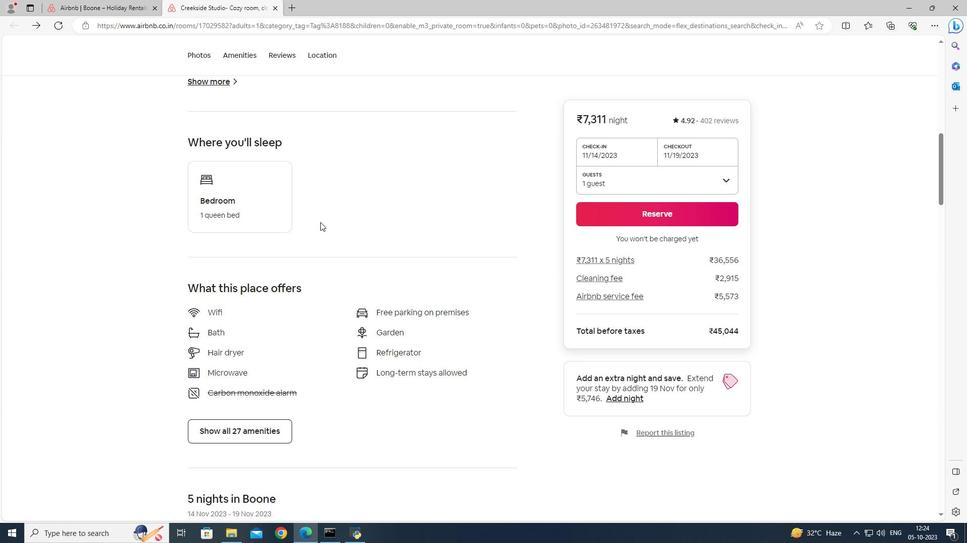 
Action: Mouse scrolled (320, 222) with delta (0, 0)
Screenshot: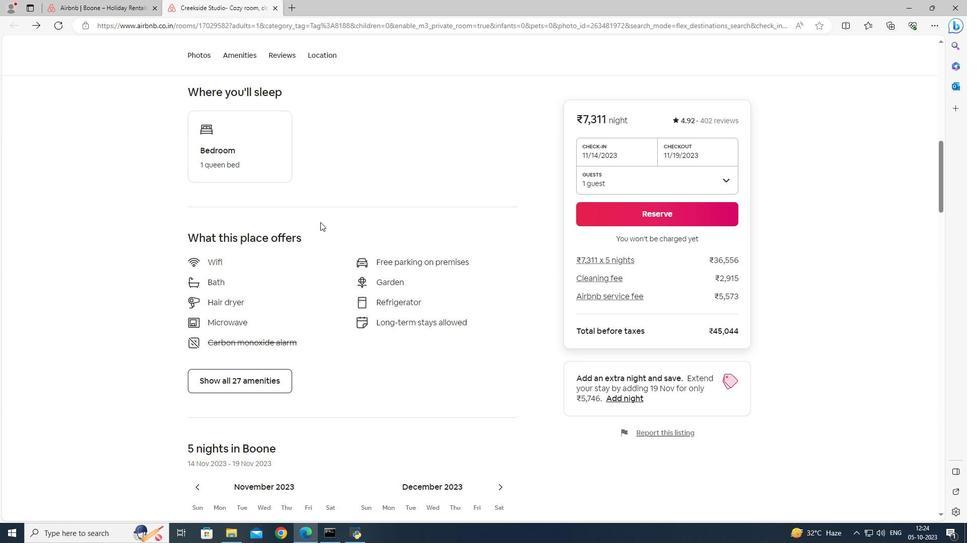
Action: Mouse scrolled (320, 222) with delta (0, 0)
Screenshot: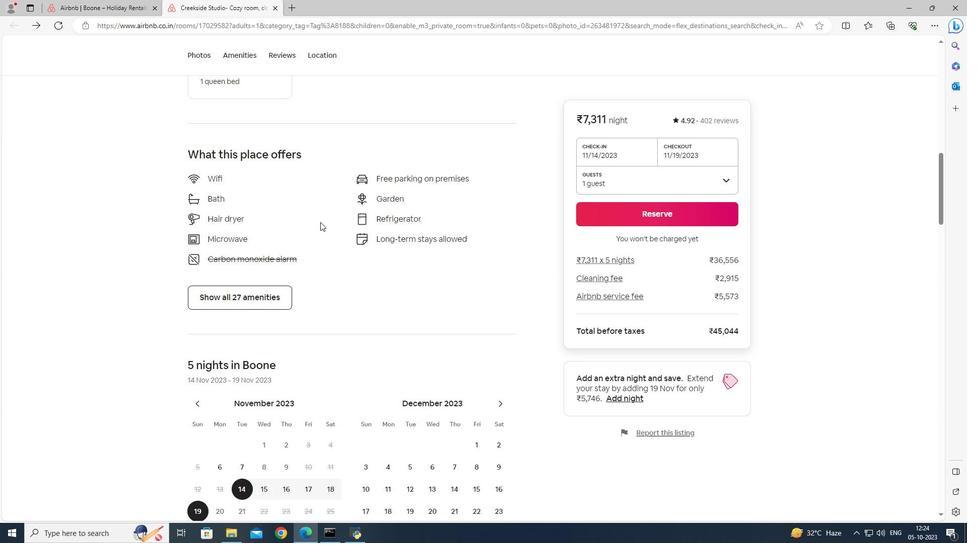 
Action: Mouse scrolled (320, 222) with delta (0, 0)
Screenshot: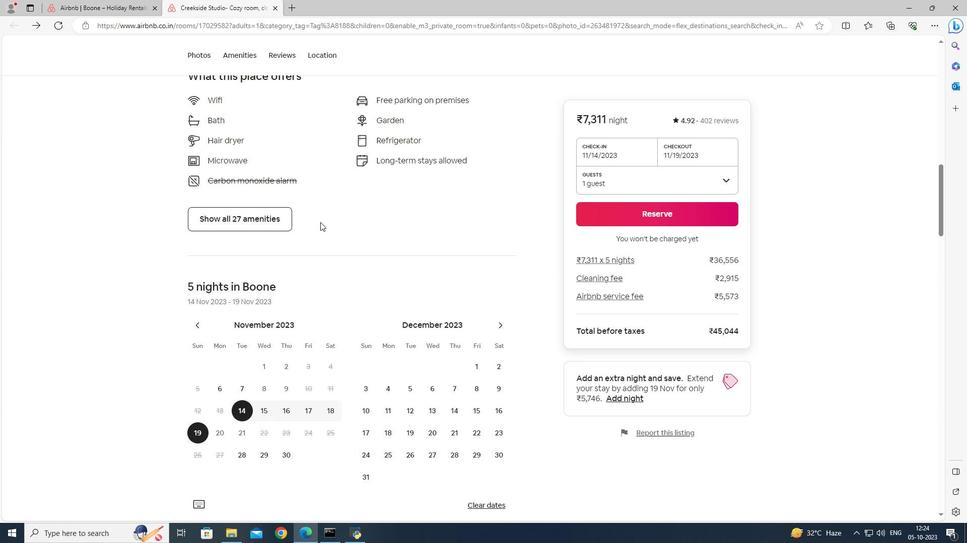 
Action: Mouse moved to (320, 224)
Screenshot: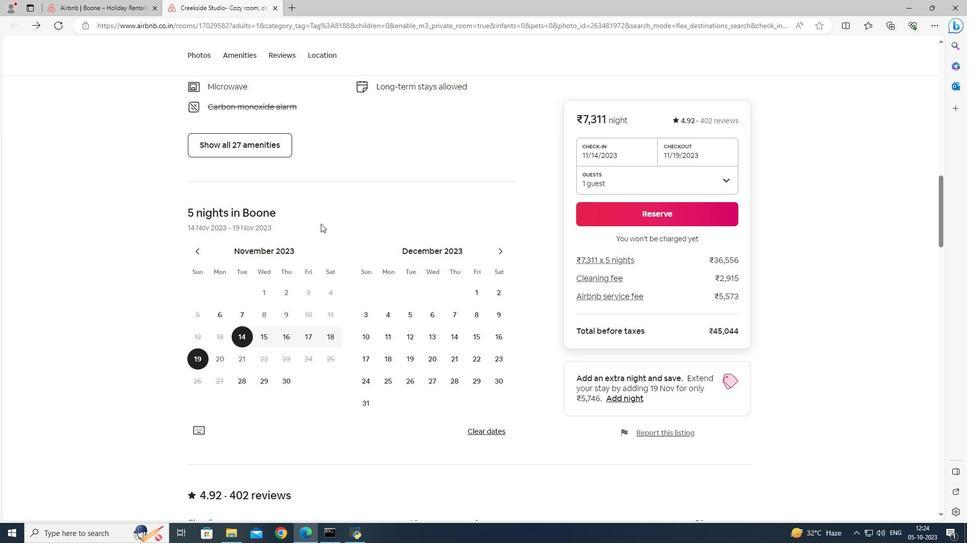 
Action: Mouse scrolled (320, 223) with delta (0, 0)
Screenshot: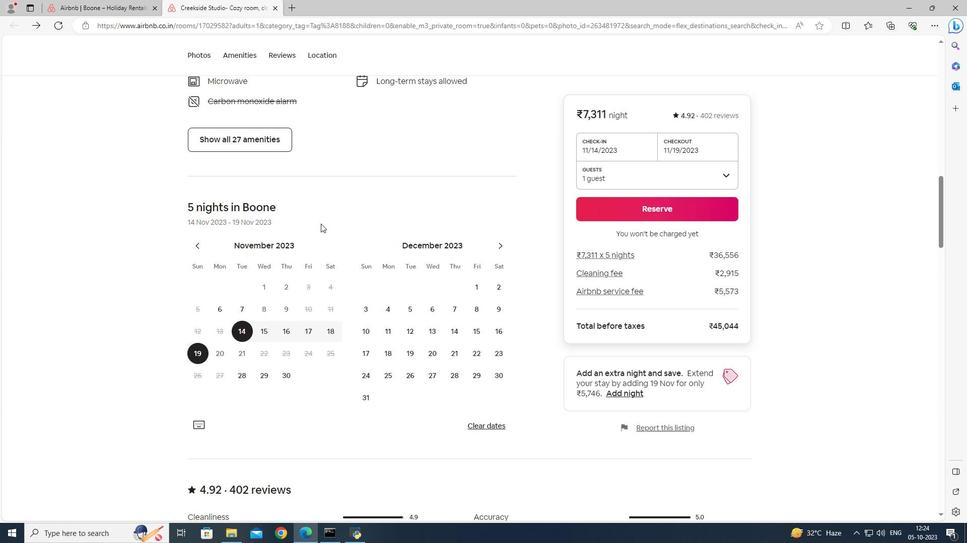 
Action: Mouse scrolled (320, 223) with delta (0, 0)
Screenshot: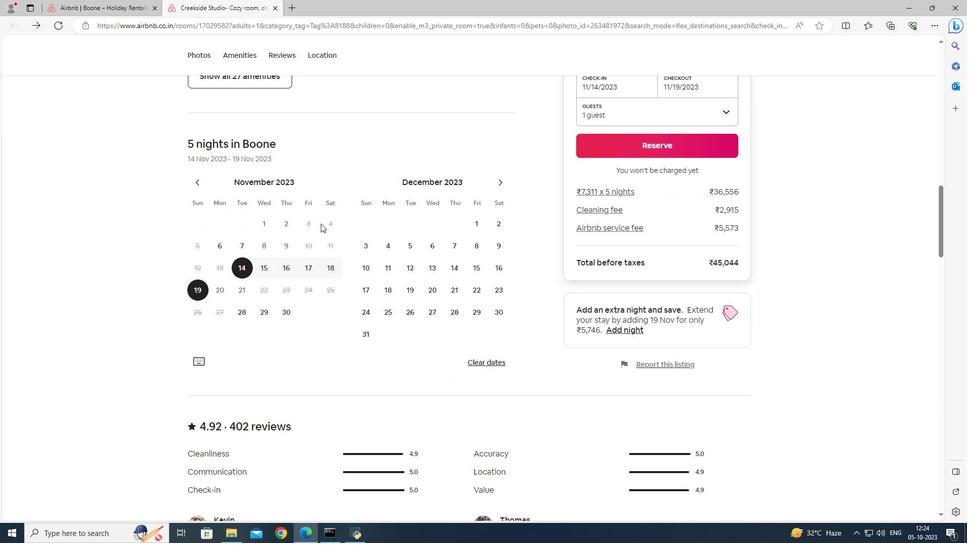 
Action: Mouse moved to (320, 225)
Screenshot: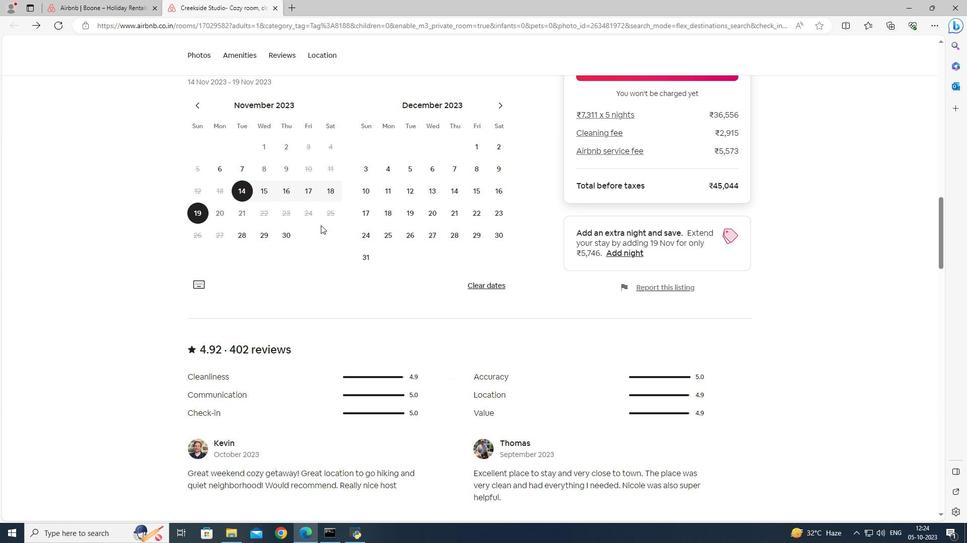
Action: Mouse scrolled (320, 225) with delta (0, 0)
Screenshot: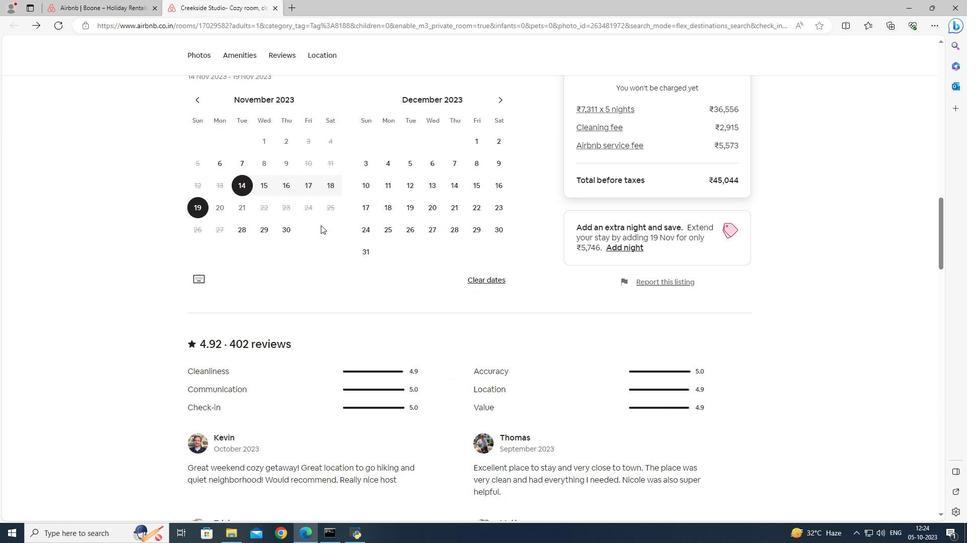 
Action: Mouse scrolled (320, 225) with delta (0, 0)
Screenshot: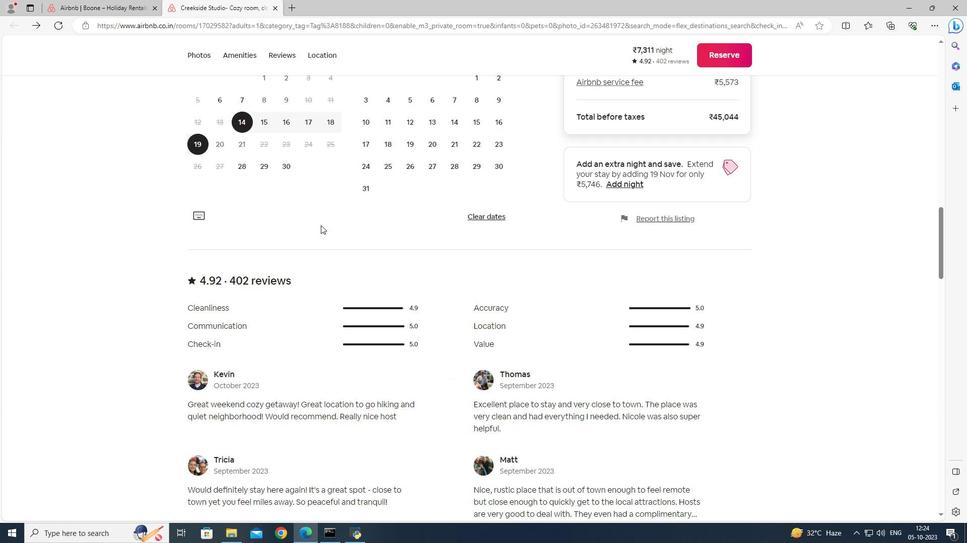 
Action: Mouse scrolled (320, 225) with delta (0, 0)
Screenshot: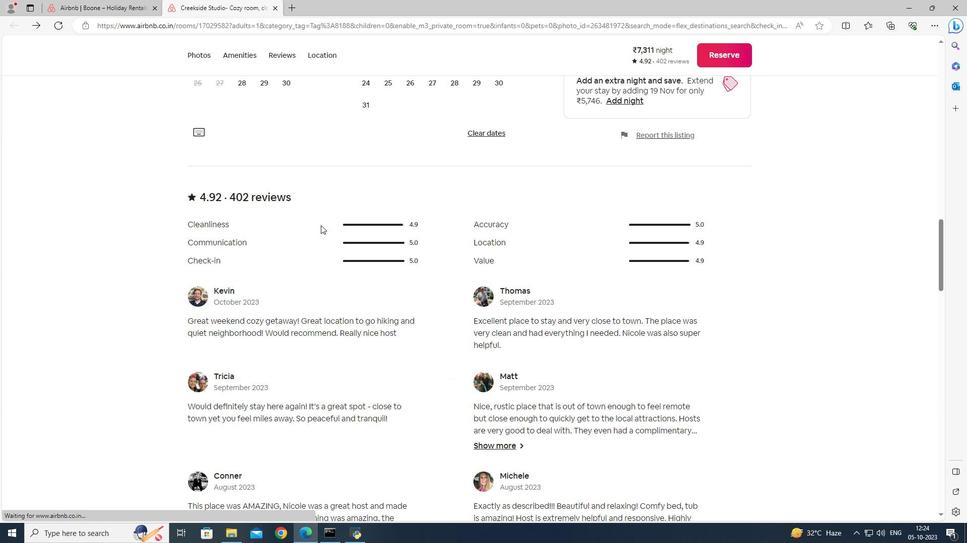 
Action: Mouse moved to (316, 232)
Screenshot: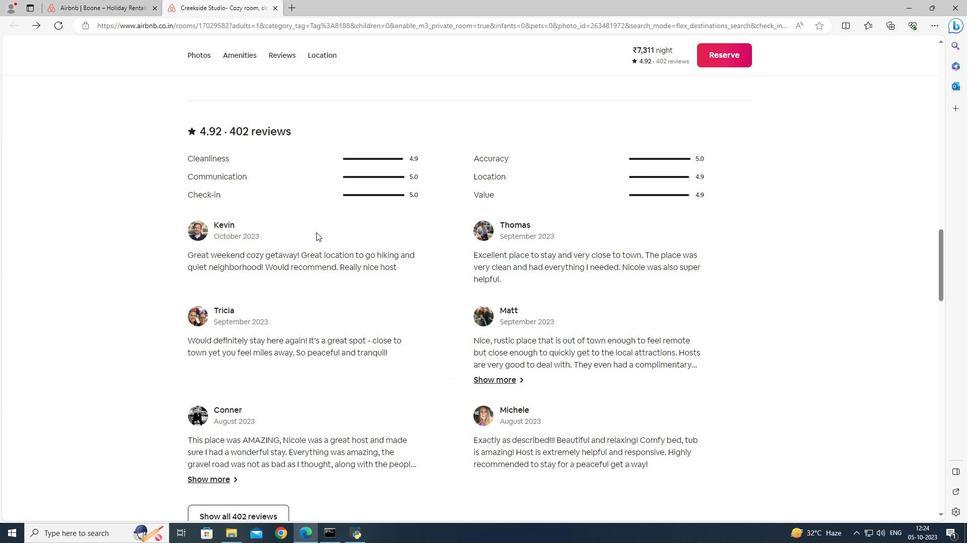 
Action: Mouse scrolled (316, 232) with delta (0, 0)
Screenshot: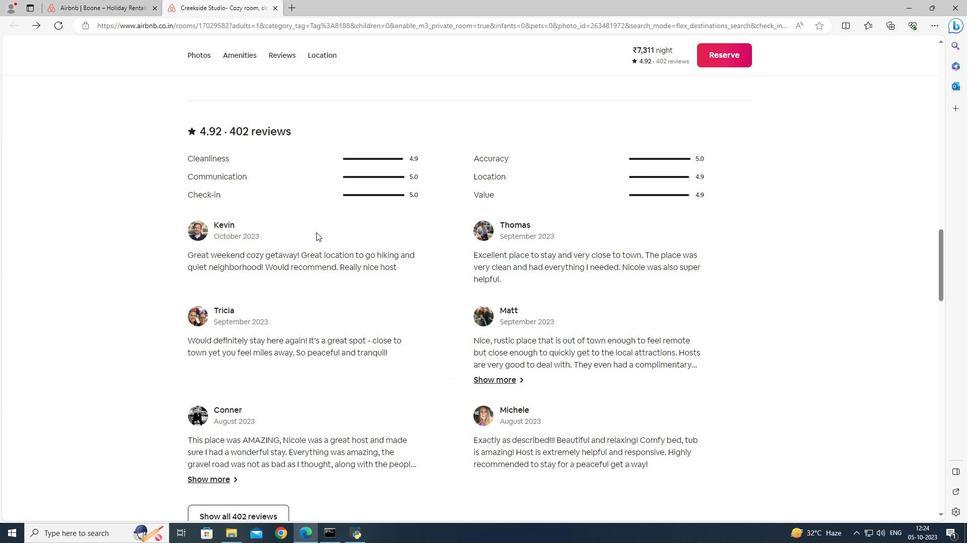
Action: Mouse scrolled (316, 232) with delta (0, 0)
Screenshot: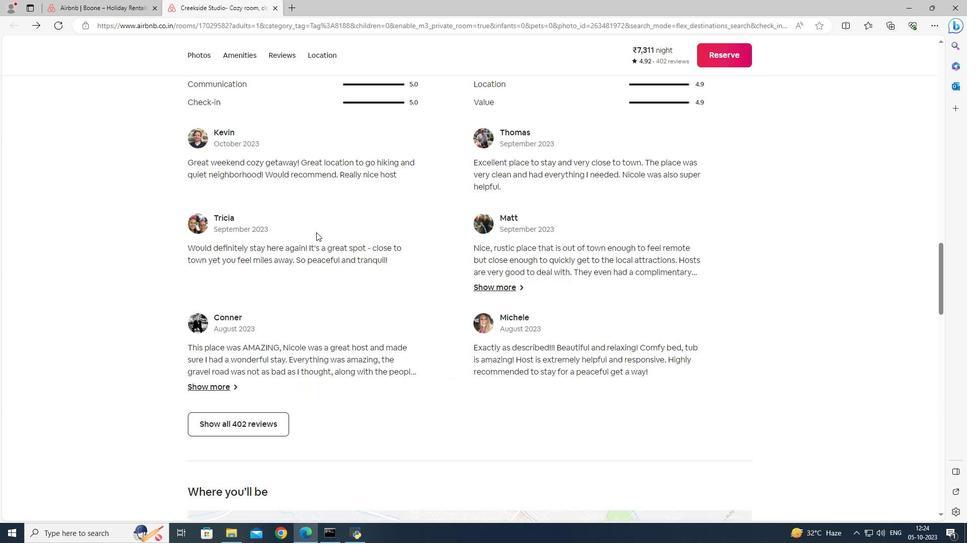
Action: Mouse scrolled (316, 232) with delta (0, 0)
Screenshot: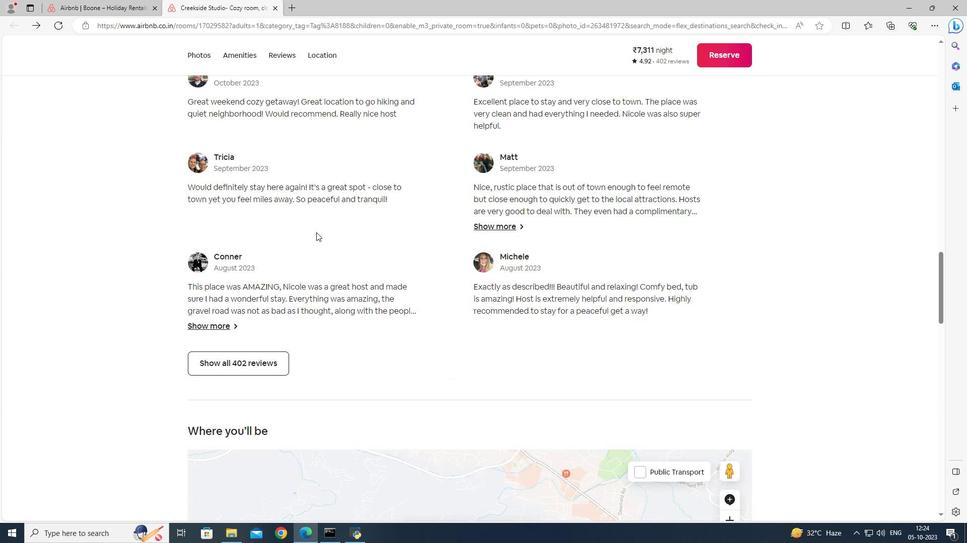 
Action: Mouse moved to (247, 298)
Screenshot: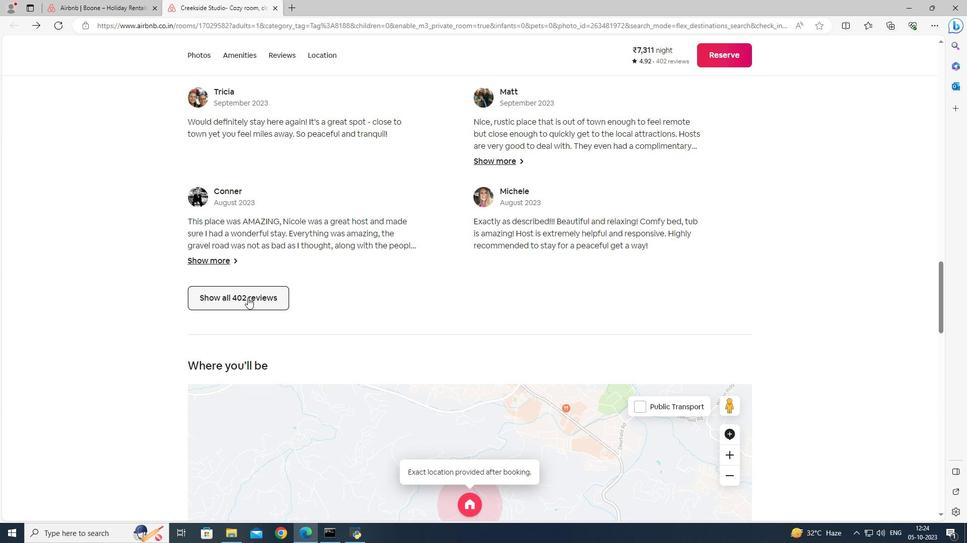 
Action: Mouse pressed left at (247, 298)
Screenshot: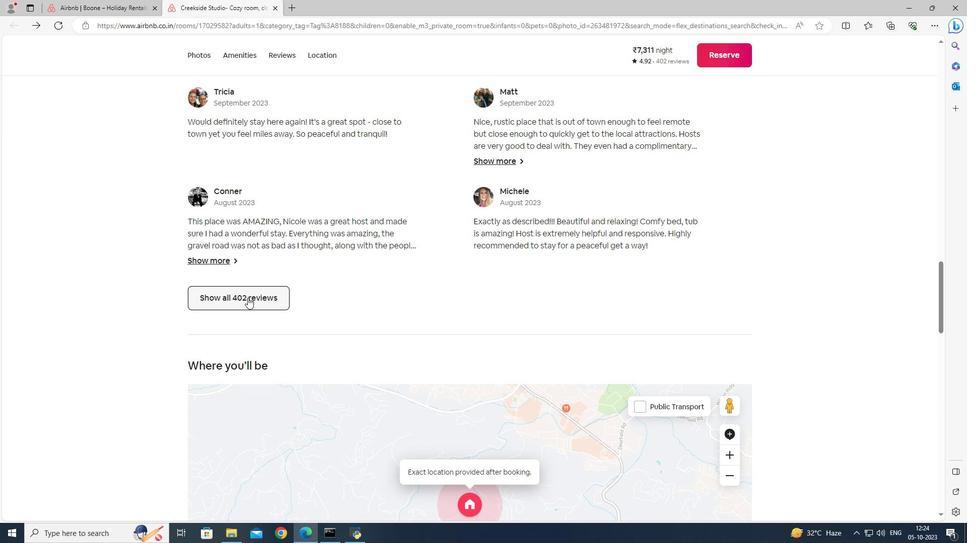 
Action: Mouse moved to (491, 164)
Screenshot: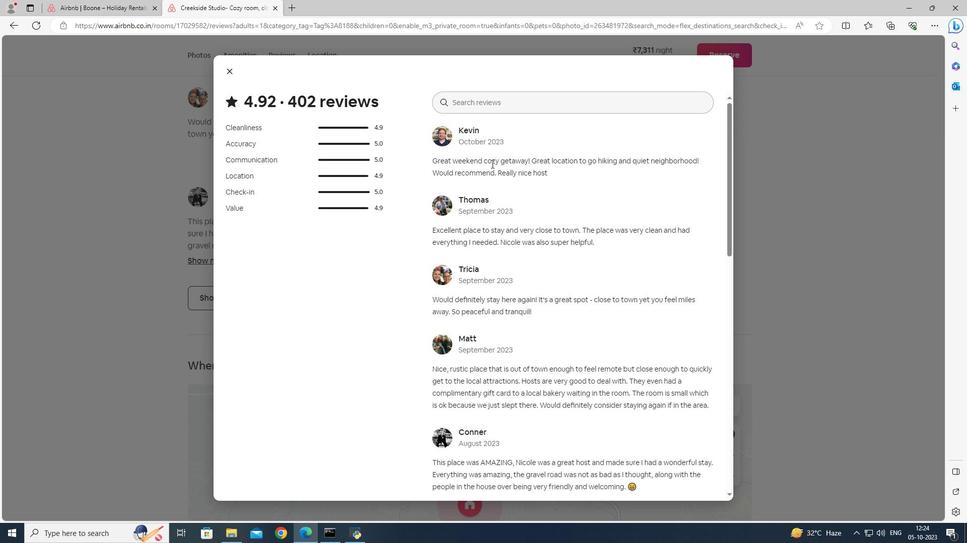 
Action: Mouse scrolled (491, 163) with delta (0, 0)
Screenshot: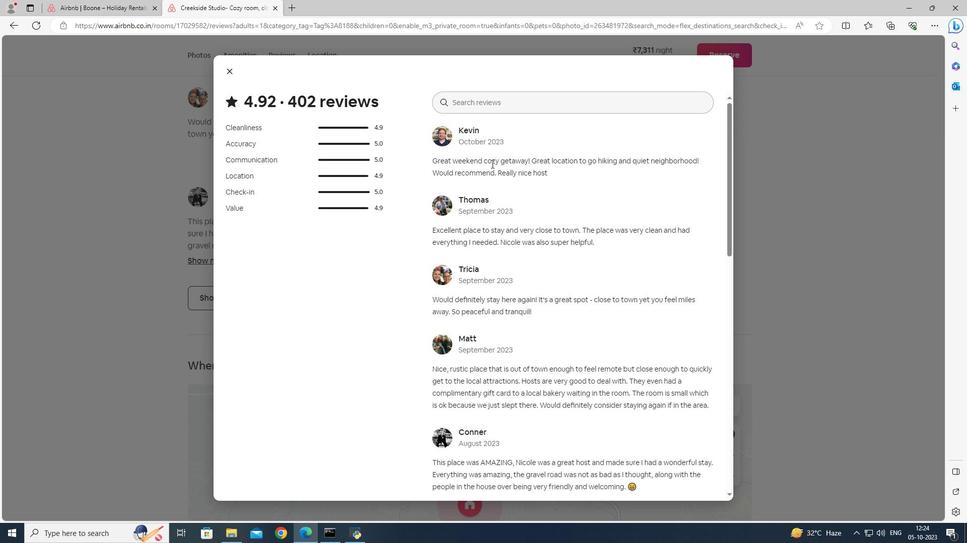 
Action: Mouse scrolled (491, 163) with delta (0, 0)
Screenshot: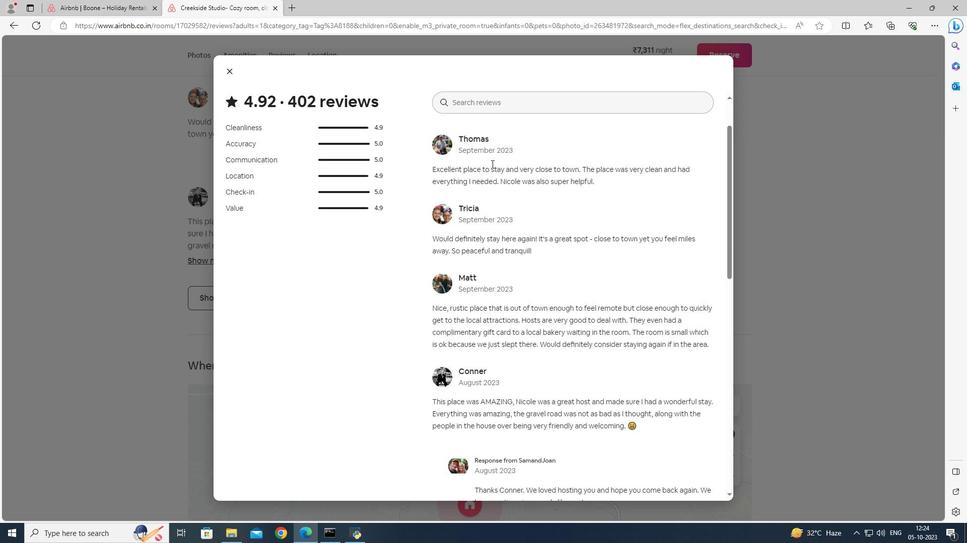 
Action: Mouse scrolled (491, 163) with delta (0, 0)
Screenshot: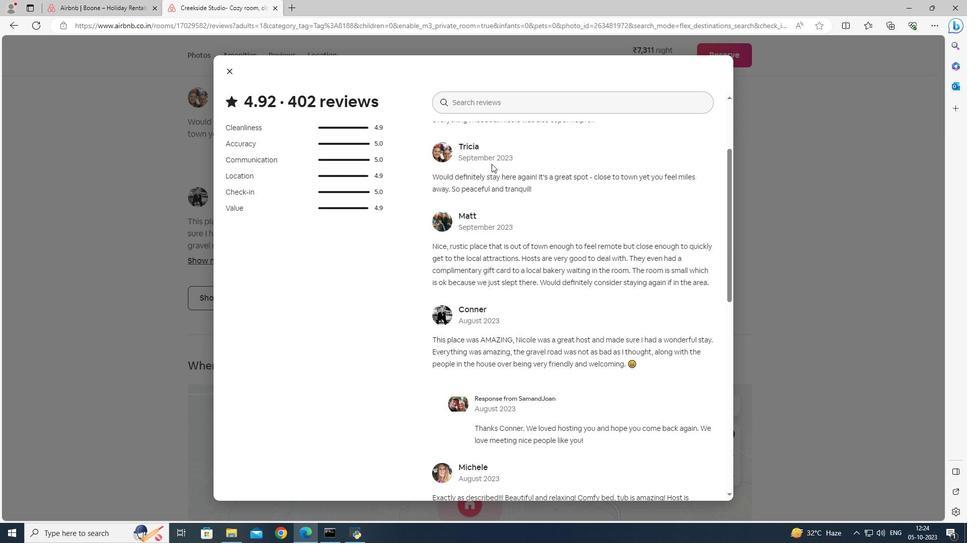 
Action: Mouse moved to (491, 165)
Screenshot: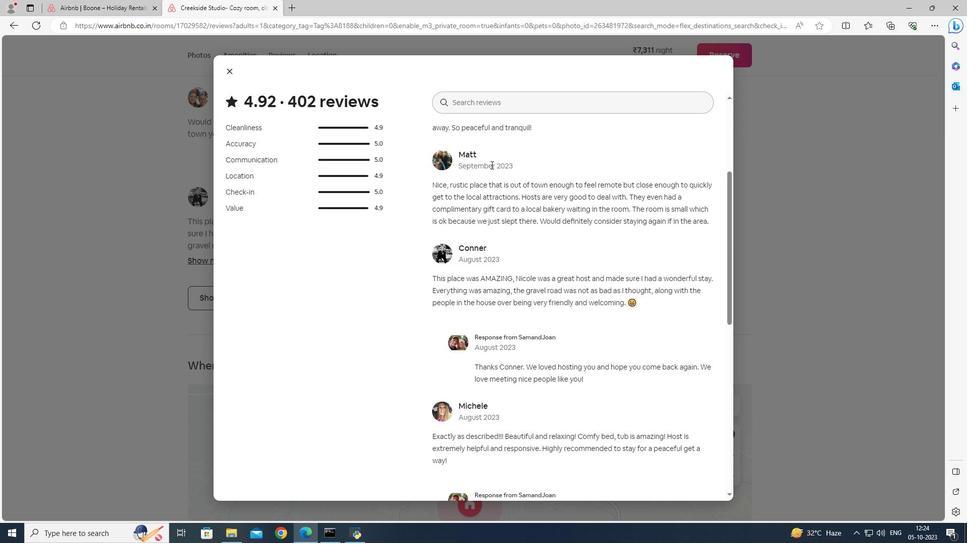 
Action: Mouse scrolled (491, 164) with delta (0, 0)
Screenshot: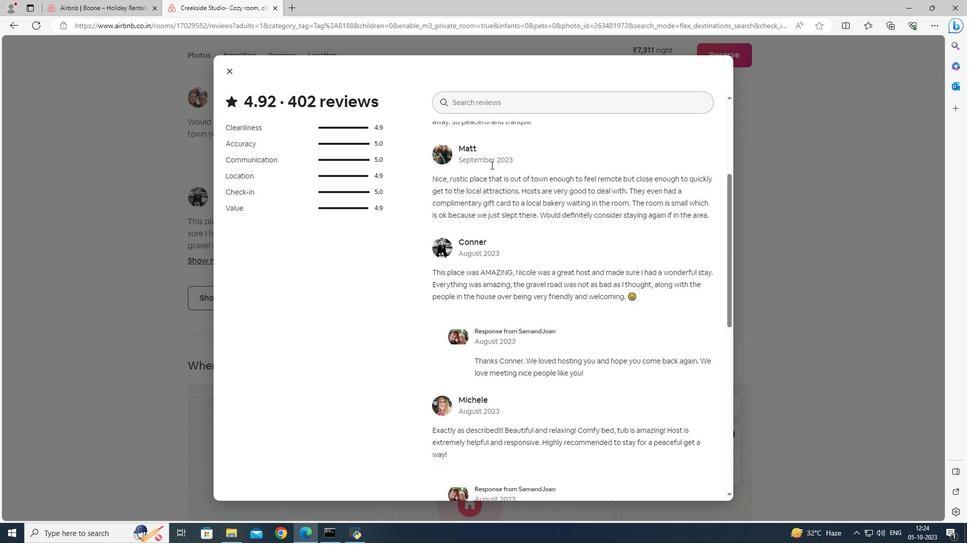 
Action: Mouse scrolled (491, 164) with delta (0, 0)
Screenshot: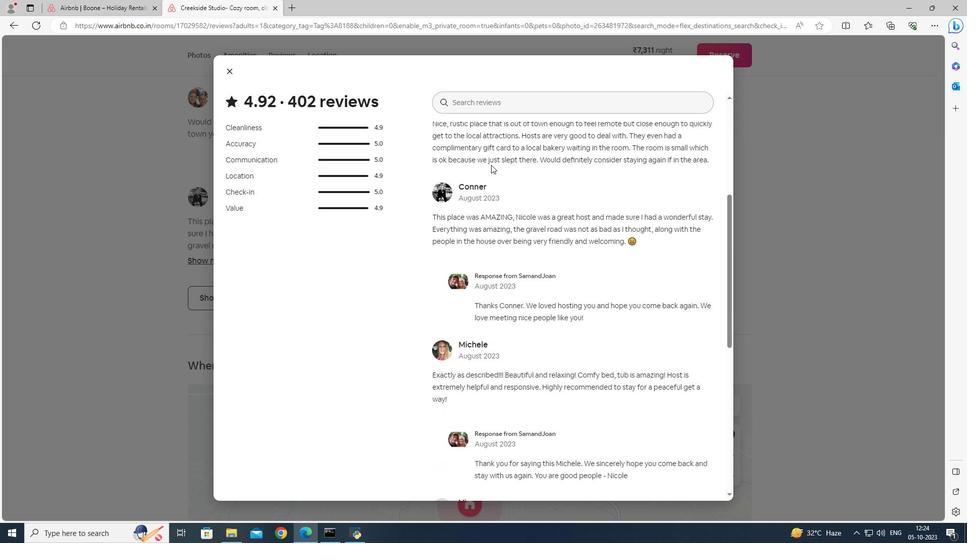 
Action: Mouse scrolled (491, 164) with delta (0, 0)
Screenshot: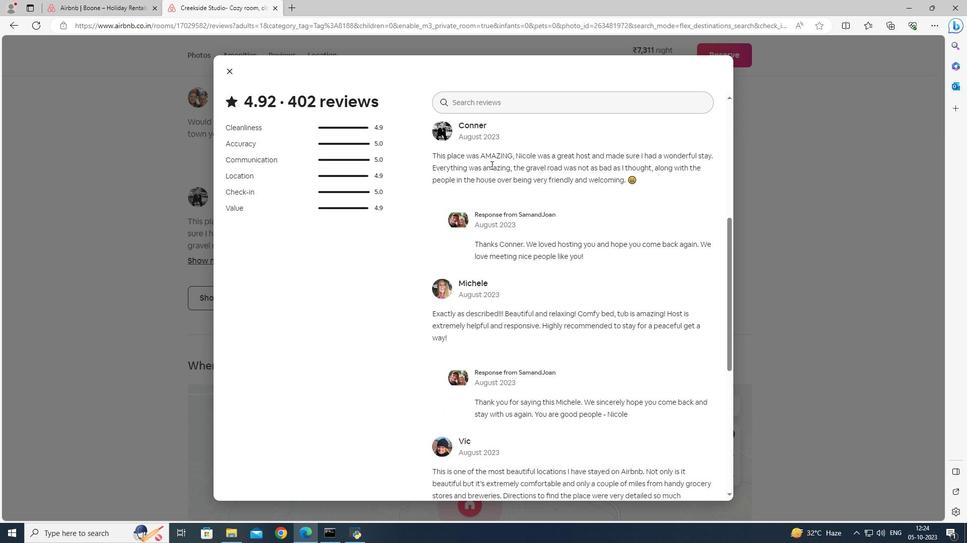 
Action: Mouse scrolled (491, 164) with delta (0, 0)
Screenshot: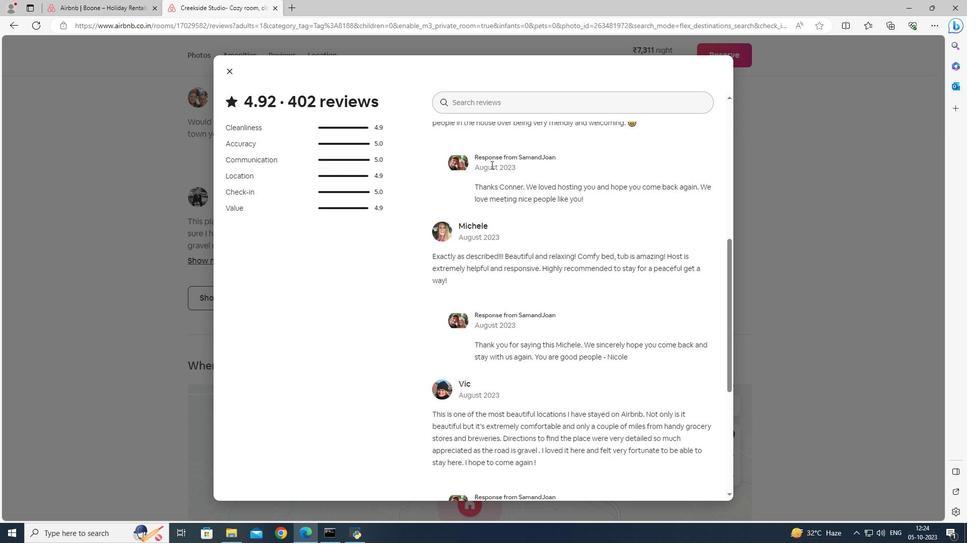
Action: Mouse scrolled (491, 164) with delta (0, 0)
Screenshot: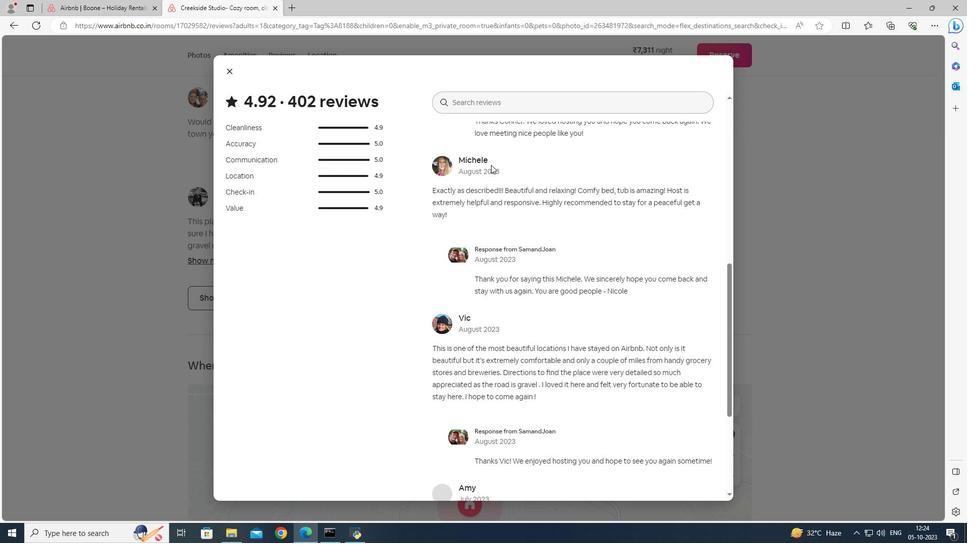 
Action: Mouse scrolled (491, 164) with delta (0, 0)
Screenshot: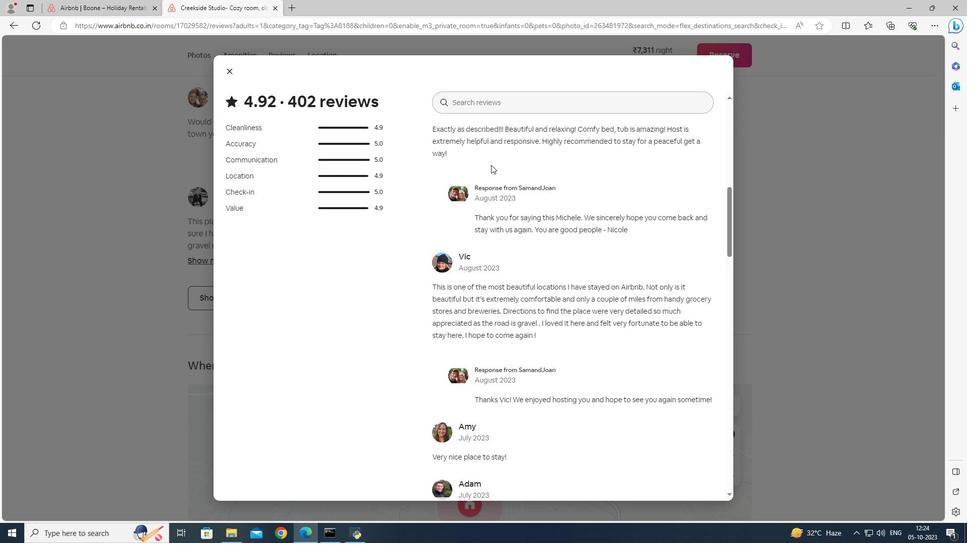 
Action: Mouse scrolled (491, 164) with delta (0, 0)
Screenshot: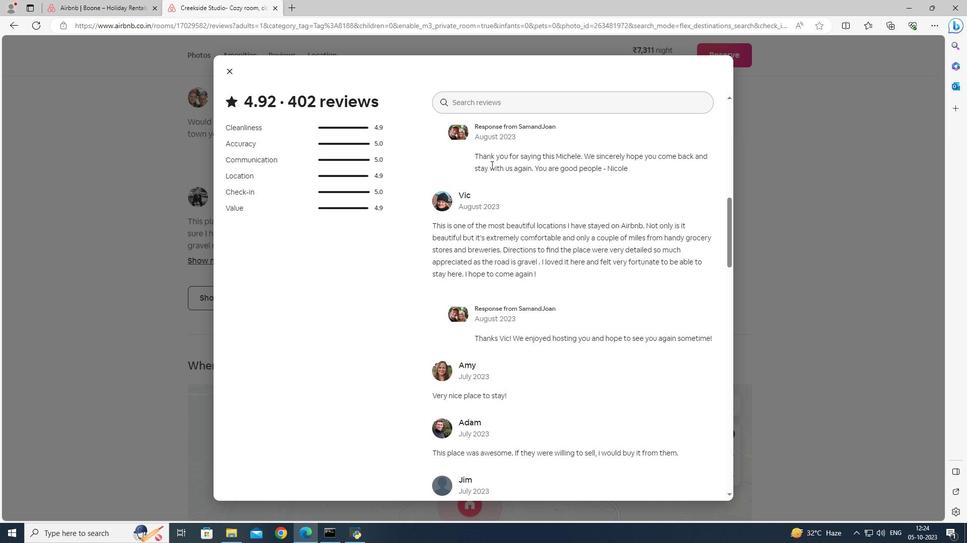 
Action: Mouse scrolled (491, 164) with delta (0, 0)
Screenshot: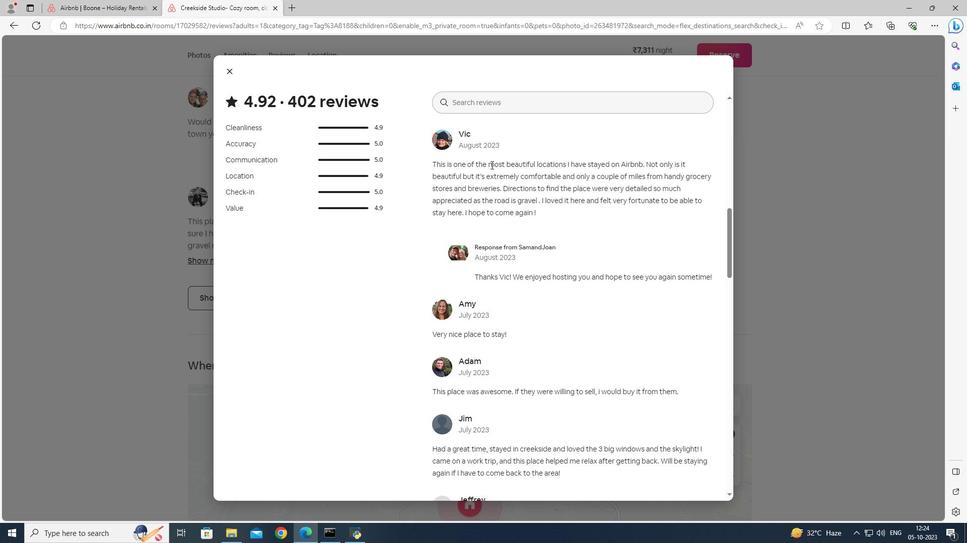 
Action: Mouse scrolled (491, 164) with delta (0, 0)
Screenshot: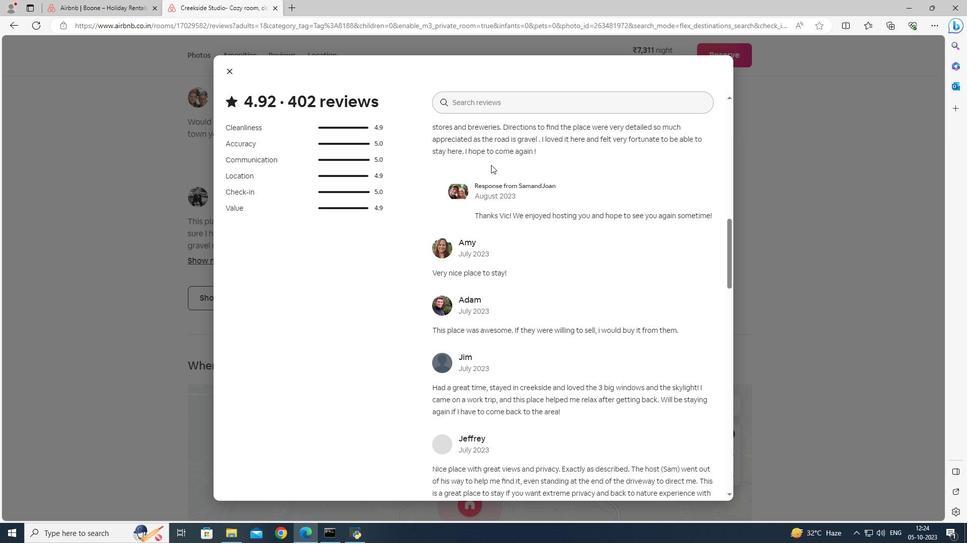 
Action: Mouse scrolled (491, 164) with delta (0, 0)
Screenshot: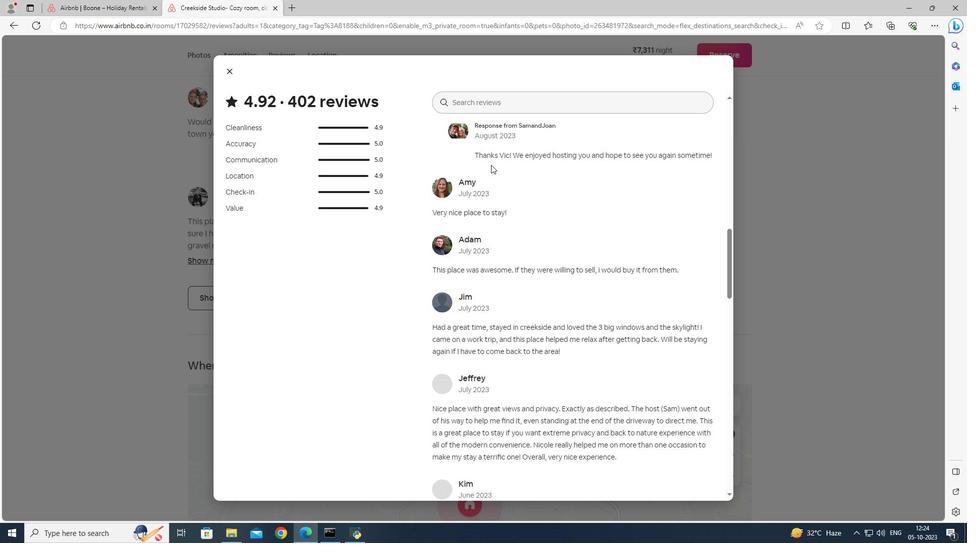 
Action: Mouse scrolled (491, 164) with delta (0, 0)
Screenshot: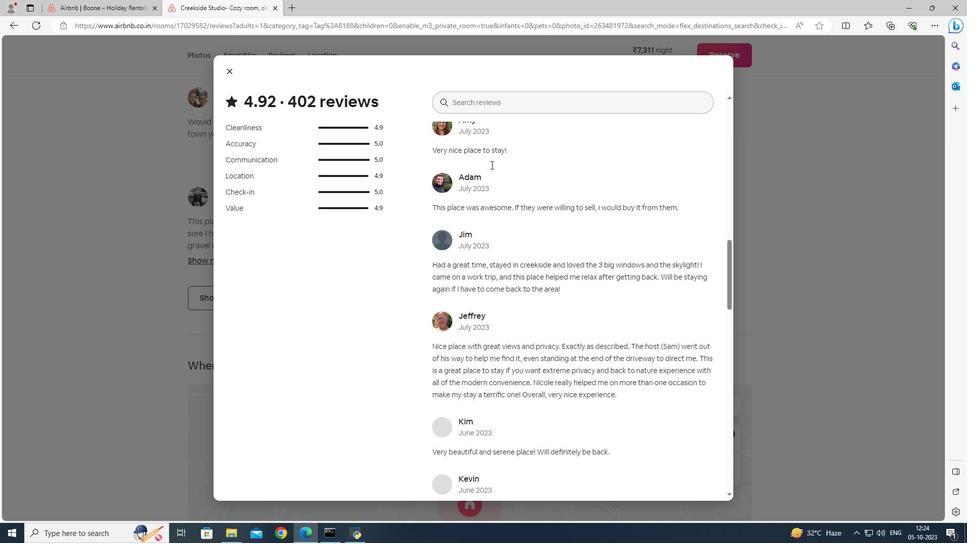 
Action: Mouse scrolled (491, 164) with delta (0, 0)
Screenshot: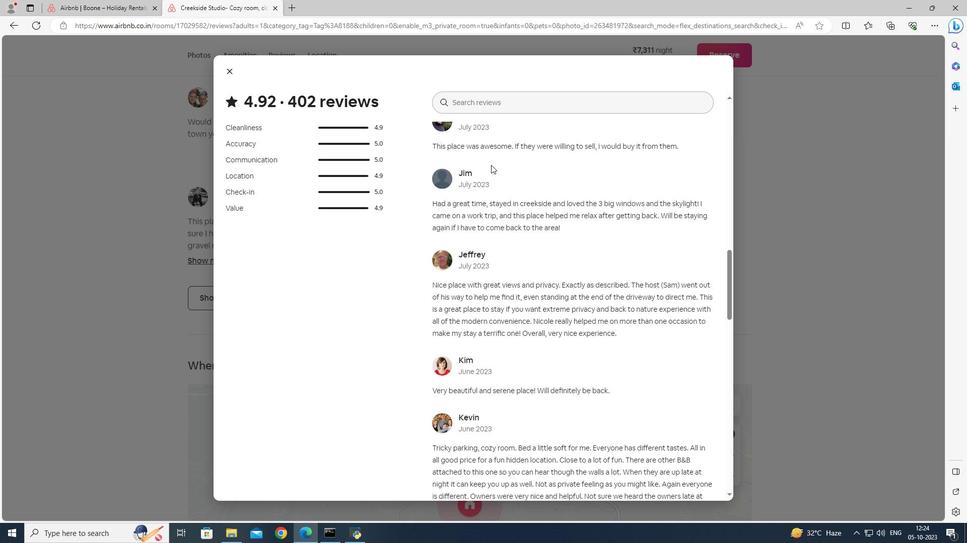
Action: Mouse scrolled (491, 164) with delta (0, 0)
Screenshot: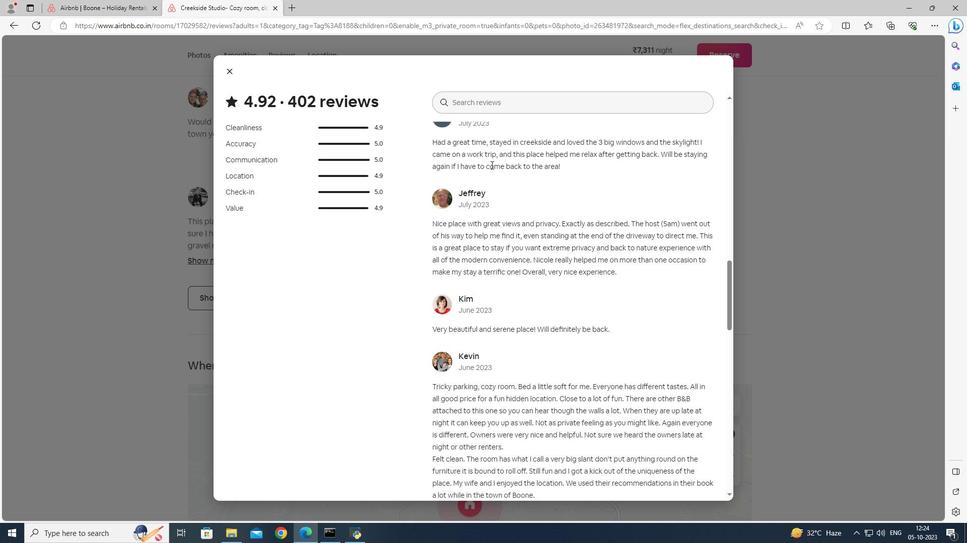 
Action: Mouse scrolled (491, 164) with delta (0, 0)
Screenshot: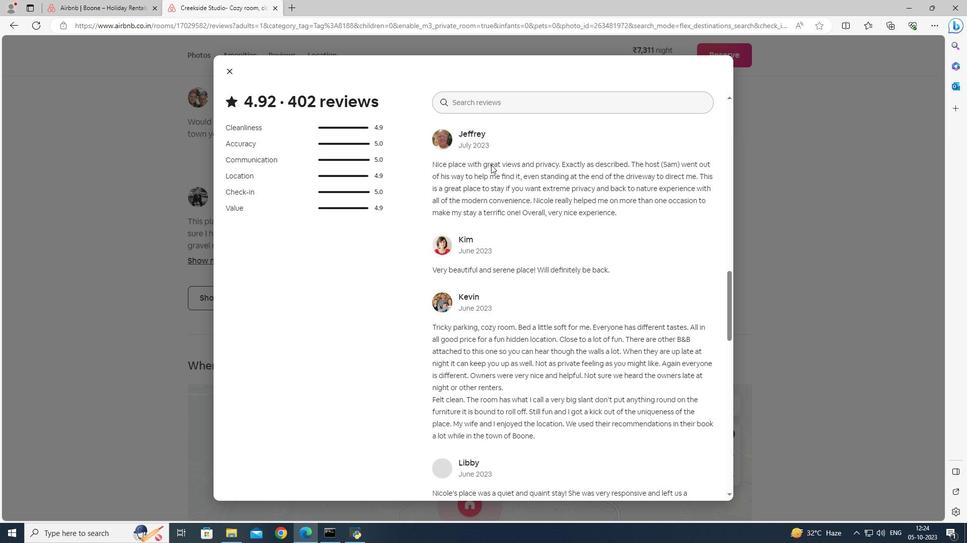 
Action: Mouse scrolled (491, 164) with delta (0, 0)
Screenshot: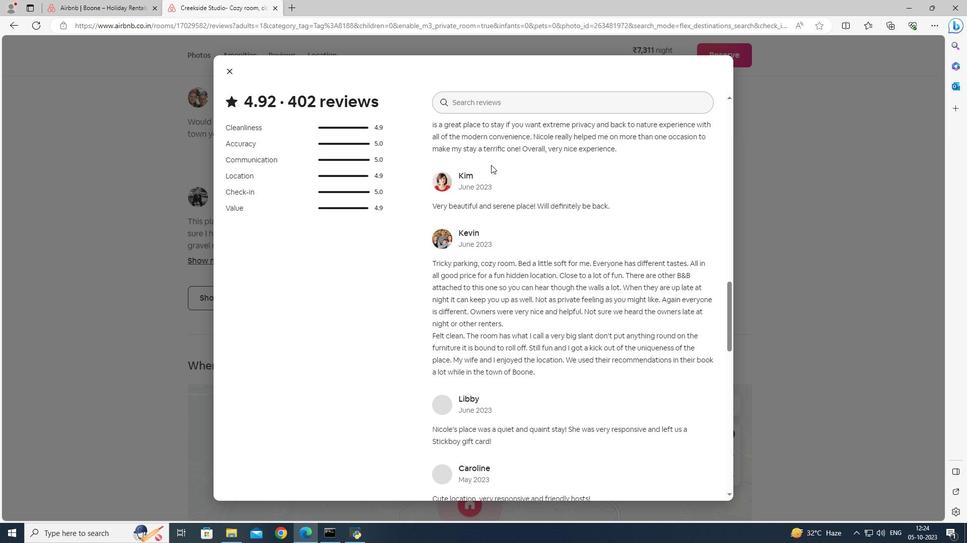 
Action: Mouse scrolled (491, 164) with delta (0, 0)
Screenshot: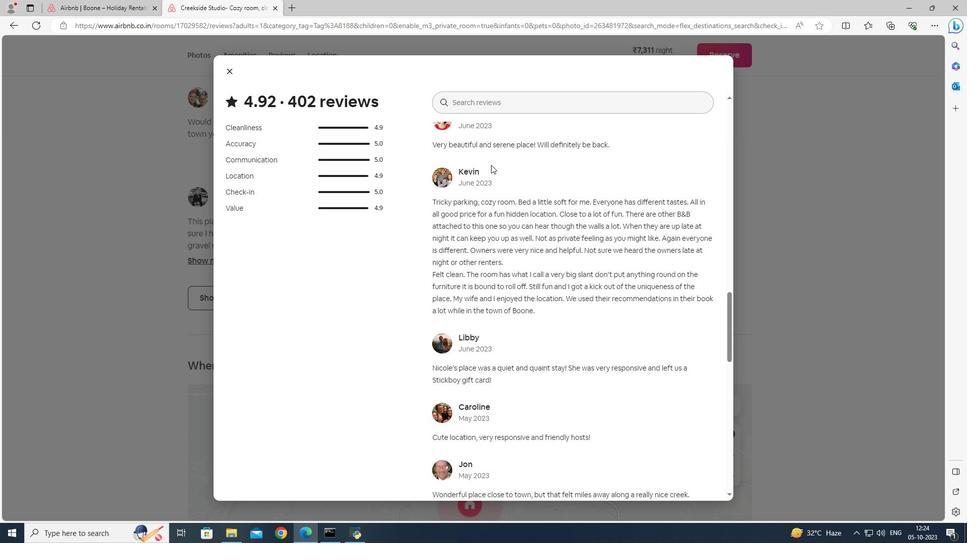 
Action: Mouse scrolled (491, 164) with delta (0, 0)
Screenshot: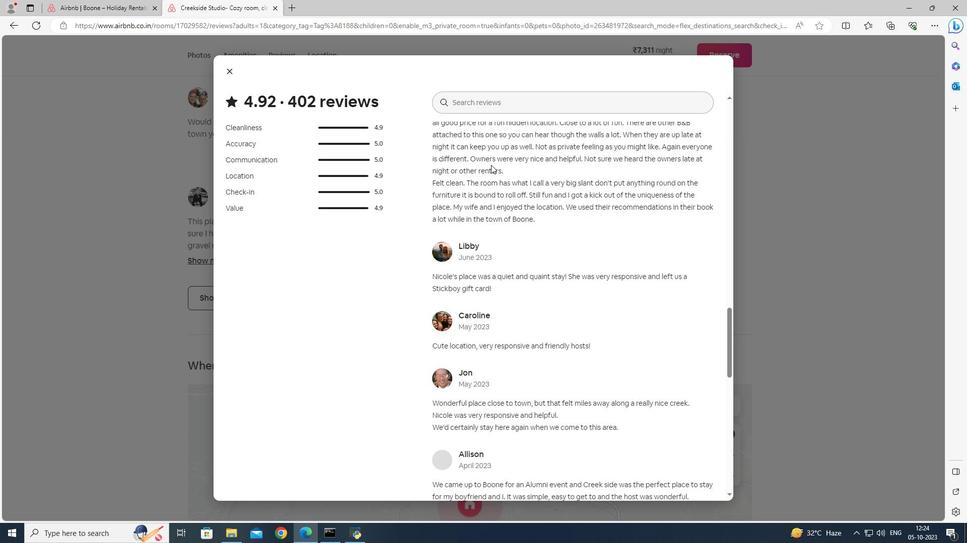 
Action: Mouse scrolled (491, 164) with delta (0, 0)
Screenshot: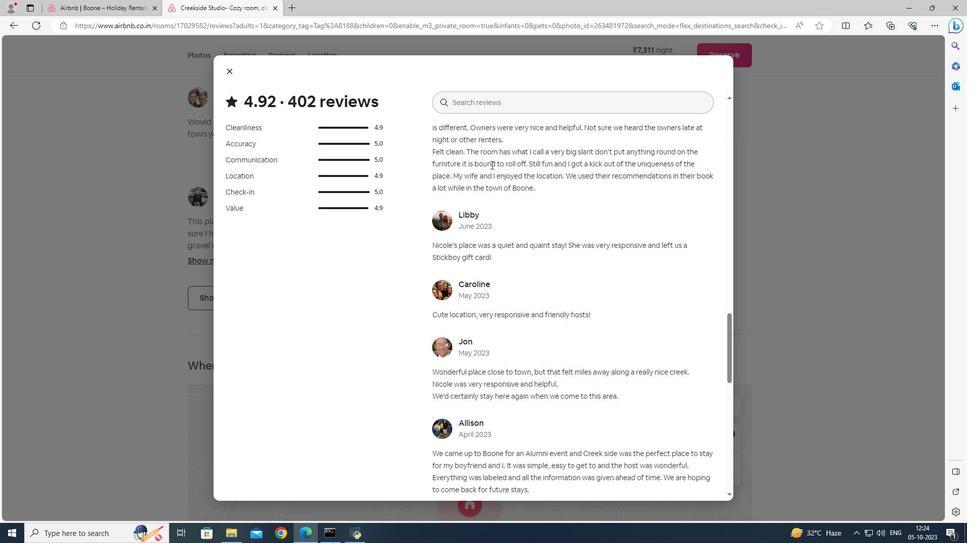 
Action: Mouse scrolled (491, 164) with delta (0, 0)
Screenshot: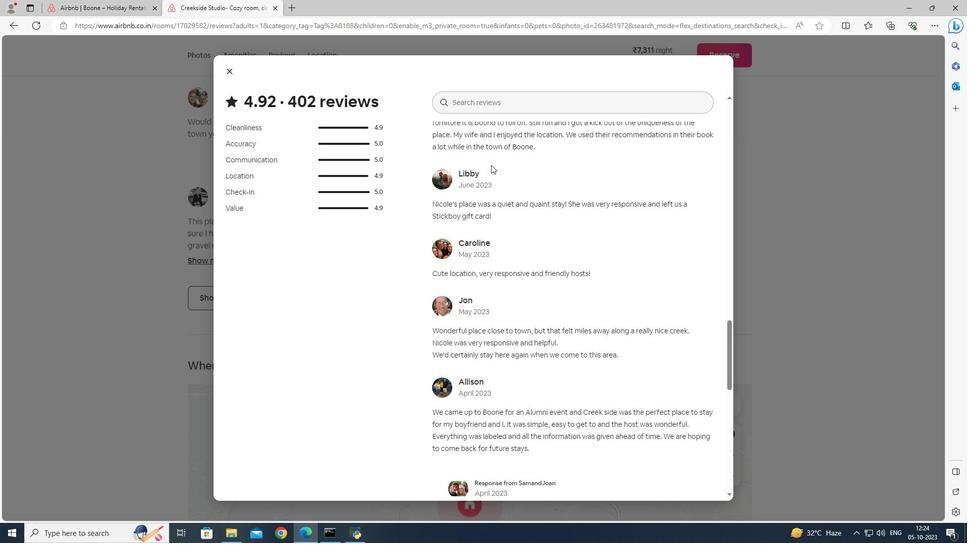 
Action: Mouse scrolled (491, 164) with delta (0, 0)
Screenshot: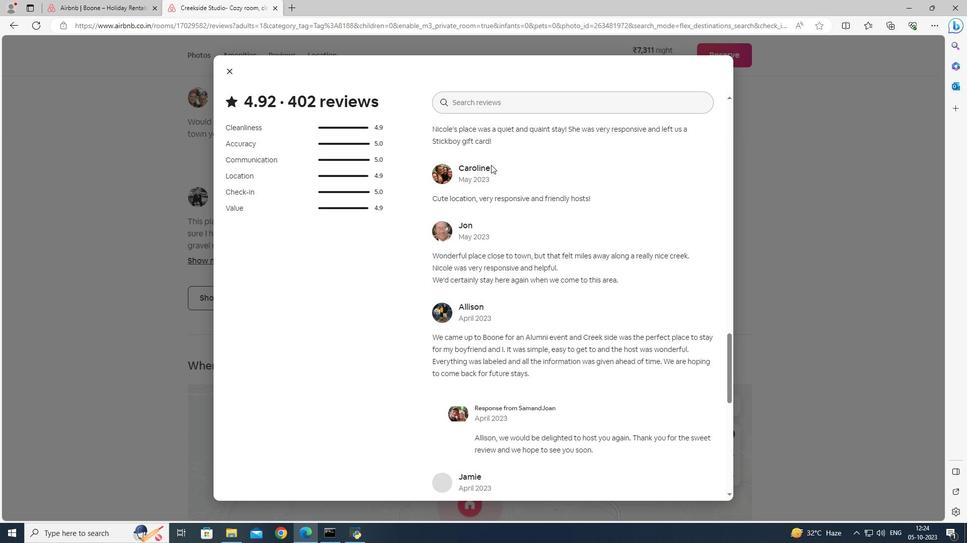 
Action: Mouse scrolled (491, 164) with delta (0, 0)
Screenshot: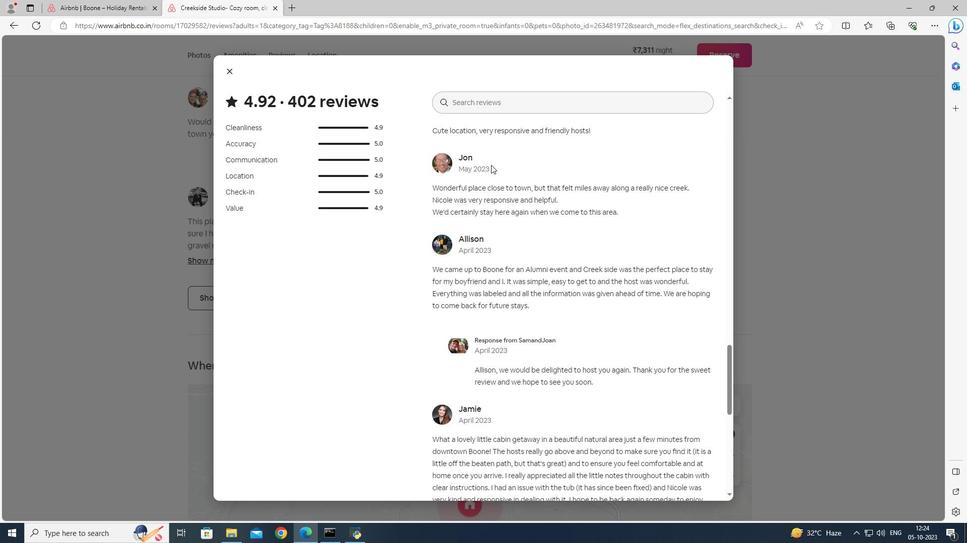 
Action: Mouse scrolled (491, 164) with delta (0, 0)
Screenshot: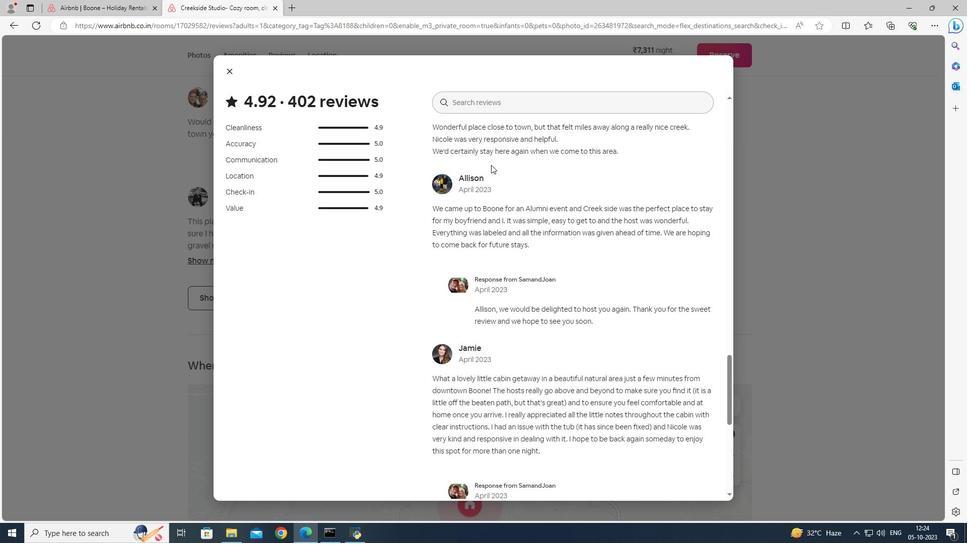 
Action: Mouse scrolled (491, 164) with delta (0, 0)
Screenshot: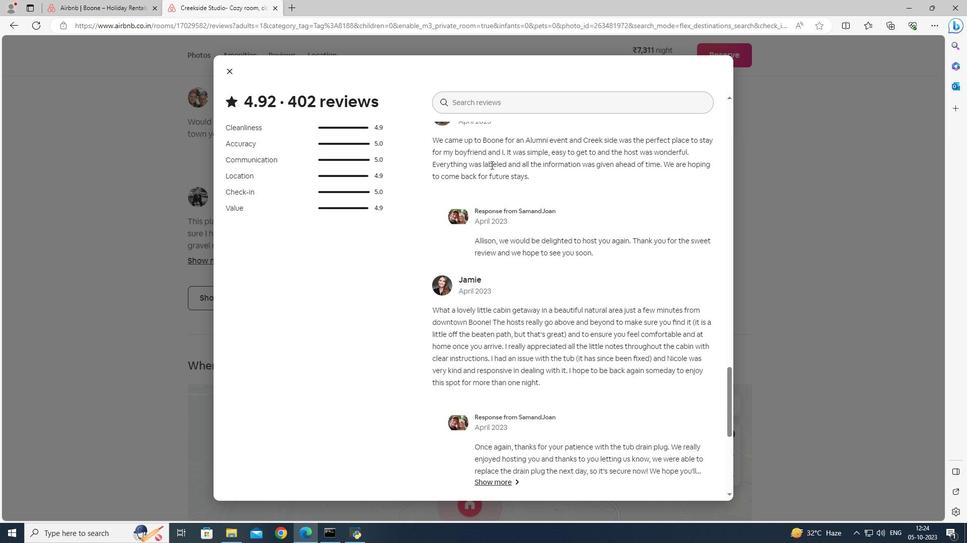 
Action: Mouse scrolled (491, 164) with delta (0, 0)
Screenshot: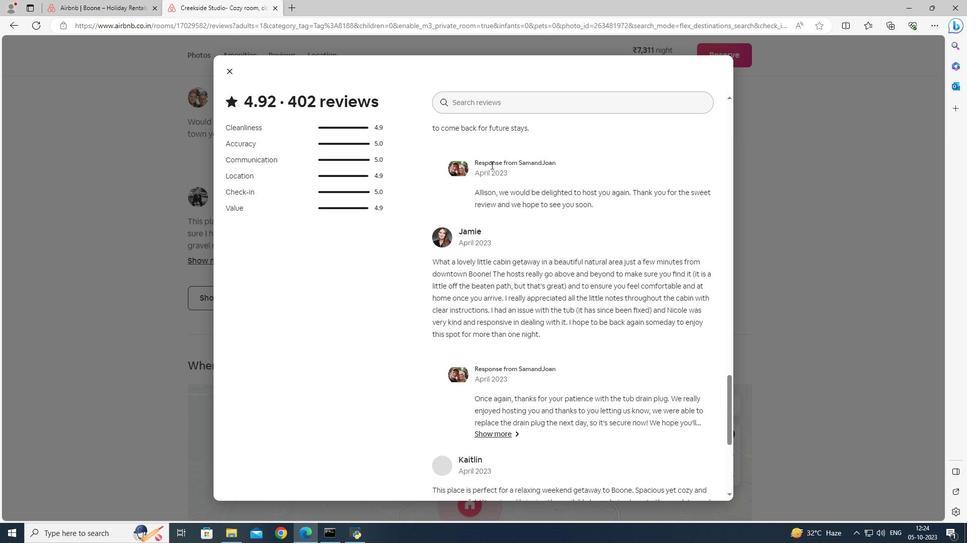 
Action: Mouse scrolled (491, 164) with delta (0, 0)
Screenshot: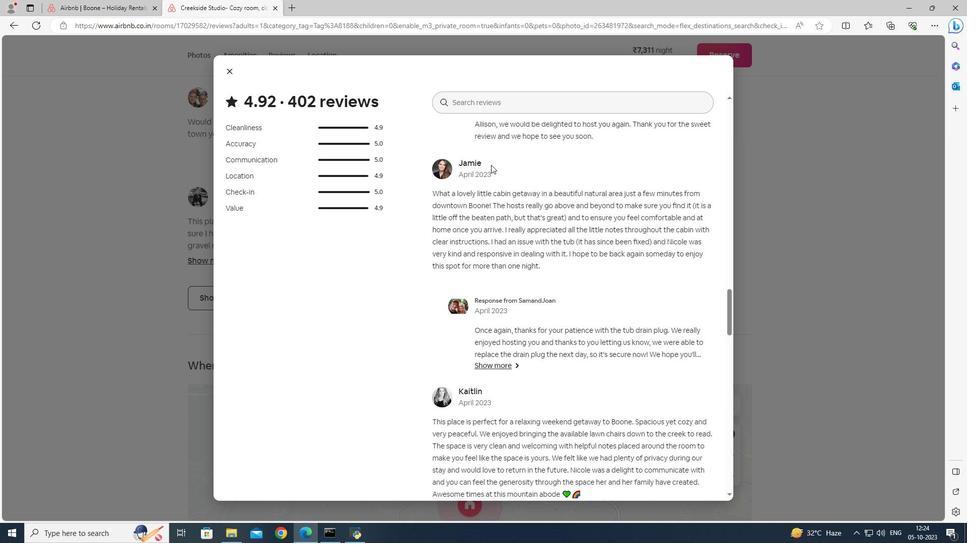 
Action: Mouse scrolled (491, 164) with delta (0, 0)
Screenshot: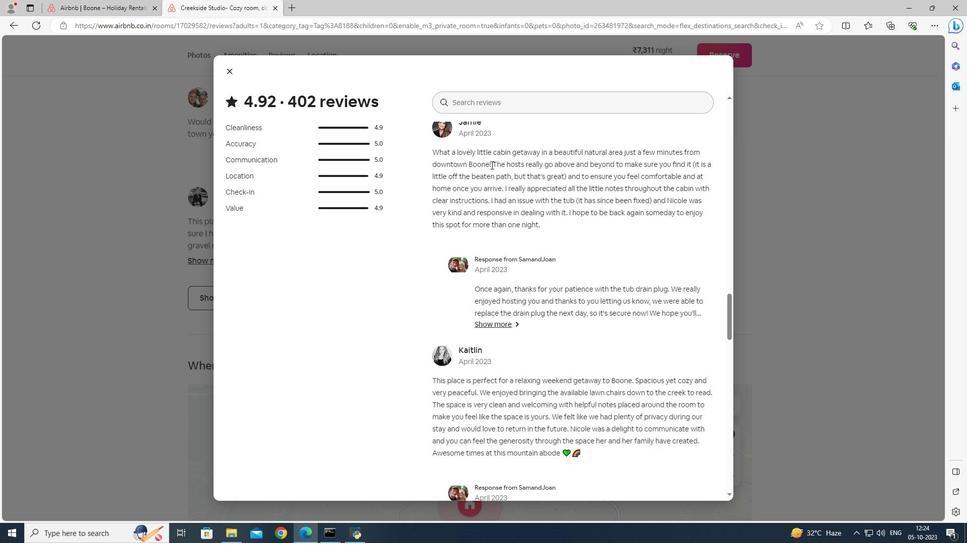 
Action: Mouse scrolled (491, 164) with delta (0, 0)
Screenshot: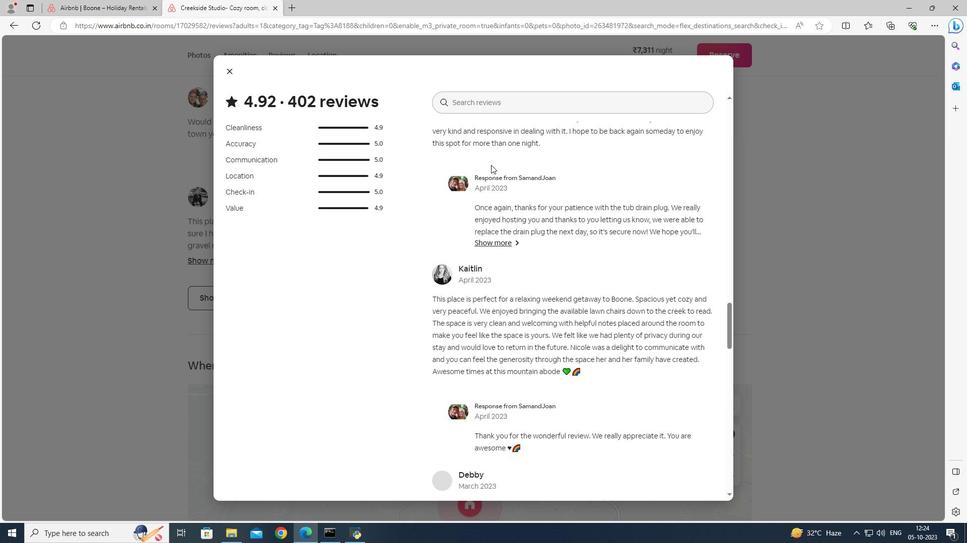 
Action: Mouse scrolled (491, 164) with delta (0, 0)
Screenshot: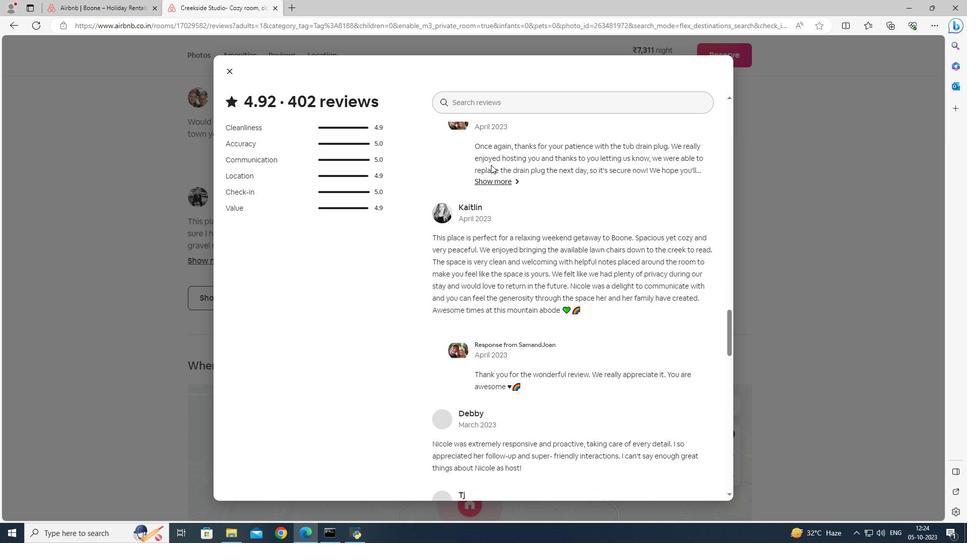
Action: Mouse scrolled (491, 164) with delta (0, 0)
Screenshot: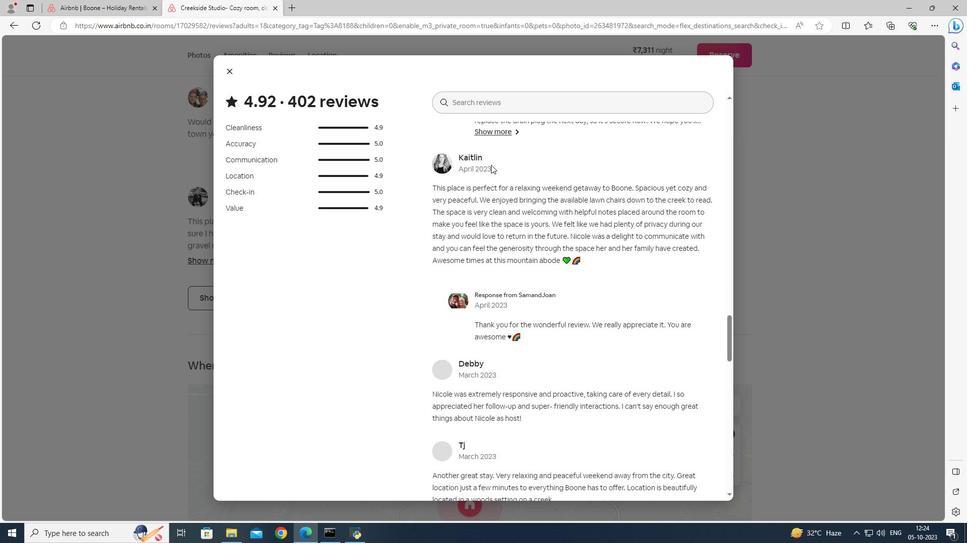 
Action: Mouse scrolled (491, 164) with delta (0, 0)
Screenshot: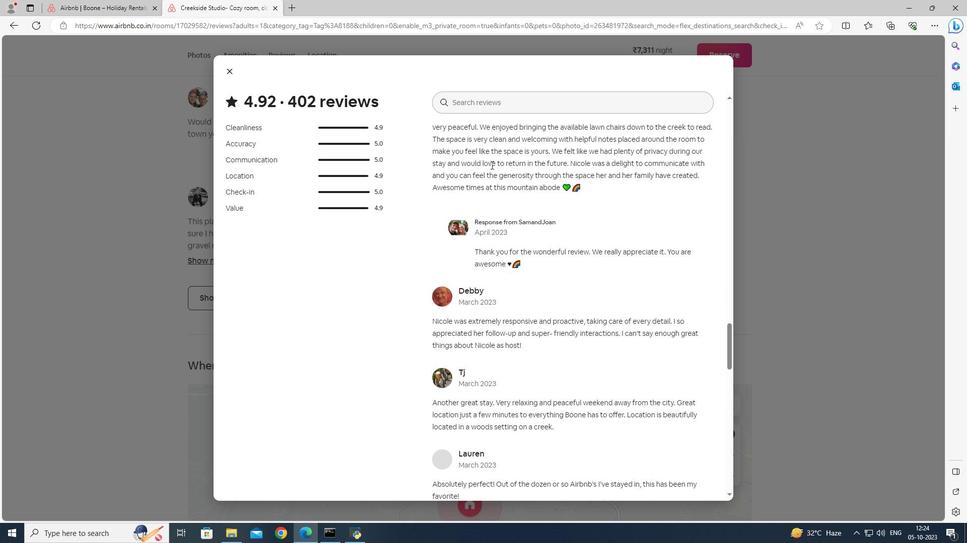 
Action: Mouse scrolled (491, 164) with delta (0, 0)
Screenshot: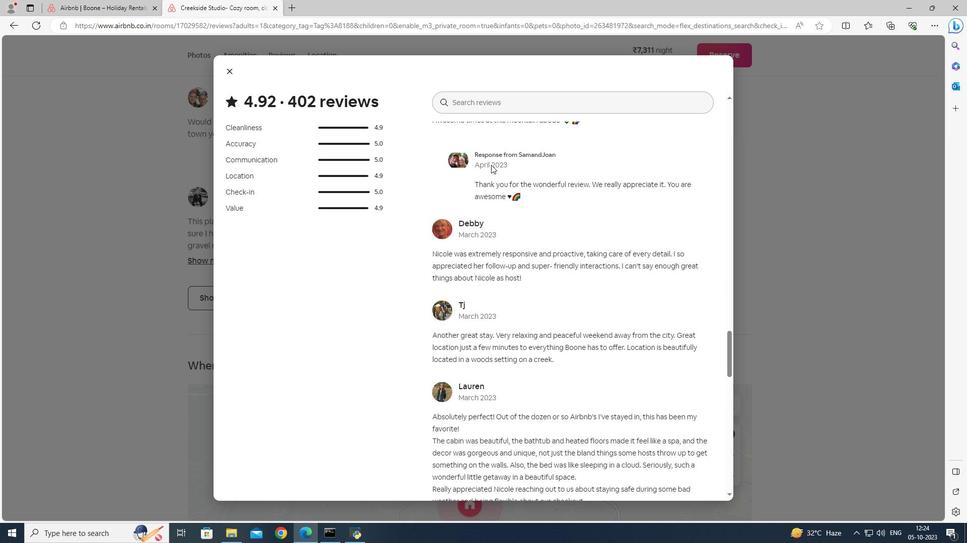 
Action: Mouse scrolled (491, 164) with delta (0, 0)
Screenshot: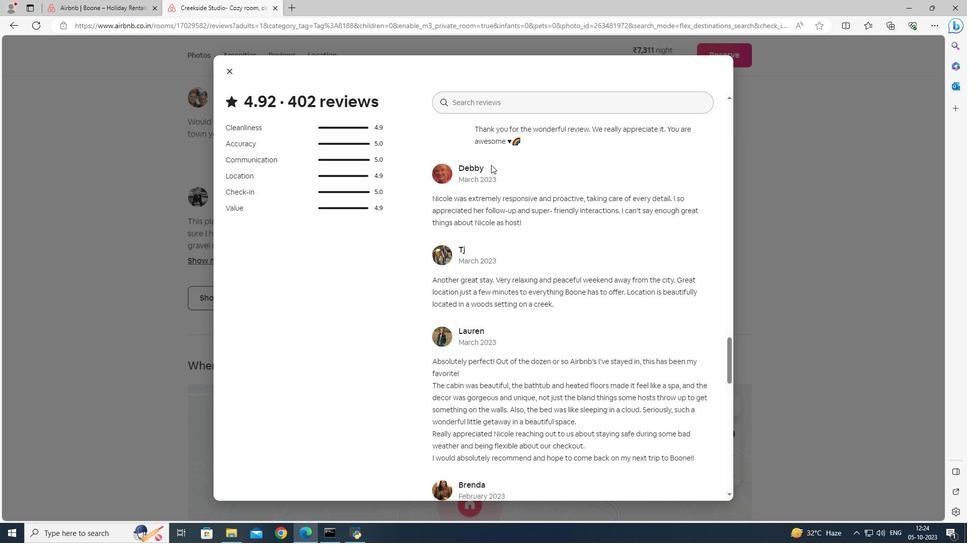 
Action: Mouse scrolled (491, 164) with delta (0, 0)
Screenshot: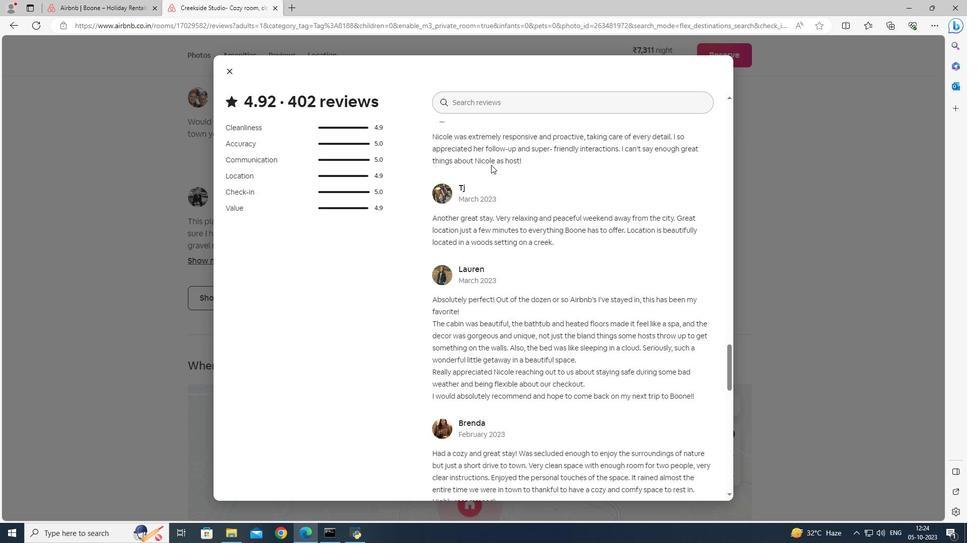 
Action: Mouse scrolled (491, 164) with delta (0, 0)
Screenshot: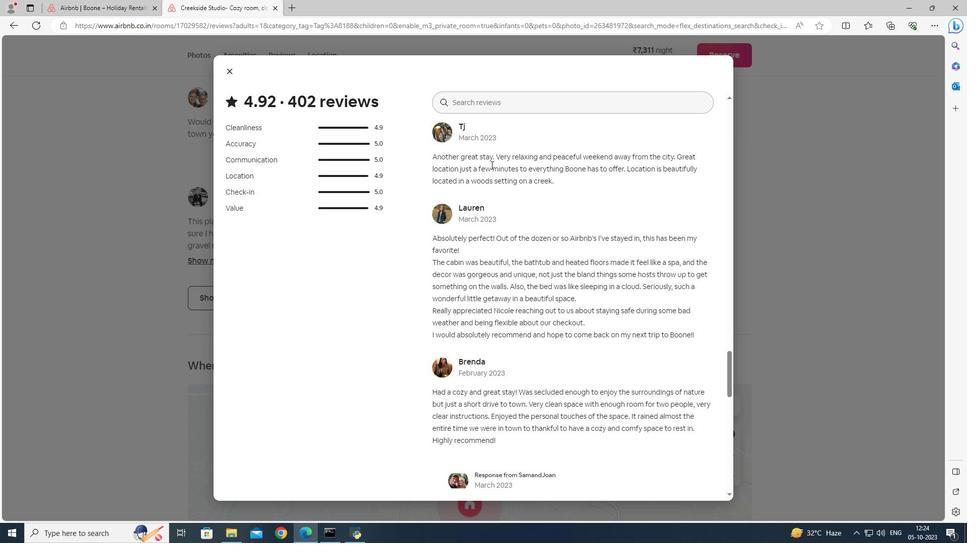 
Action: Mouse scrolled (491, 164) with delta (0, 0)
Screenshot: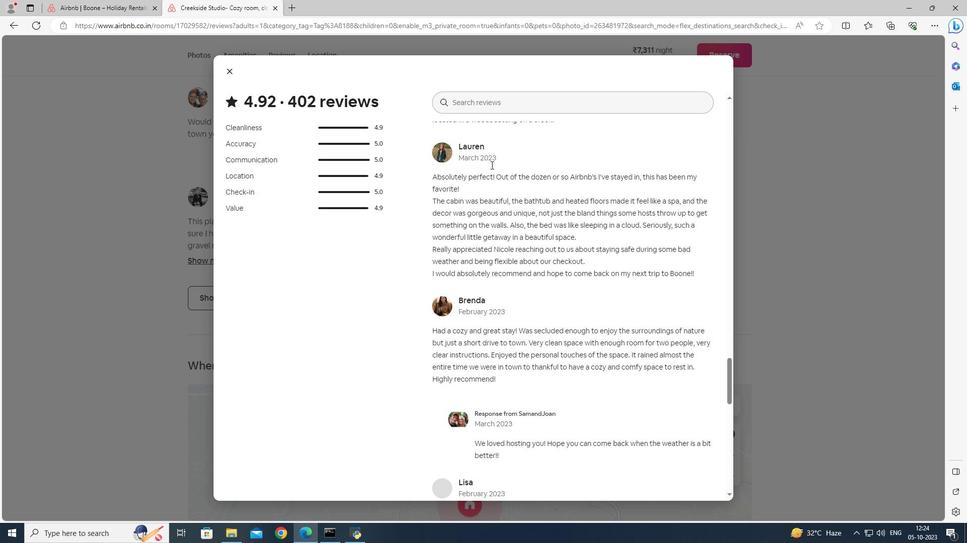 
Action: Mouse scrolled (491, 164) with delta (0, 0)
Screenshot: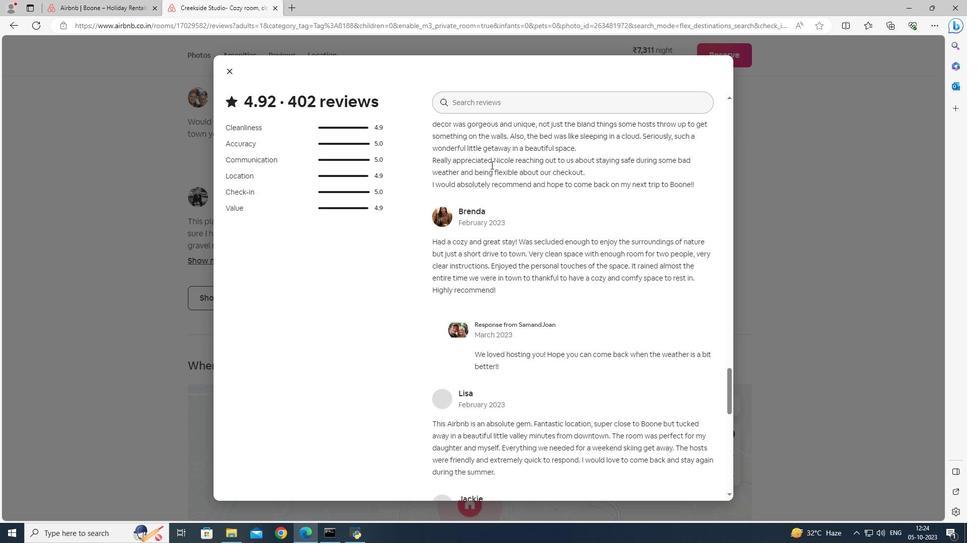 
Action: Mouse scrolled (491, 164) with delta (0, 0)
Screenshot: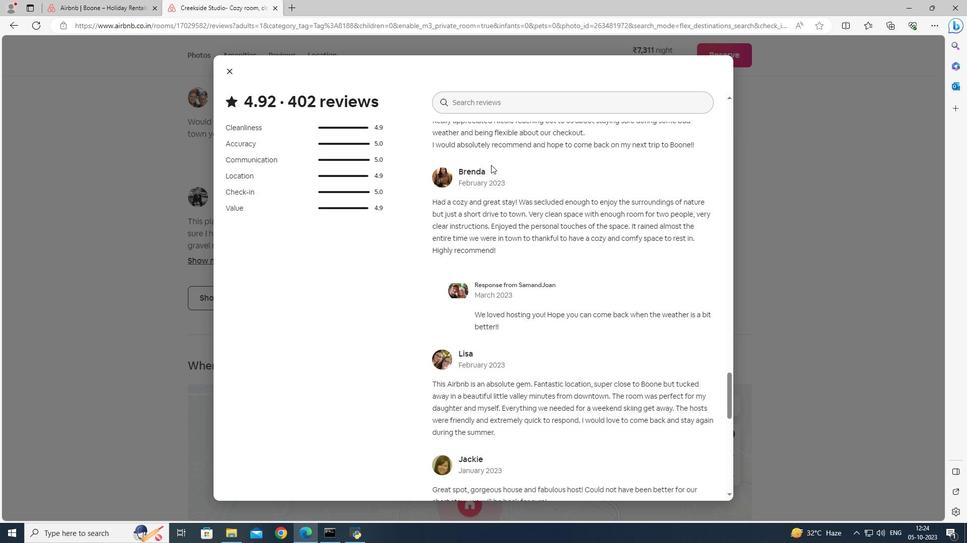 
Action: Mouse scrolled (491, 164) with delta (0, 0)
Screenshot: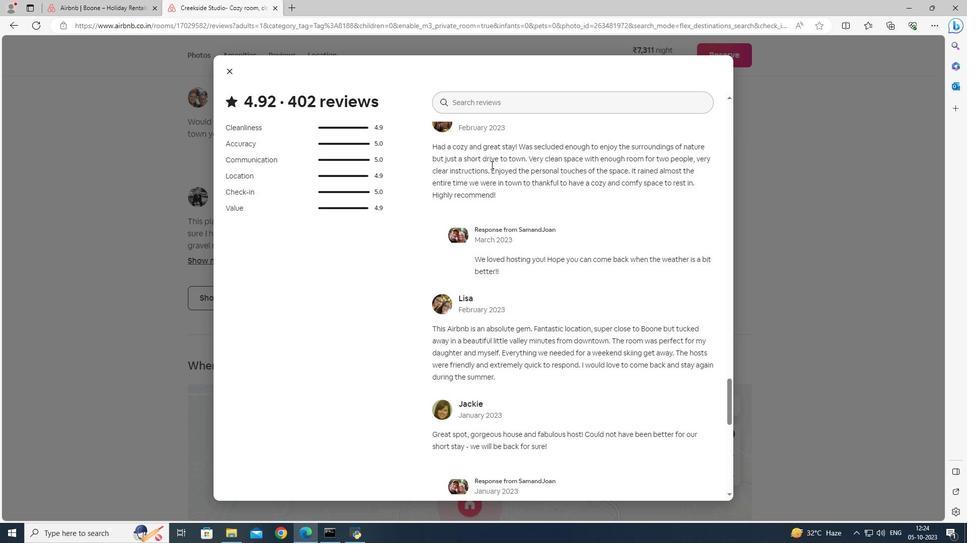 
Action: Mouse scrolled (491, 164) with delta (0, 0)
Screenshot: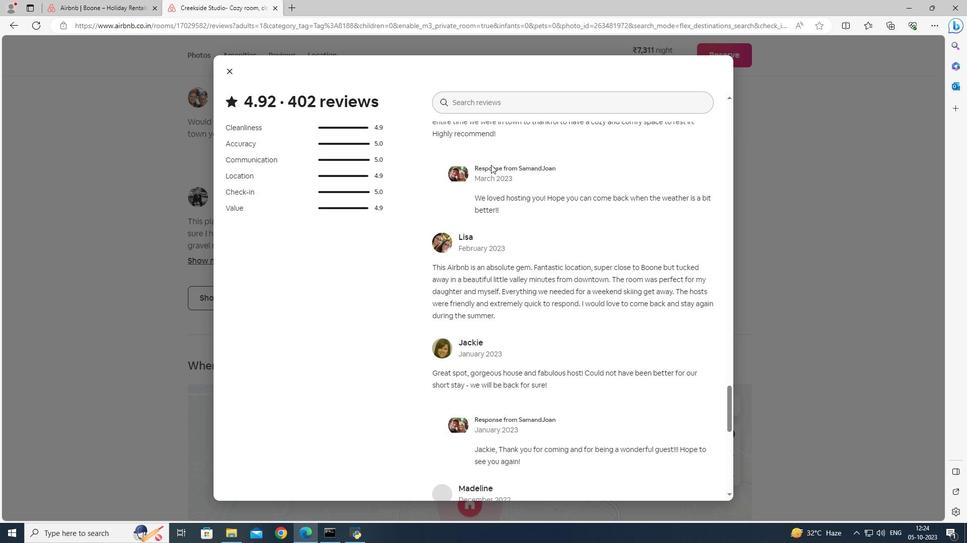 
Action: Mouse scrolled (491, 164) with delta (0, 0)
Screenshot: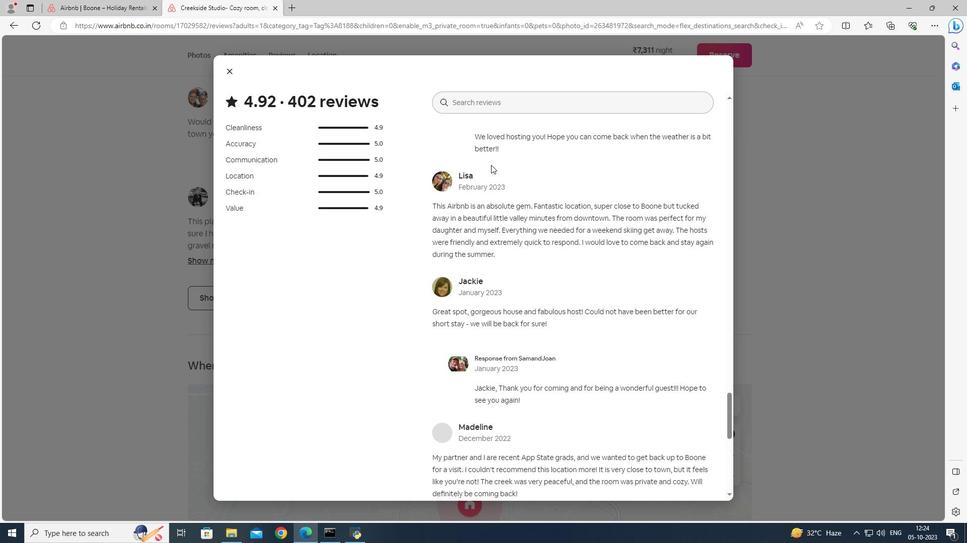 
Action: Mouse scrolled (491, 164) with delta (0, 0)
Screenshot: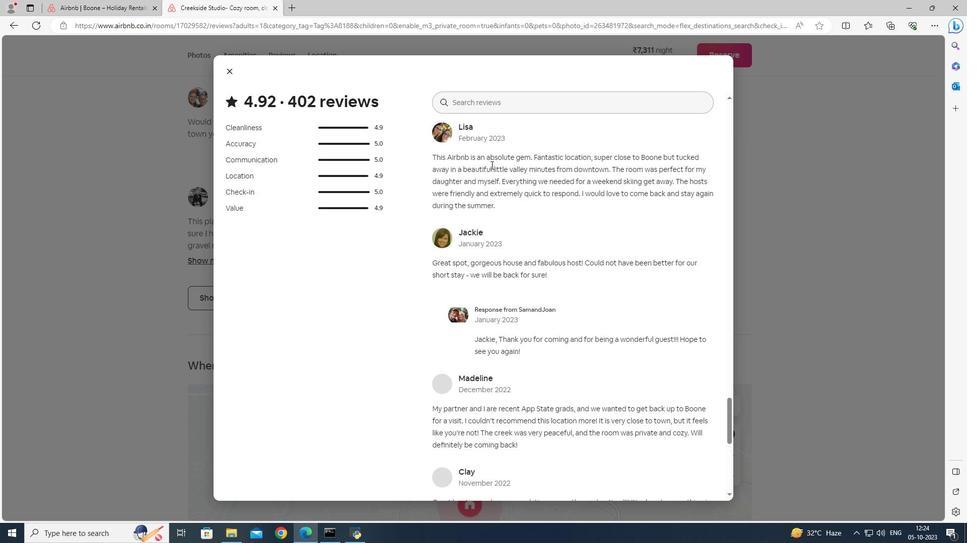 
Action: Mouse scrolled (491, 164) with delta (0, 0)
Screenshot: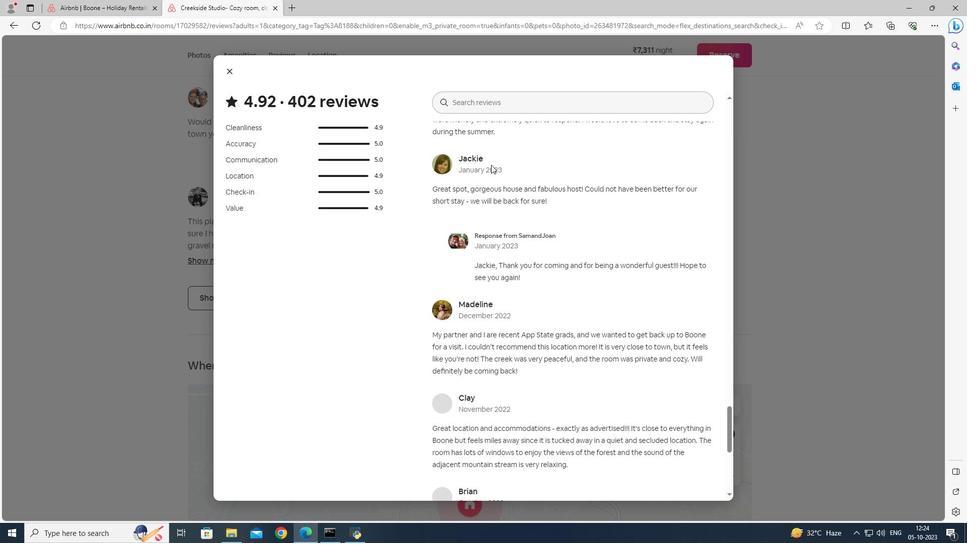 
Action: Mouse moved to (925, 175)
Screenshot: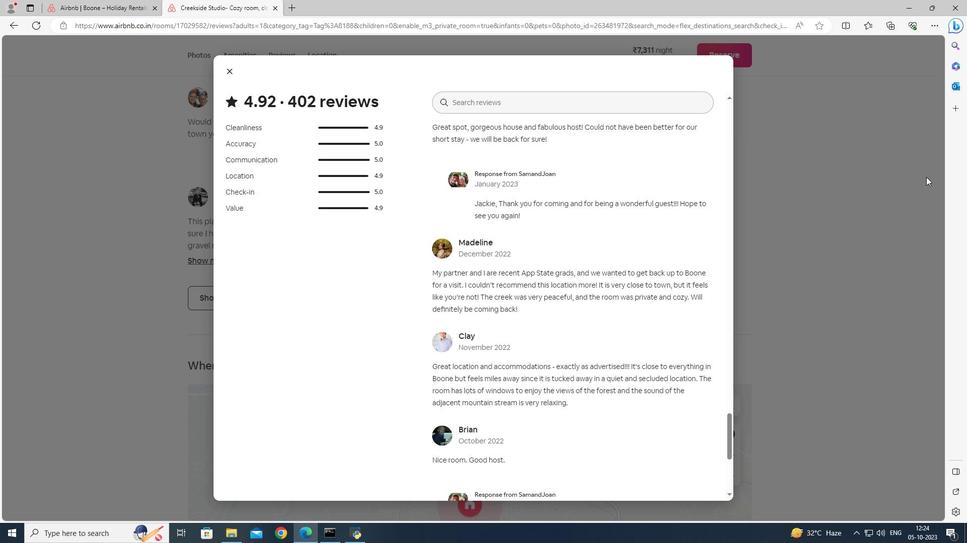 
Action: Mouse scrolled (925, 175) with delta (0, 0)
Screenshot: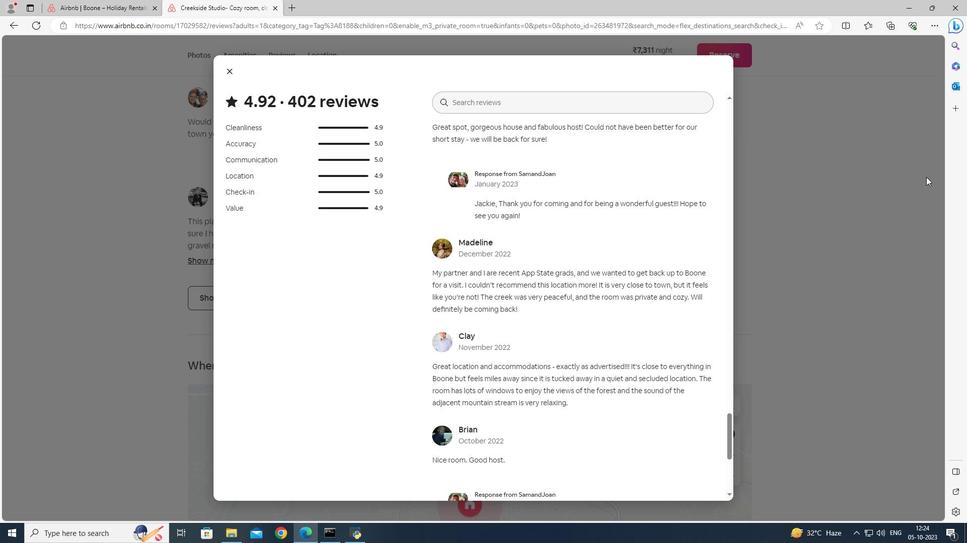 
Action: Mouse moved to (926, 177)
Screenshot: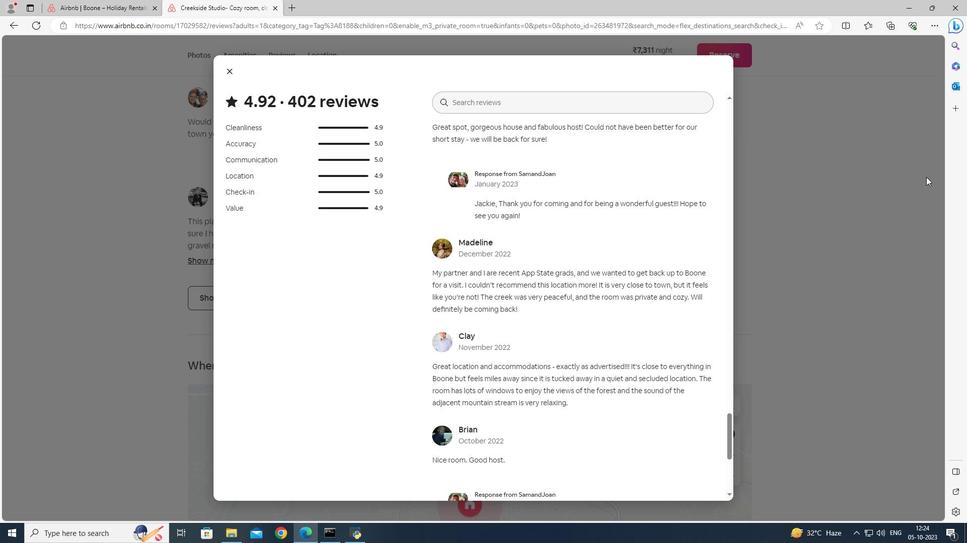 
Action: Mouse scrolled (926, 176) with delta (0, 0)
Screenshot: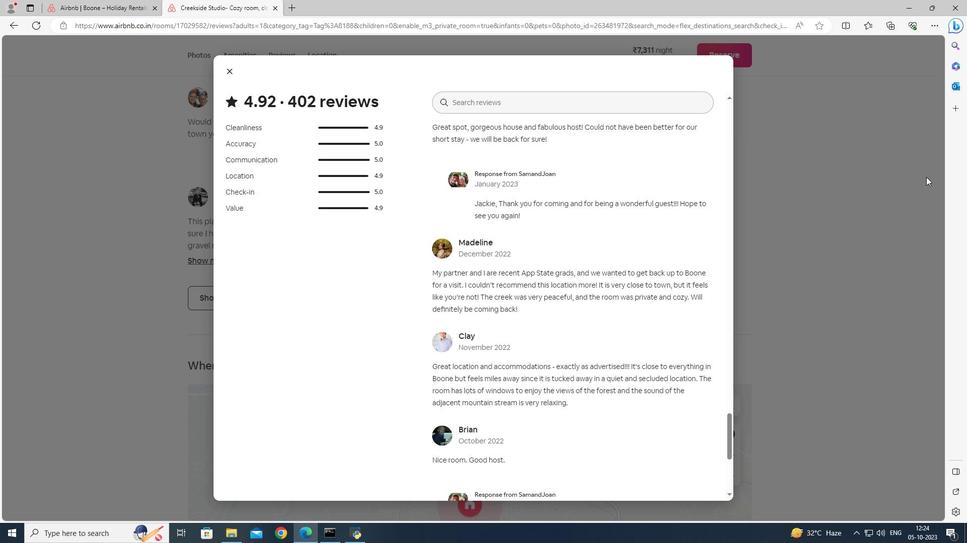 
Action: Mouse scrolled (926, 176) with delta (0, 0)
Screenshot: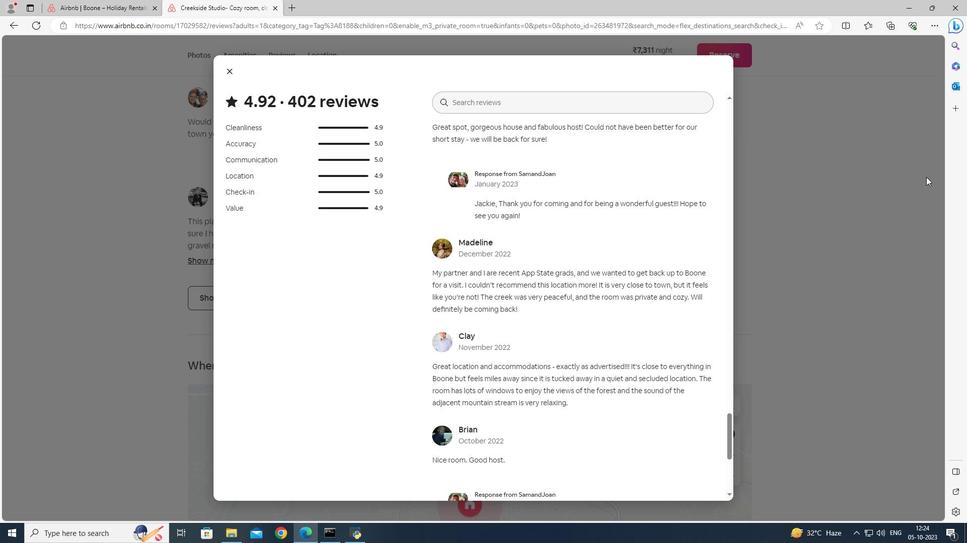 
Action: Mouse moved to (697, 247)
Screenshot: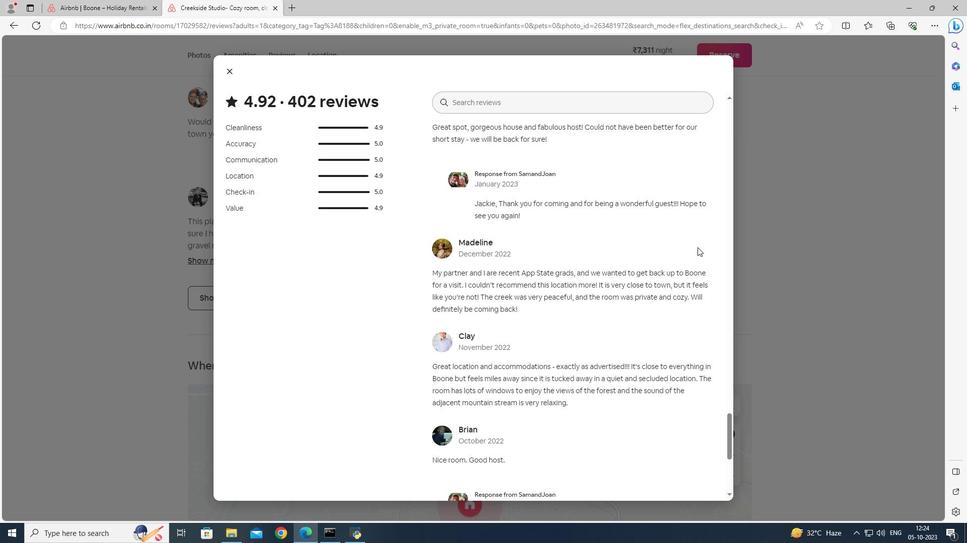 
Action: Mouse scrolled (697, 247) with delta (0, 0)
Screenshot: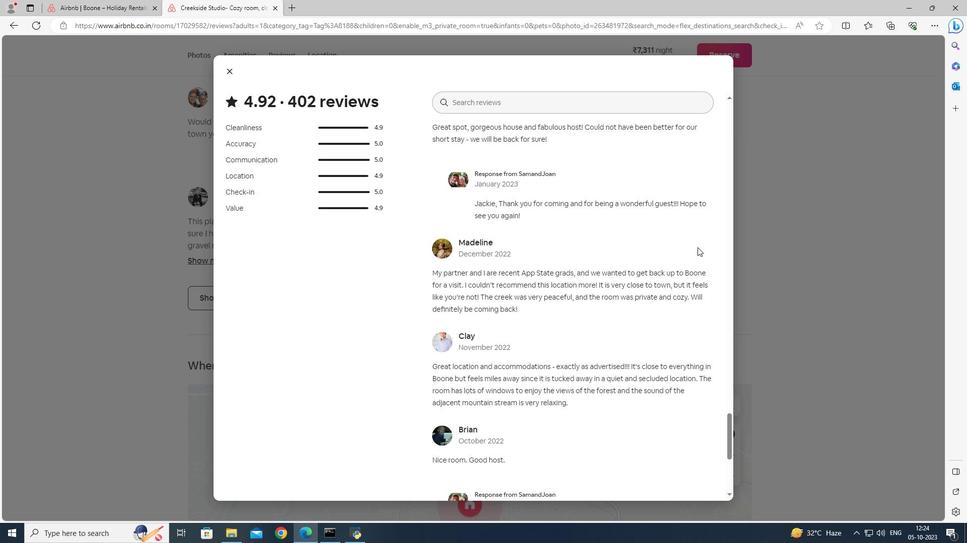 
Action: Mouse scrolled (697, 247) with delta (0, 0)
Screenshot: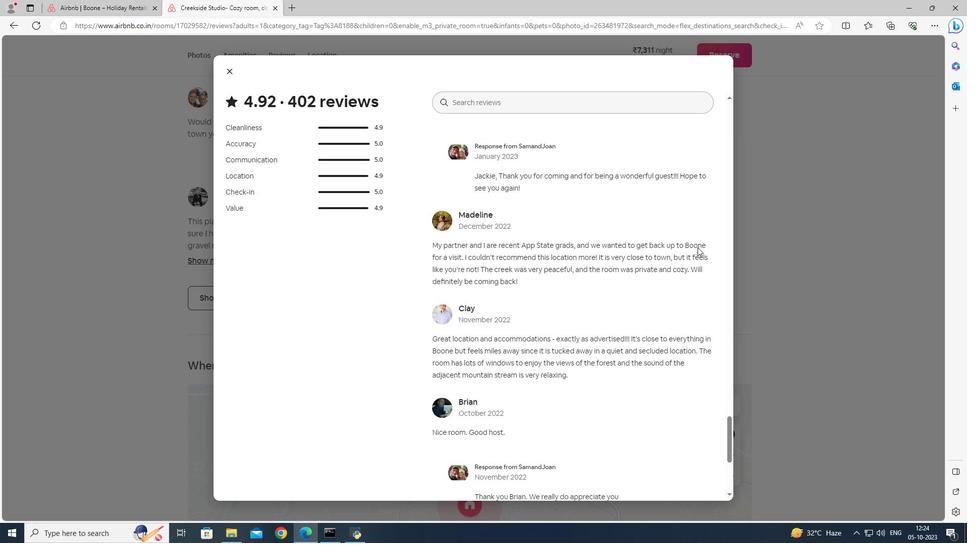 
Action: Mouse moved to (690, 364)
Screenshot: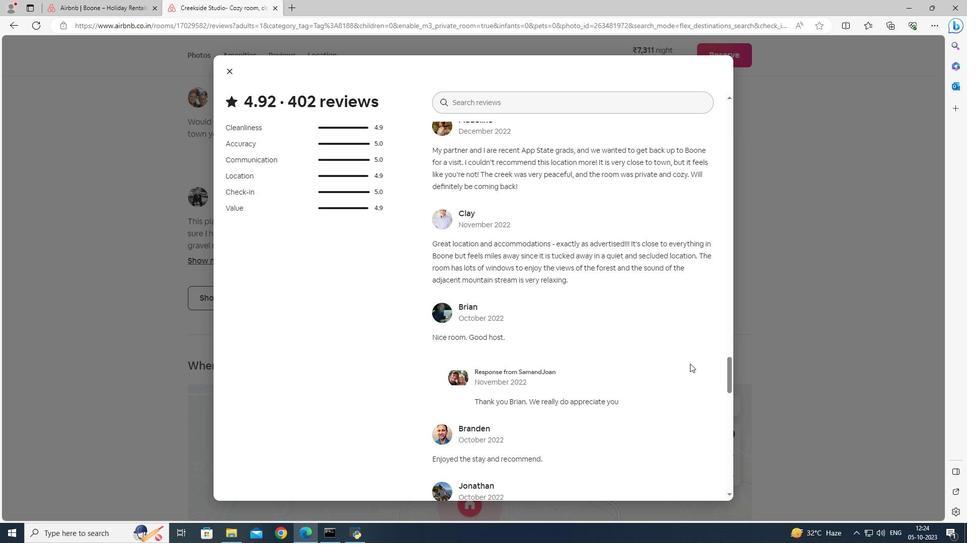 
Action: Mouse scrolled (690, 363) with delta (0, 0)
Screenshot: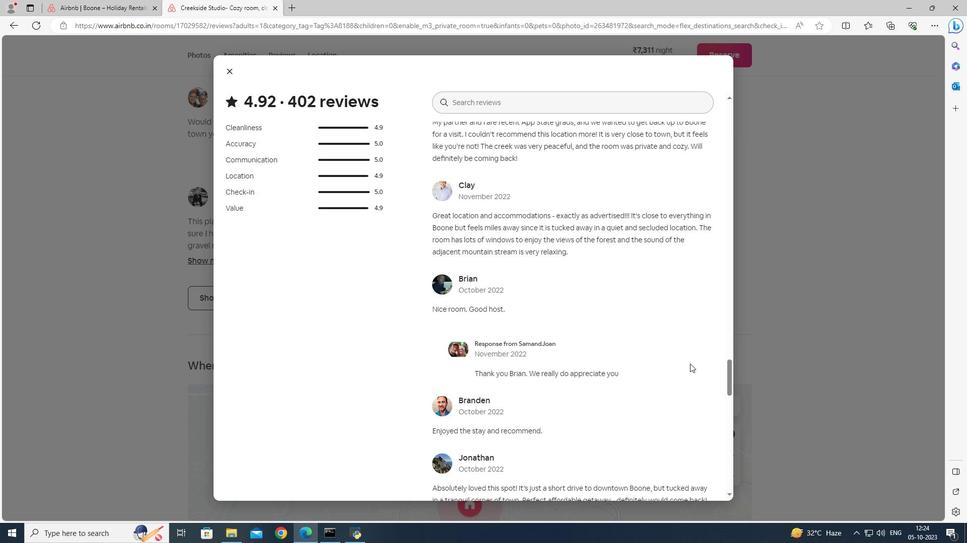 
Action: Mouse scrolled (690, 363) with delta (0, 0)
Screenshot: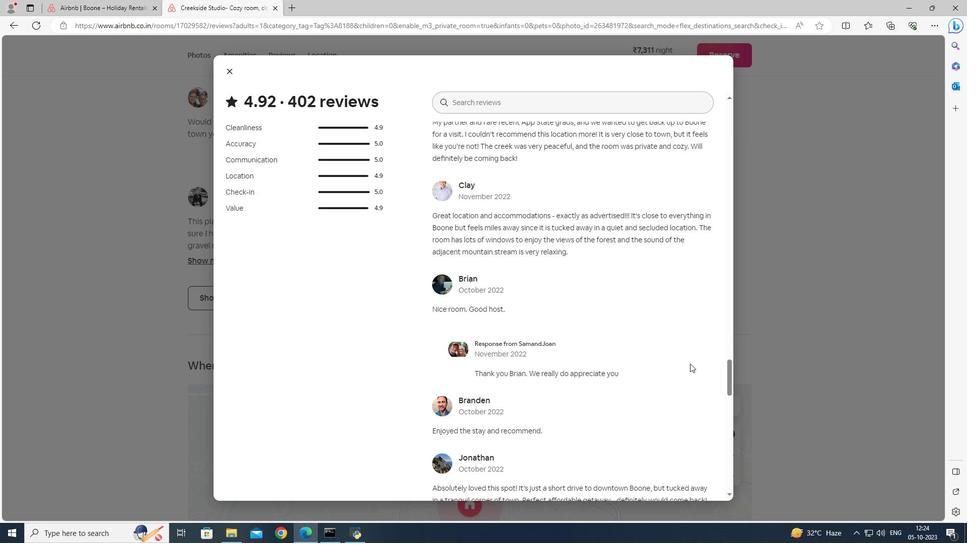 
Action: Mouse scrolled (690, 363) with delta (0, 0)
Screenshot: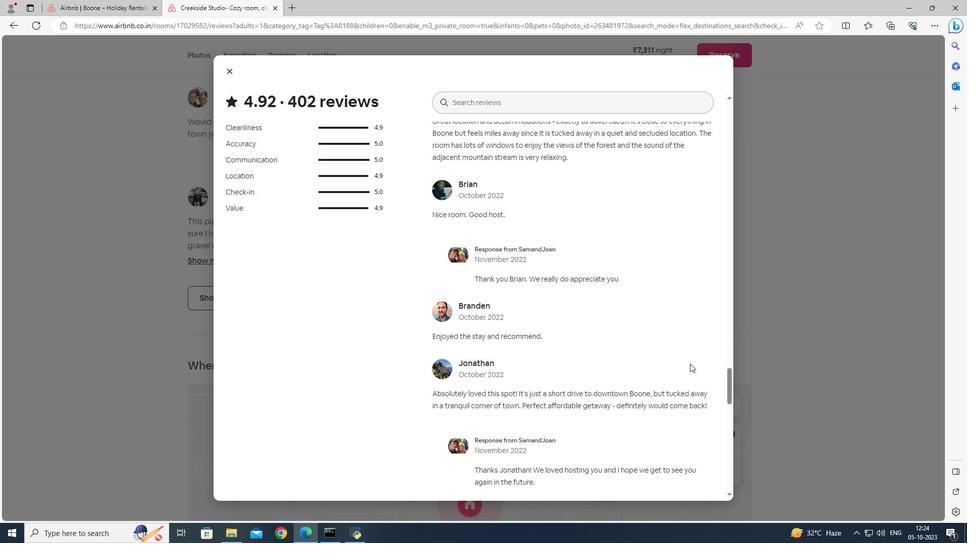 
Action: Mouse scrolled (690, 363) with delta (0, 0)
Screenshot: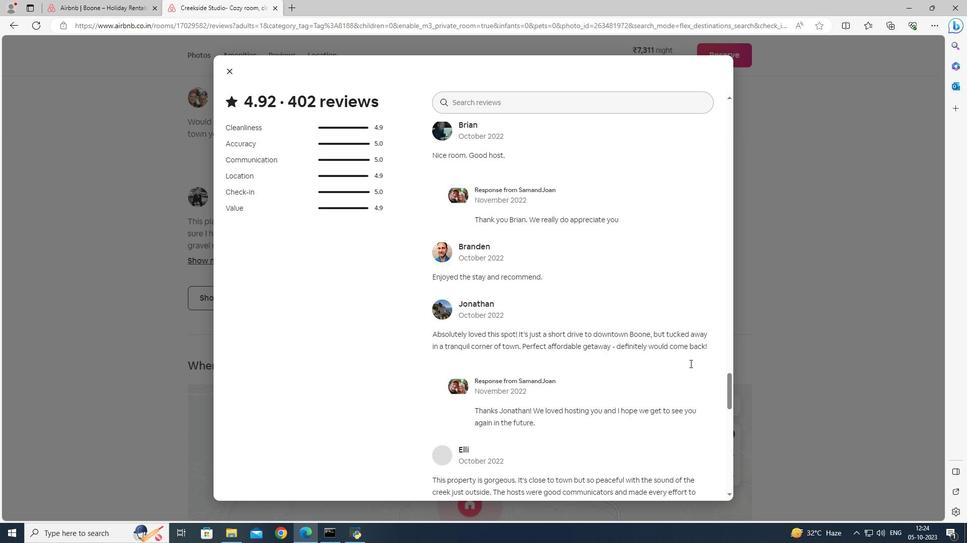 
Action: Mouse scrolled (690, 363) with delta (0, 0)
Screenshot: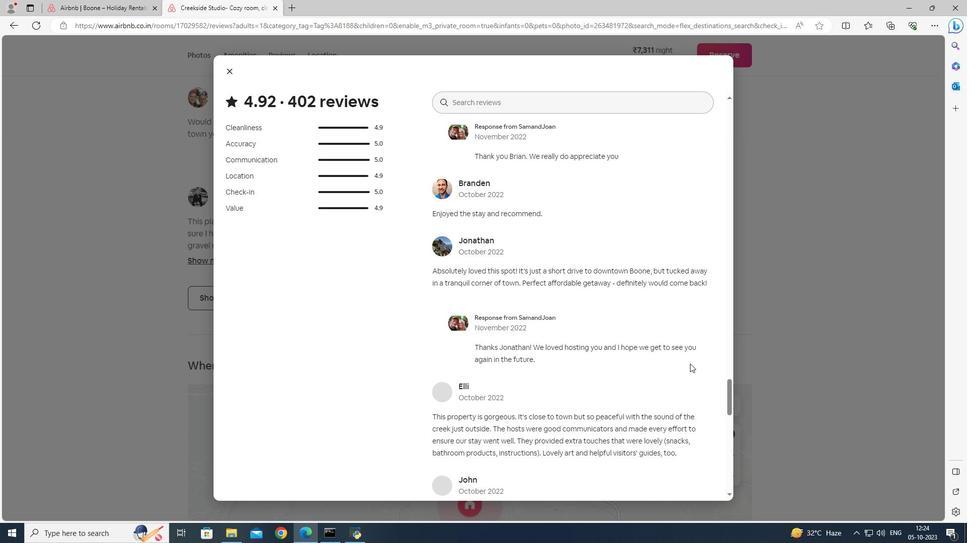 
Action: Mouse scrolled (690, 363) with delta (0, 0)
Screenshot: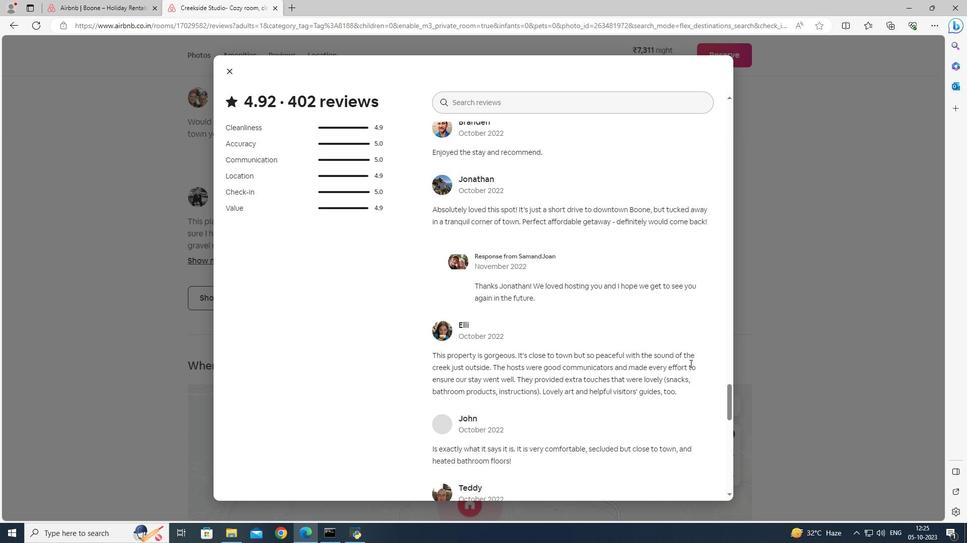 
Action: Mouse scrolled (690, 363) with delta (0, 0)
Screenshot: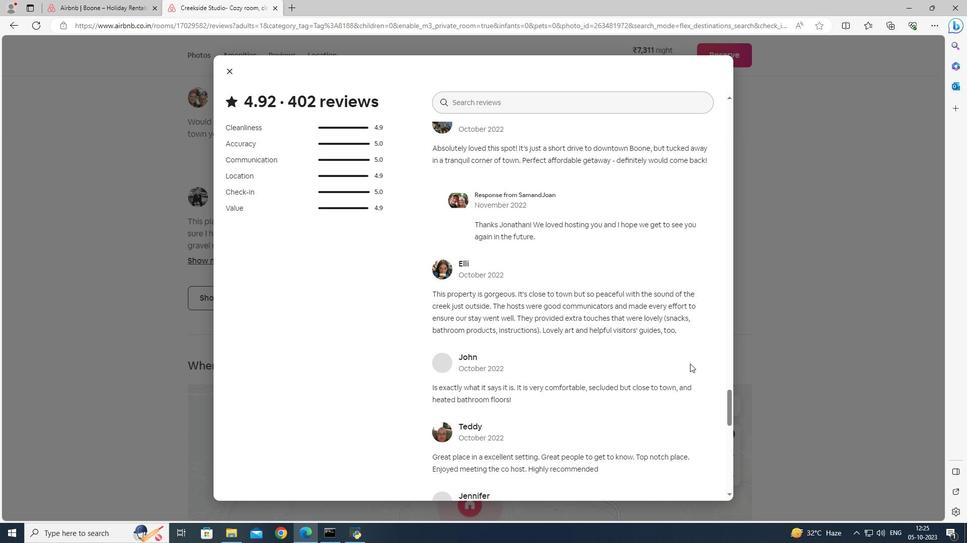 
Action: Mouse scrolled (690, 363) with delta (0, 0)
Screenshot: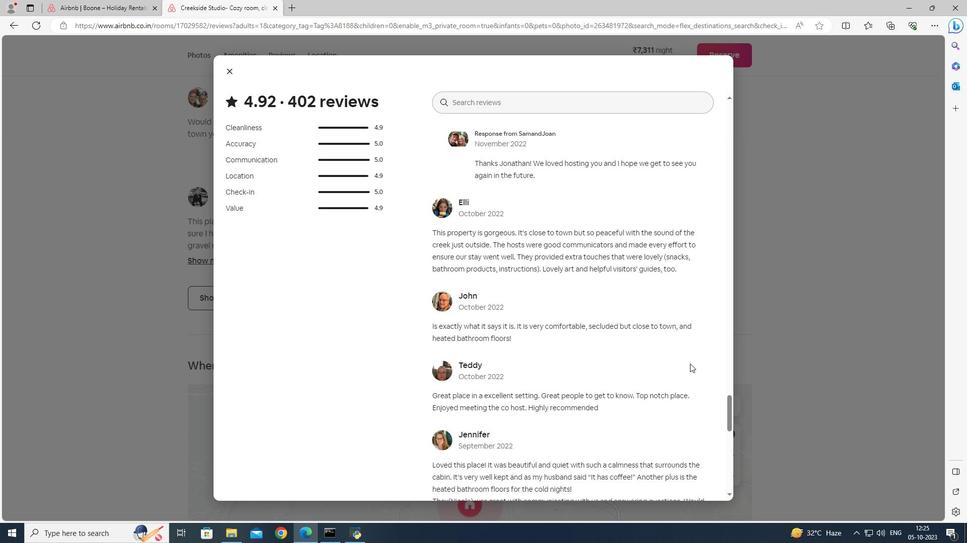 
Action: Mouse scrolled (690, 363) with delta (0, 0)
Screenshot: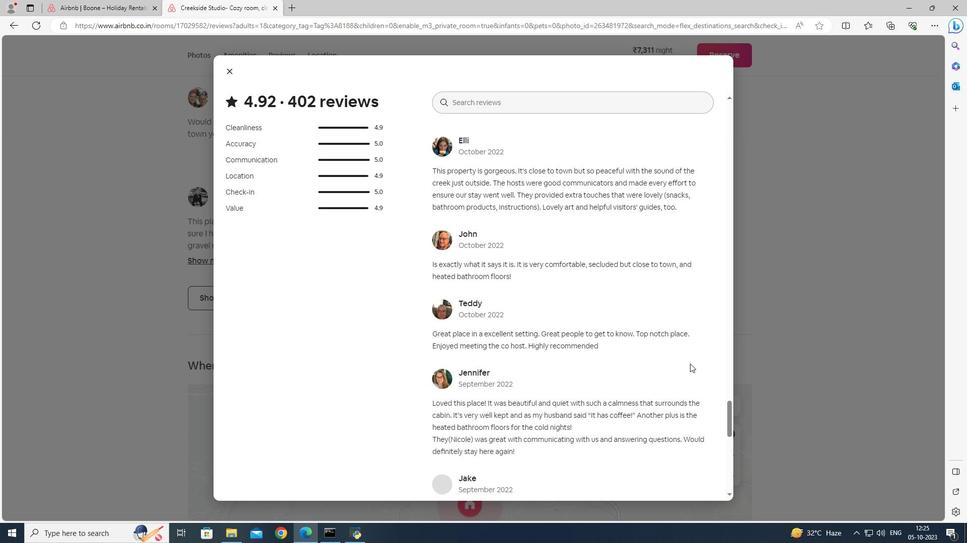 
Action: Mouse scrolled (690, 363) with delta (0, 0)
Screenshot: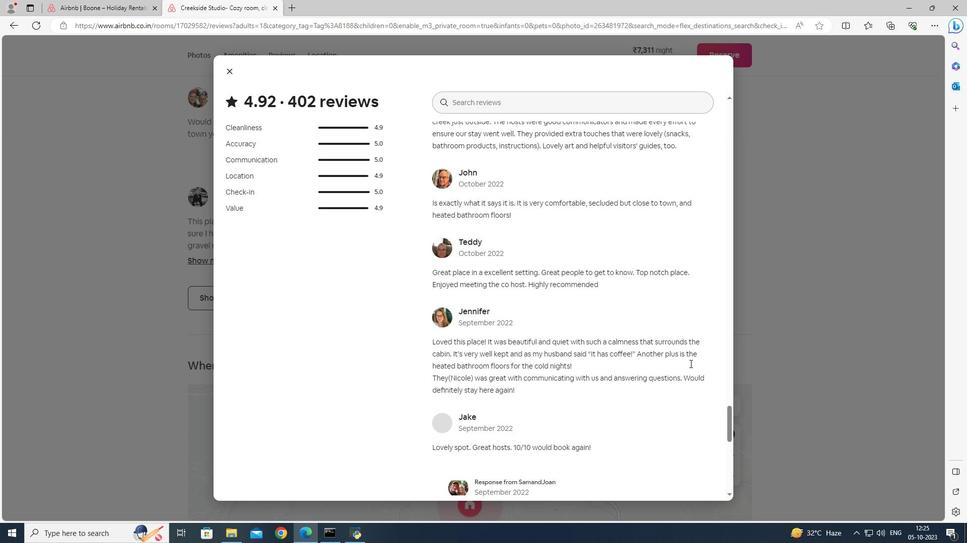 
Action: Mouse scrolled (690, 363) with delta (0, 0)
Screenshot: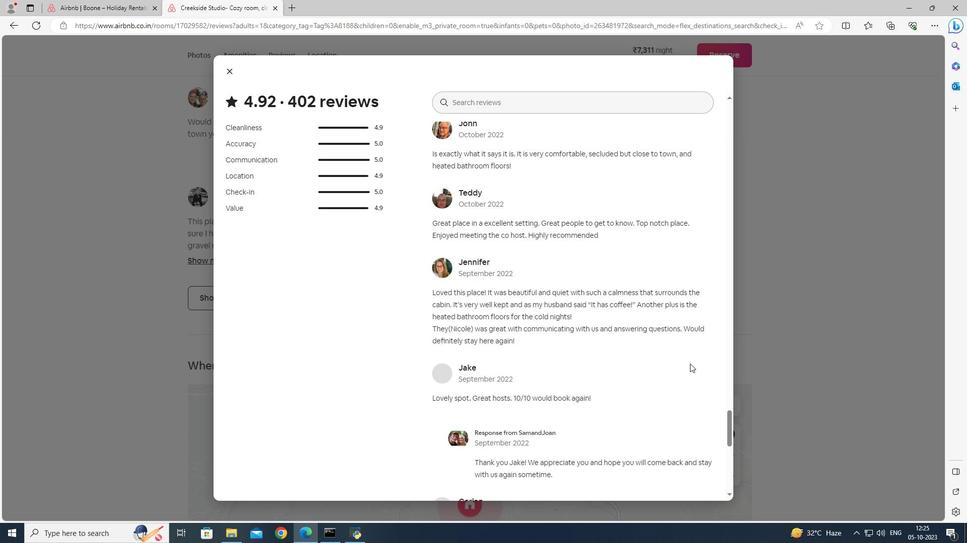 
Action: Mouse scrolled (690, 363) with delta (0, 0)
Screenshot: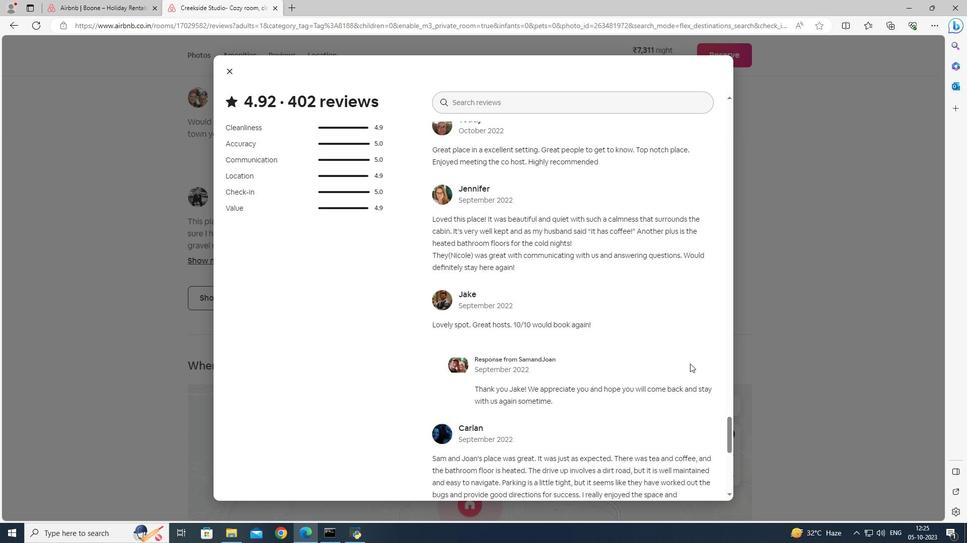 
Action: Mouse scrolled (690, 363) with delta (0, 0)
Screenshot: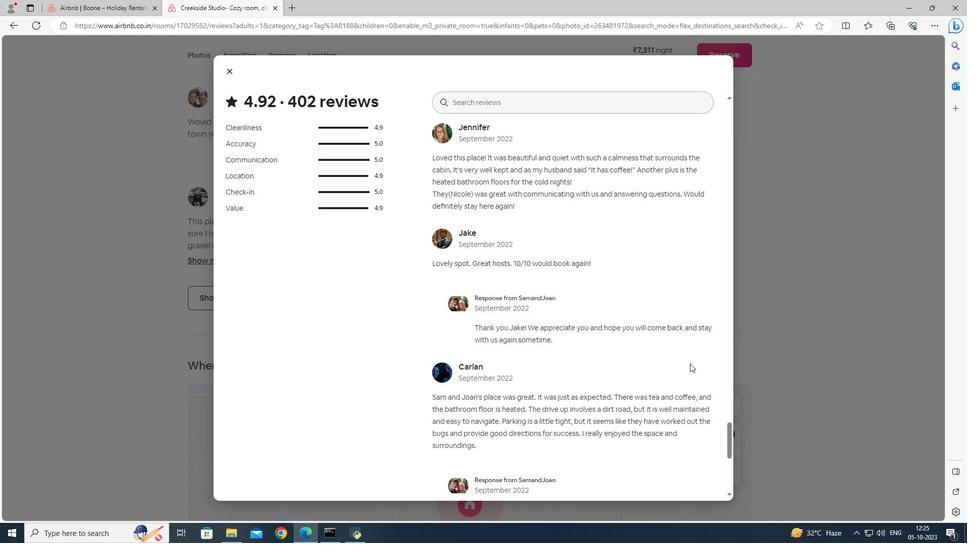 
Action: Mouse scrolled (690, 363) with delta (0, 0)
Screenshot: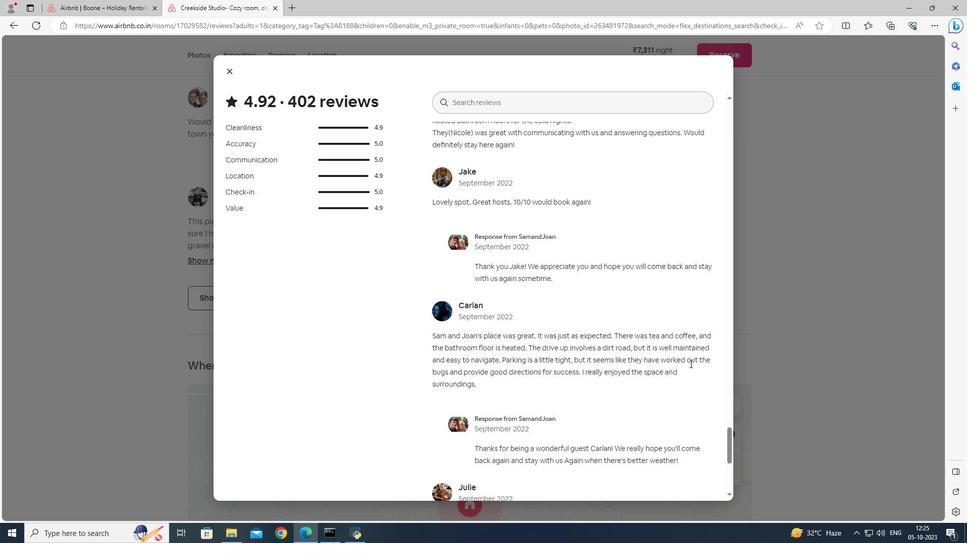 
Action: Mouse scrolled (690, 363) with delta (0, 0)
Screenshot: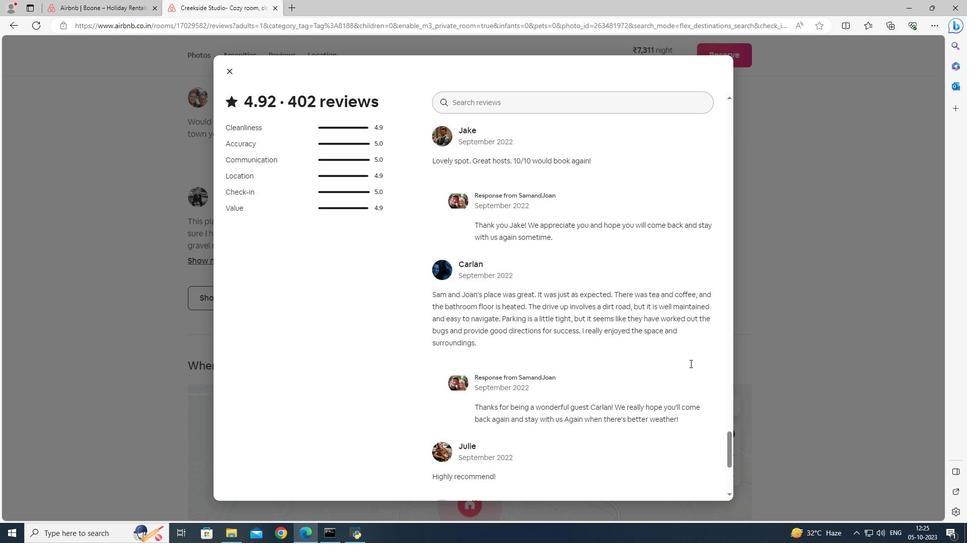 
Action: Mouse scrolled (690, 363) with delta (0, 0)
Screenshot: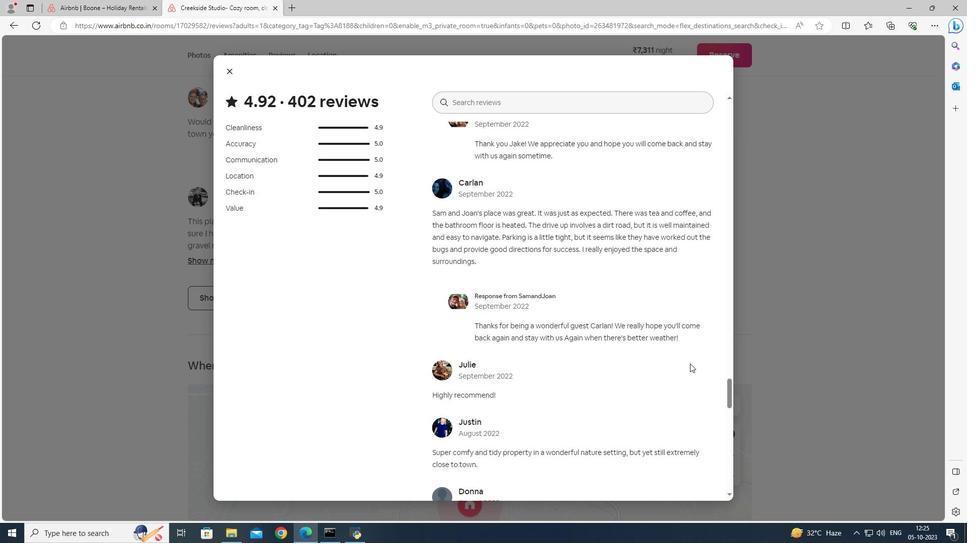
Action: Mouse scrolled (690, 363) with delta (0, 0)
Screenshot: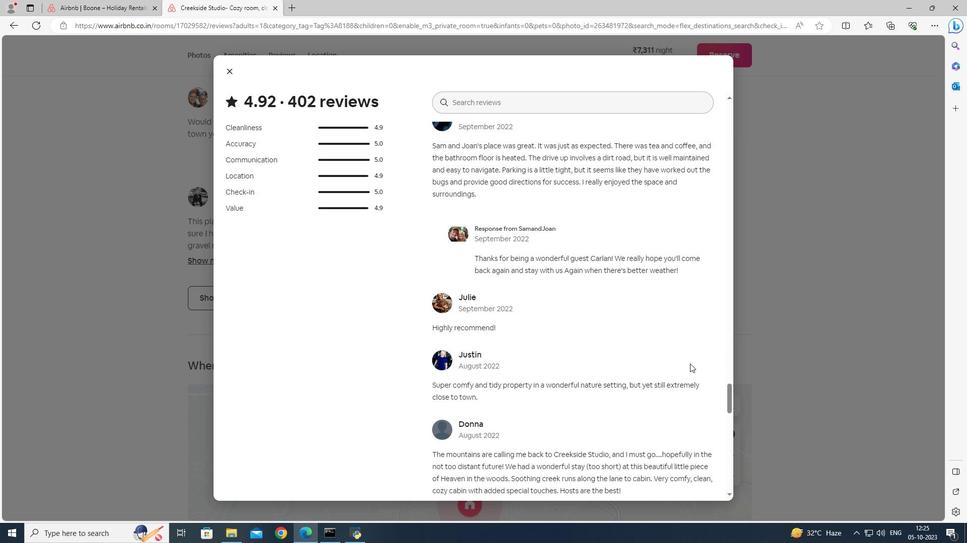 
Action: Mouse scrolled (690, 363) with delta (0, 0)
Screenshot: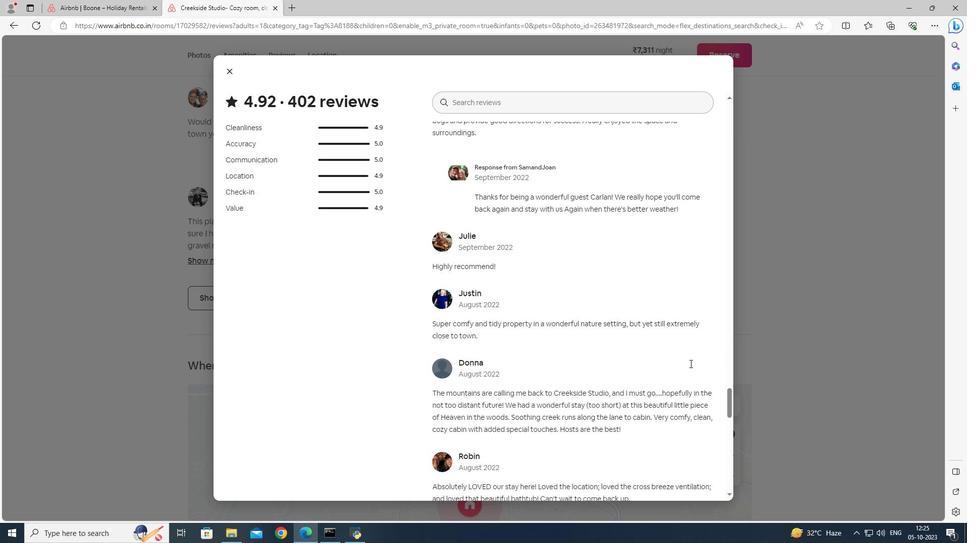 
Action: Mouse scrolled (690, 363) with delta (0, 0)
Screenshot: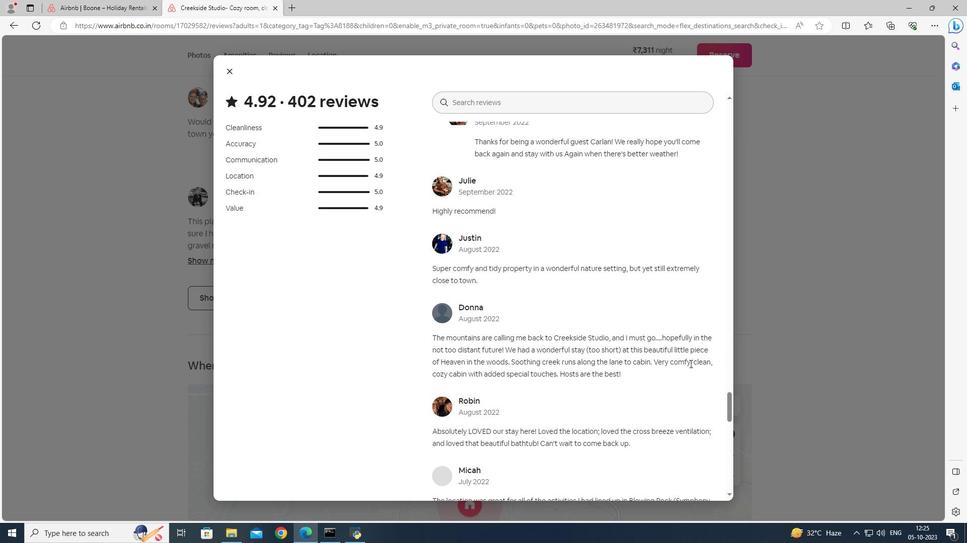 
Action: Mouse scrolled (690, 363) with delta (0, 0)
Screenshot: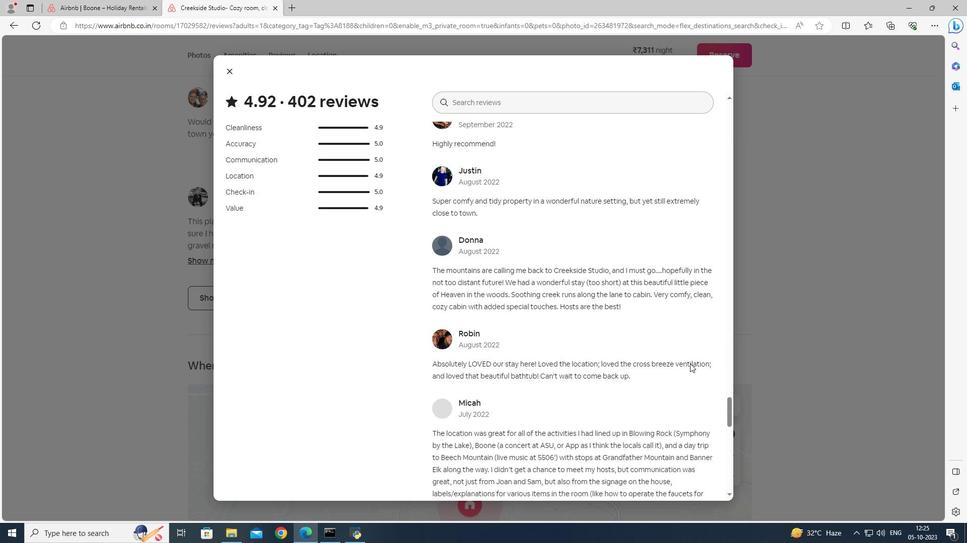 
Action: Mouse scrolled (690, 363) with delta (0, 0)
Screenshot: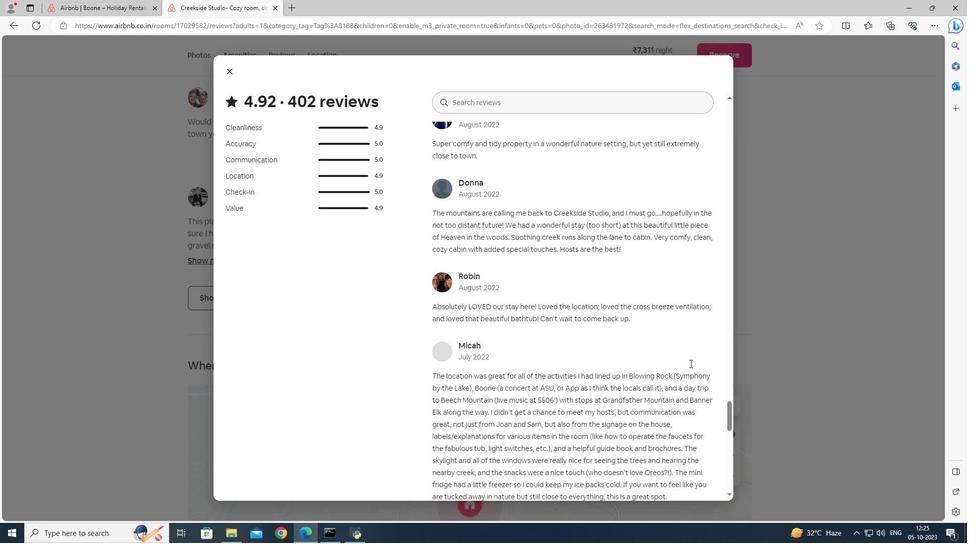 
Action: Mouse scrolled (690, 363) with delta (0, 0)
Screenshot: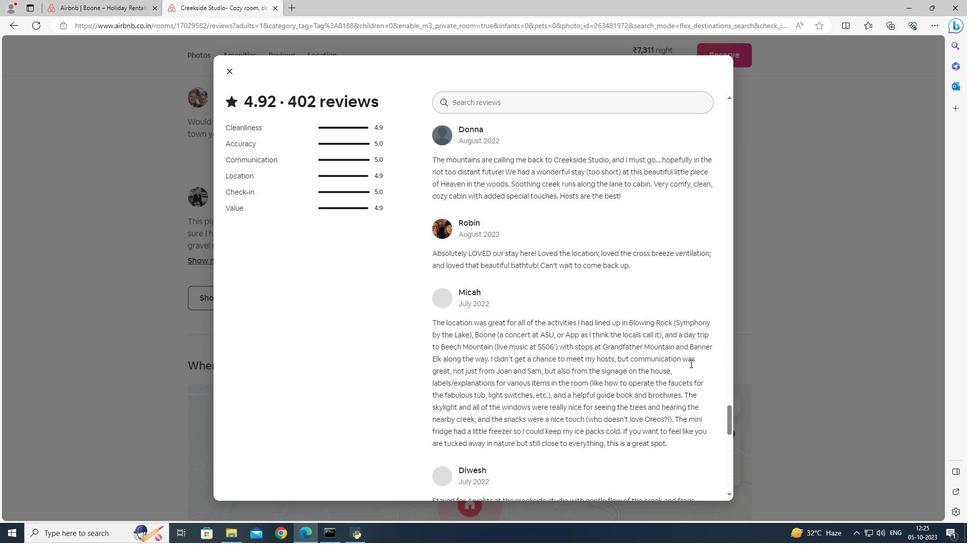 
Action: Mouse scrolled (690, 363) with delta (0, 0)
Screenshot: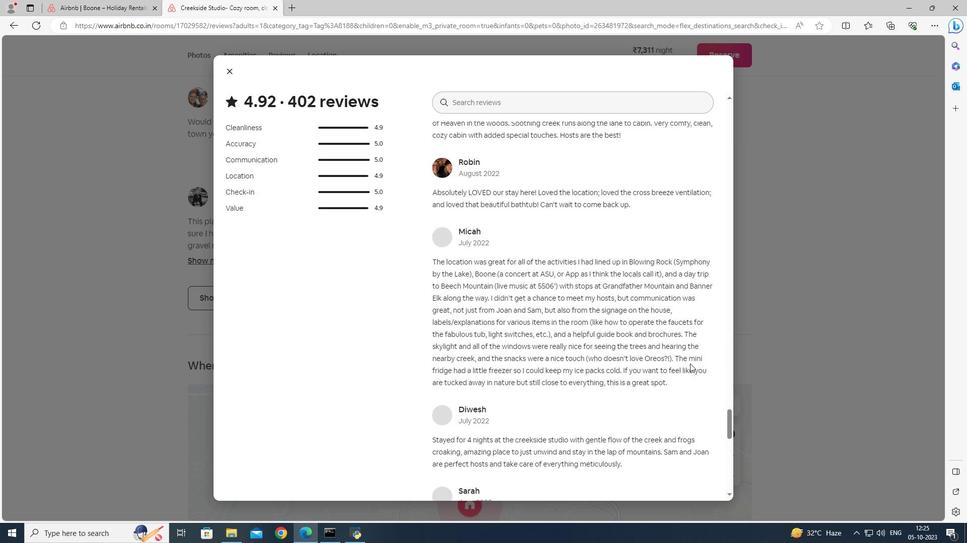
Action: Mouse scrolled (690, 363) with delta (0, 0)
Screenshot: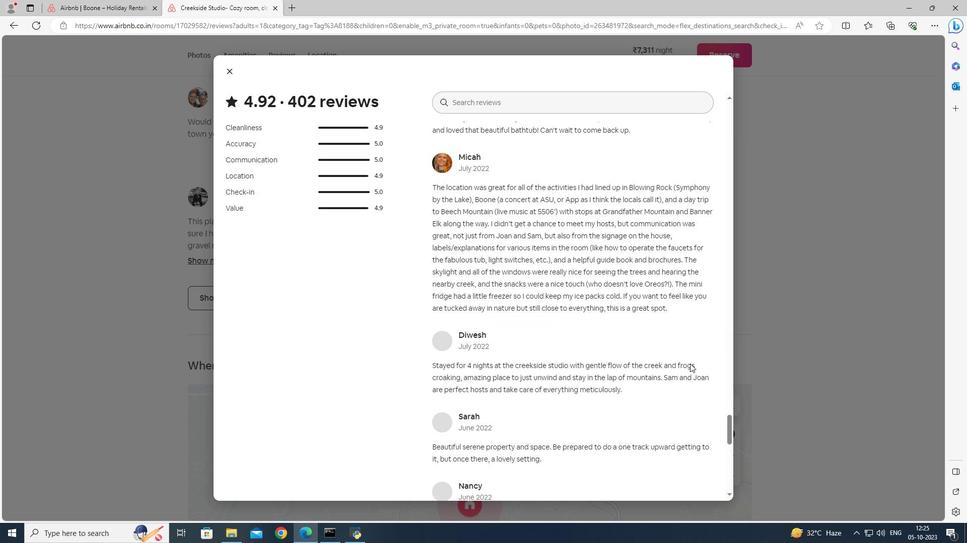 
Action: Mouse scrolled (690, 363) with delta (0, 0)
Screenshot: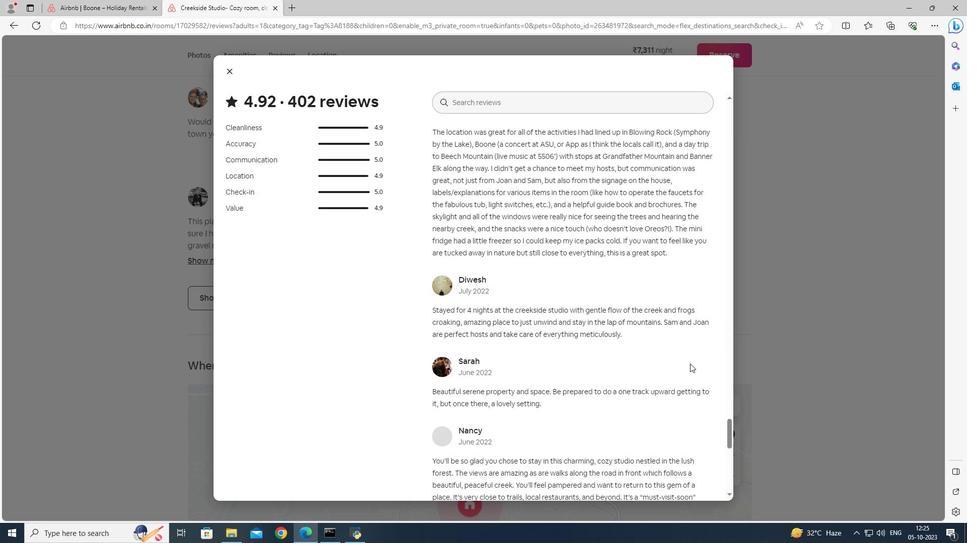 
Action: Mouse scrolled (690, 363) with delta (0, 0)
Screenshot: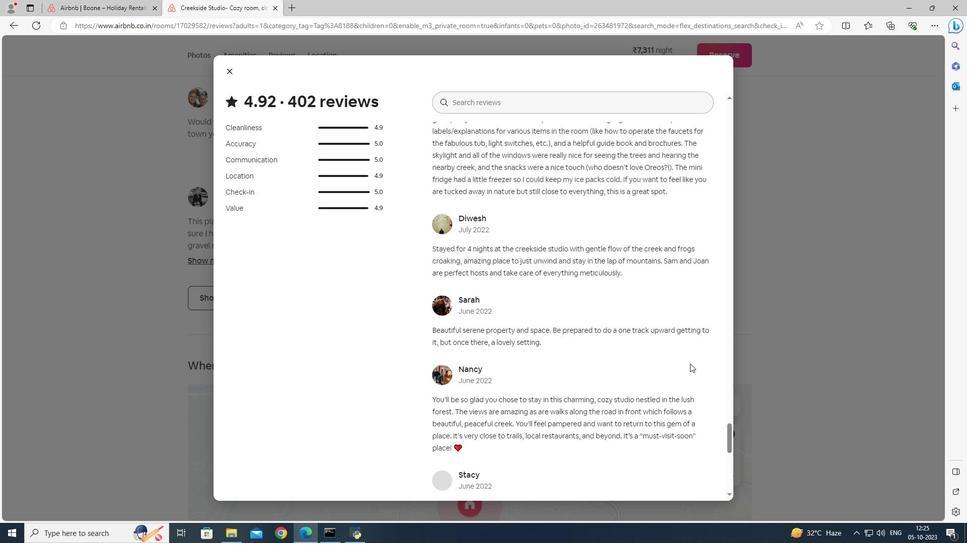 
Action: Mouse scrolled (690, 363) with delta (0, 0)
Screenshot: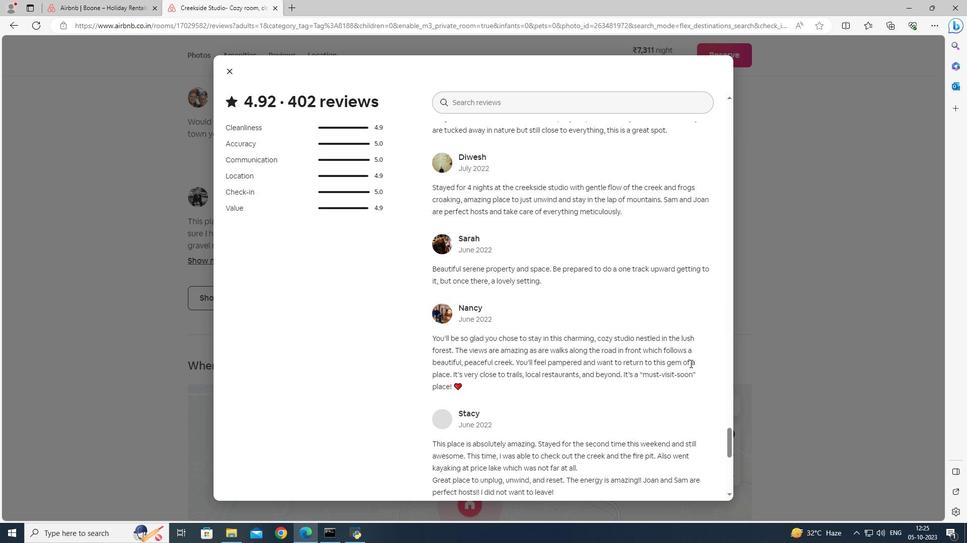 
Action: Mouse scrolled (690, 363) with delta (0, 0)
Screenshot: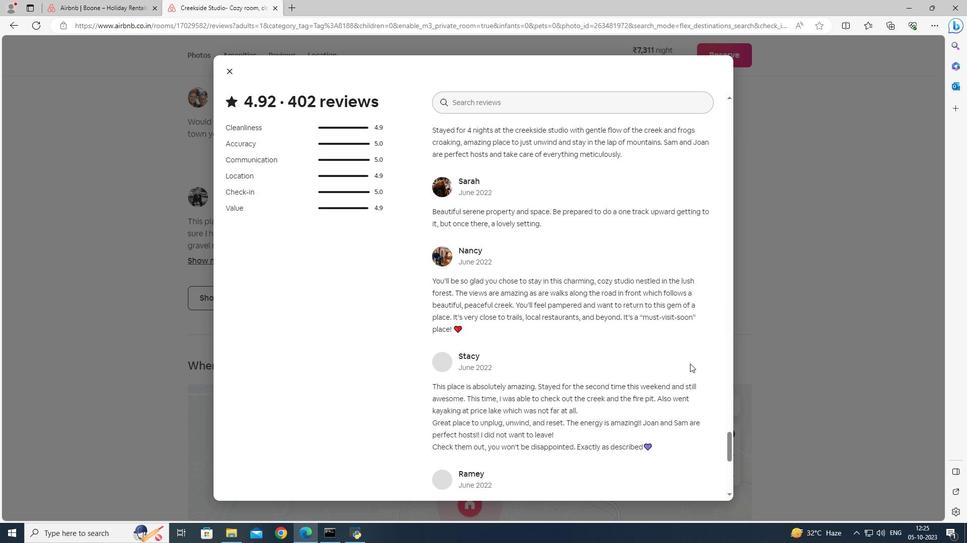 
Action: Mouse scrolled (690, 363) with delta (0, 0)
Screenshot: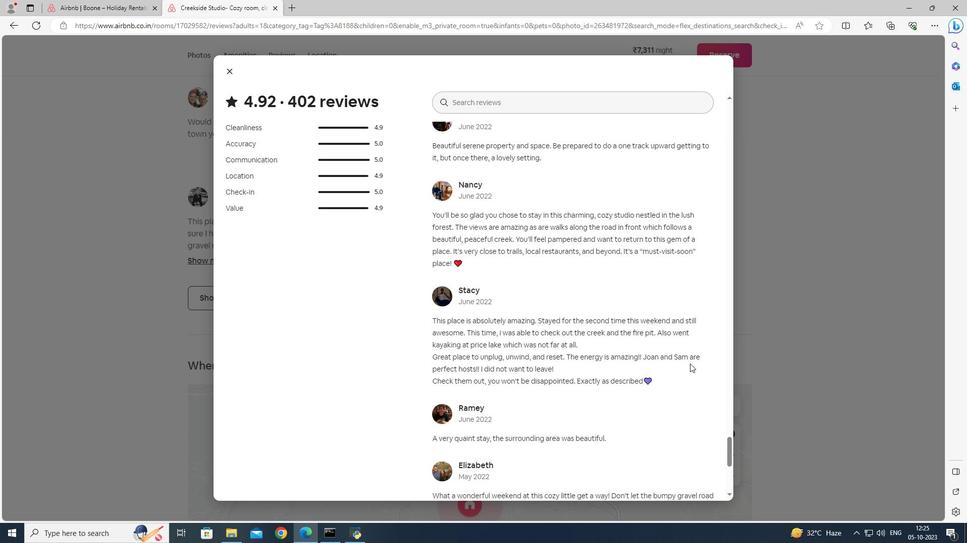 
Action: Mouse scrolled (690, 363) with delta (0, 0)
Screenshot: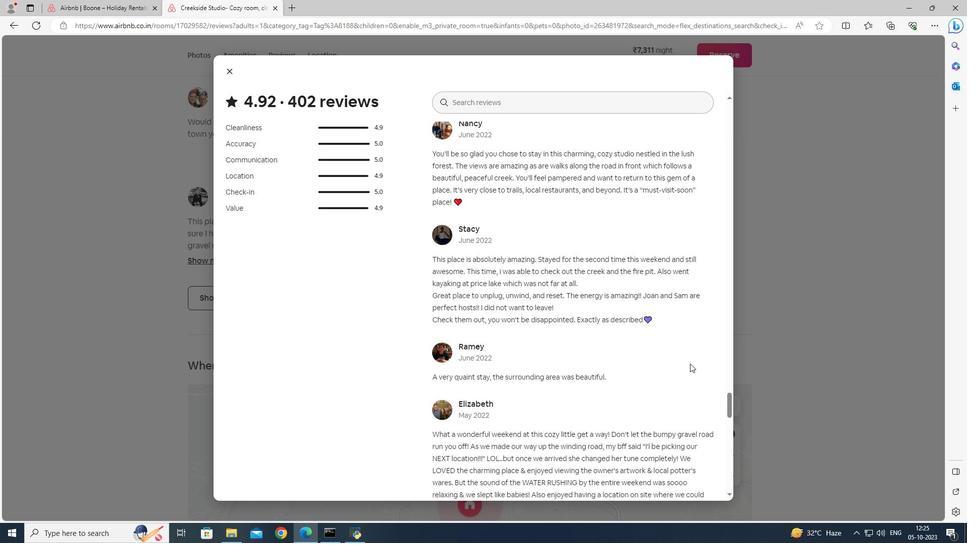 
Action: Mouse scrolled (690, 363) with delta (0, 0)
Screenshot: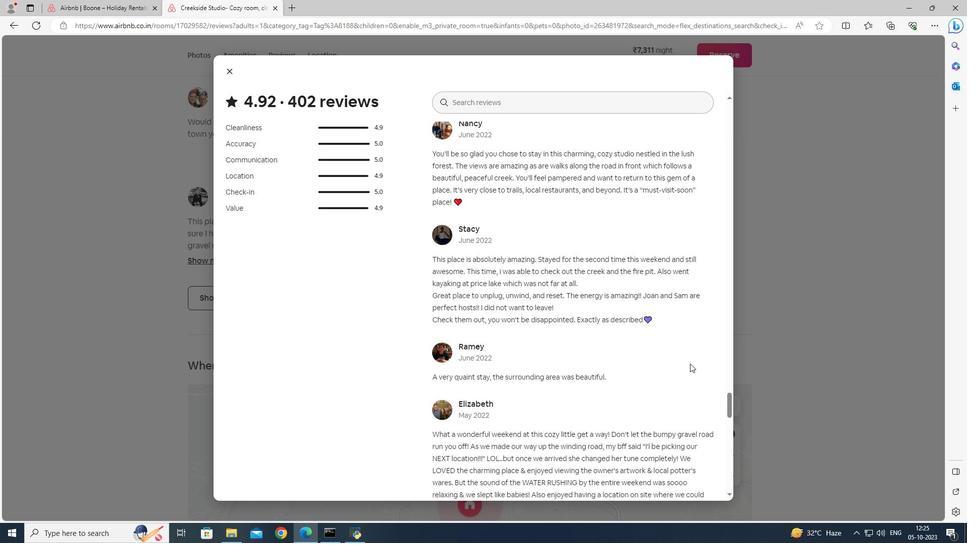 
Action: Mouse scrolled (690, 363) with delta (0, 0)
Screenshot: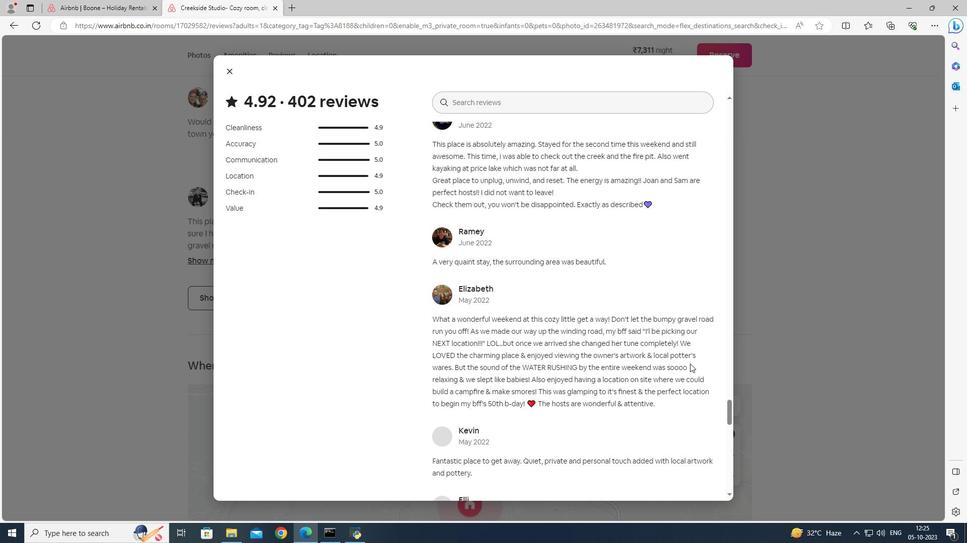 
Action: Mouse moved to (223, 68)
Screenshot: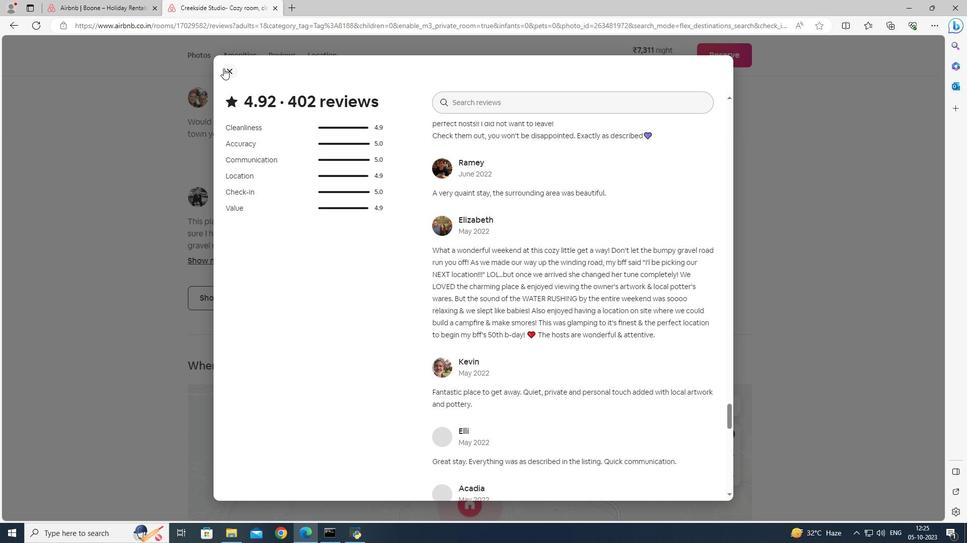 
Action: Mouse pressed left at (223, 68)
Screenshot: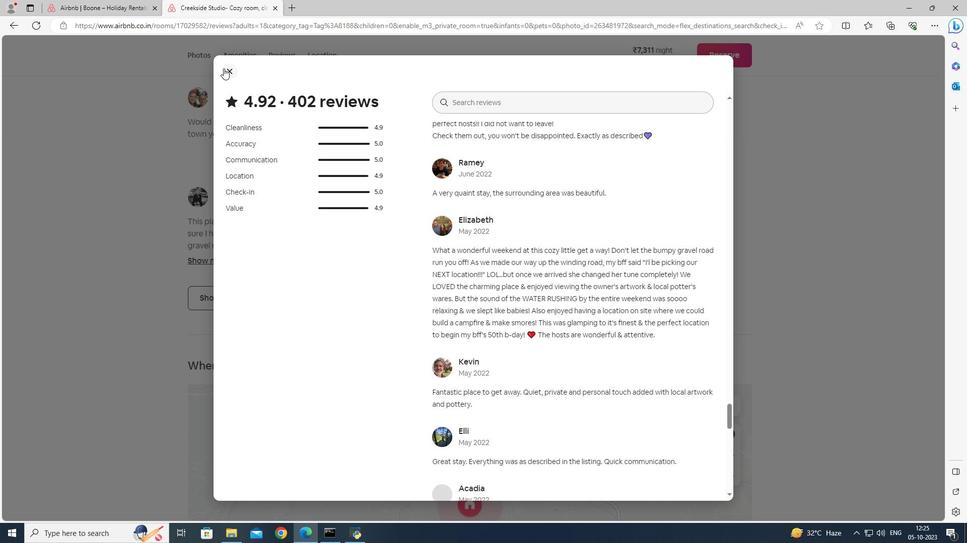 
Action: Mouse moved to (285, 134)
Screenshot: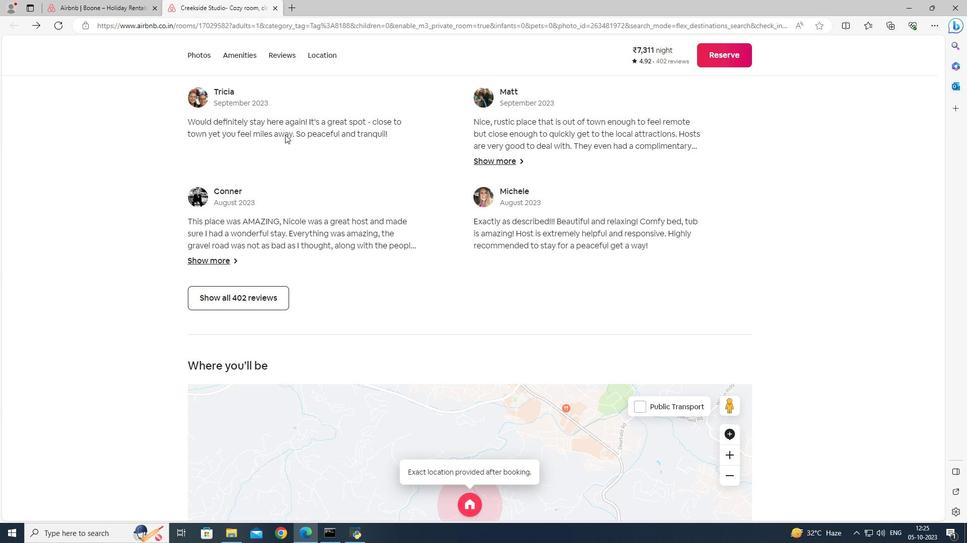 
Action: Mouse scrolled (285, 134) with delta (0, 0)
Screenshot: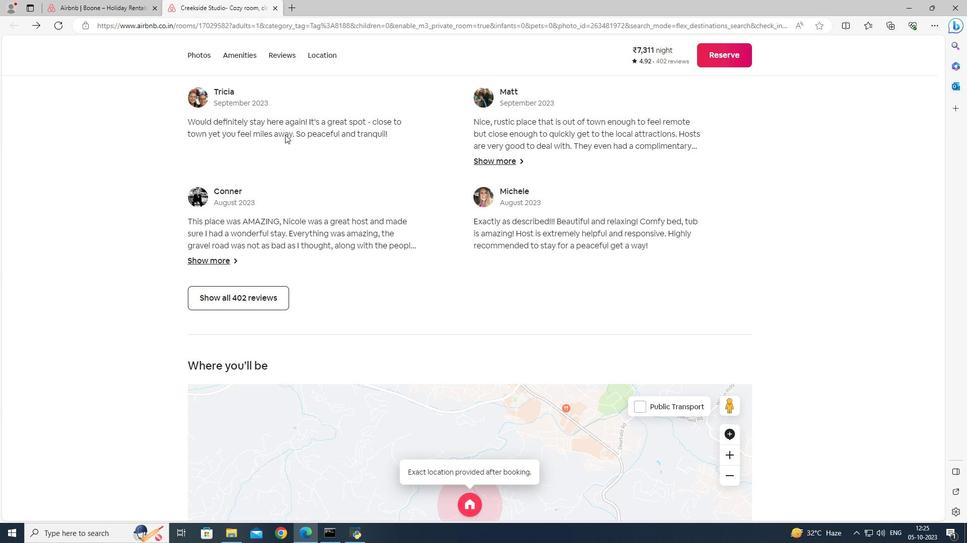 
Action: Mouse scrolled (285, 134) with delta (0, 0)
Screenshot: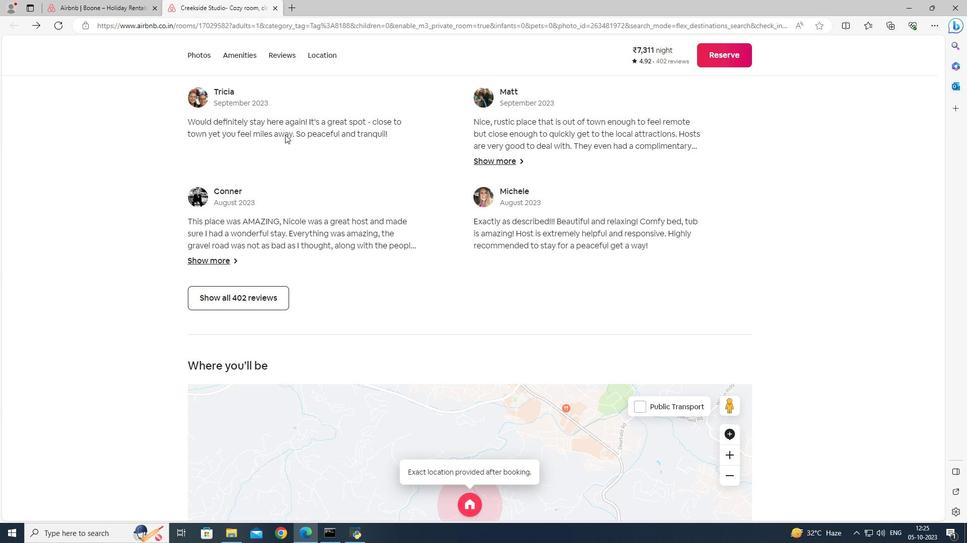 
Action: Mouse scrolled (285, 134) with delta (0, 0)
Screenshot: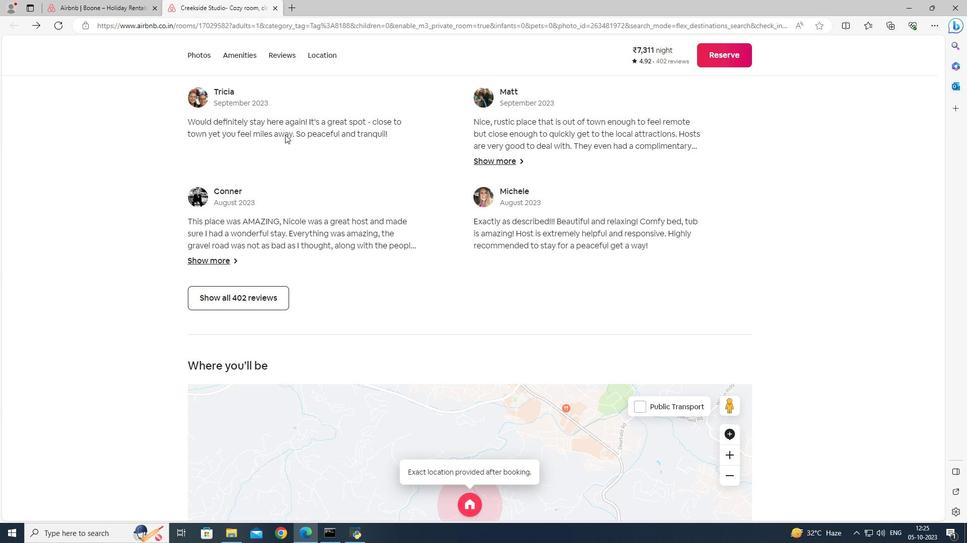 
Action: Mouse scrolled (285, 134) with delta (0, 0)
Screenshot: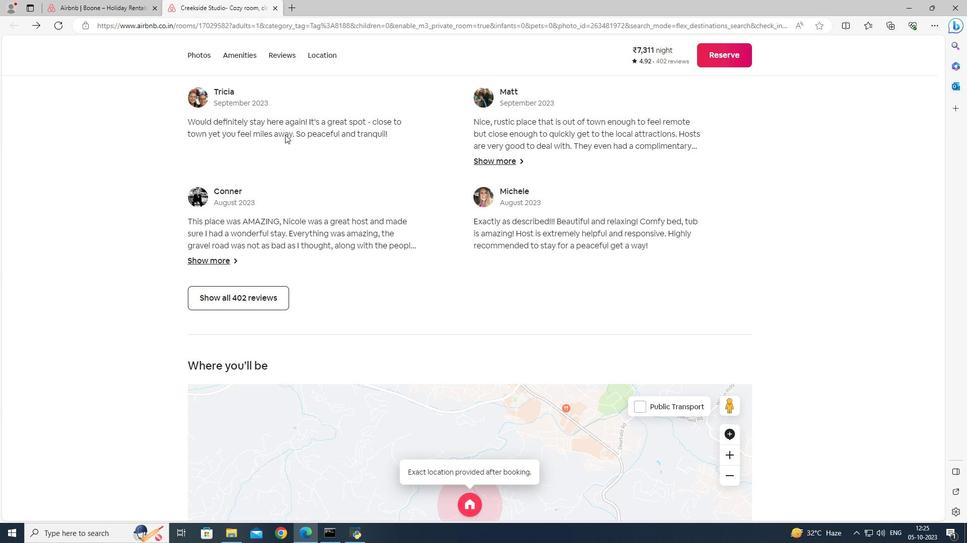 
Action: Mouse moved to (357, 314)
Screenshot: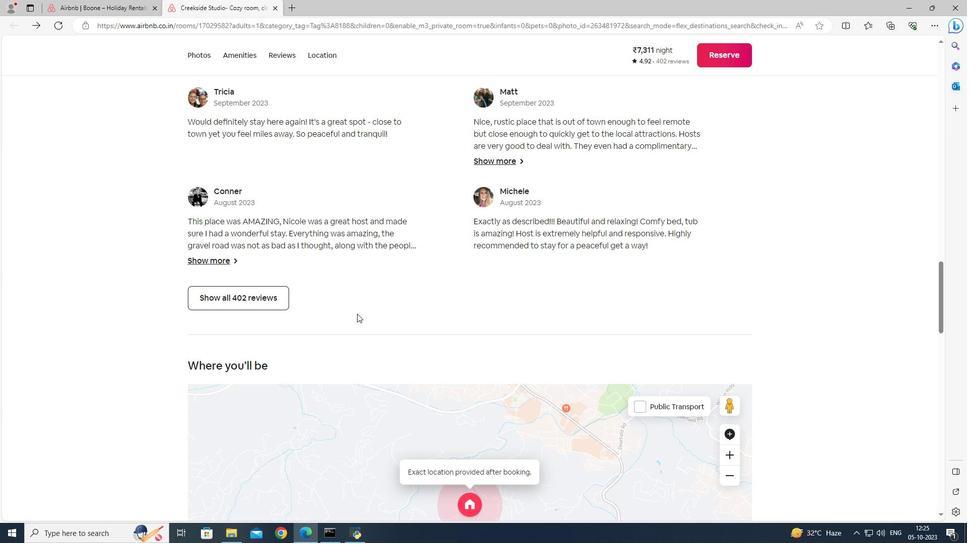 
Action: Mouse scrolled (357, 313) with delta (0, 0)
Screenshot: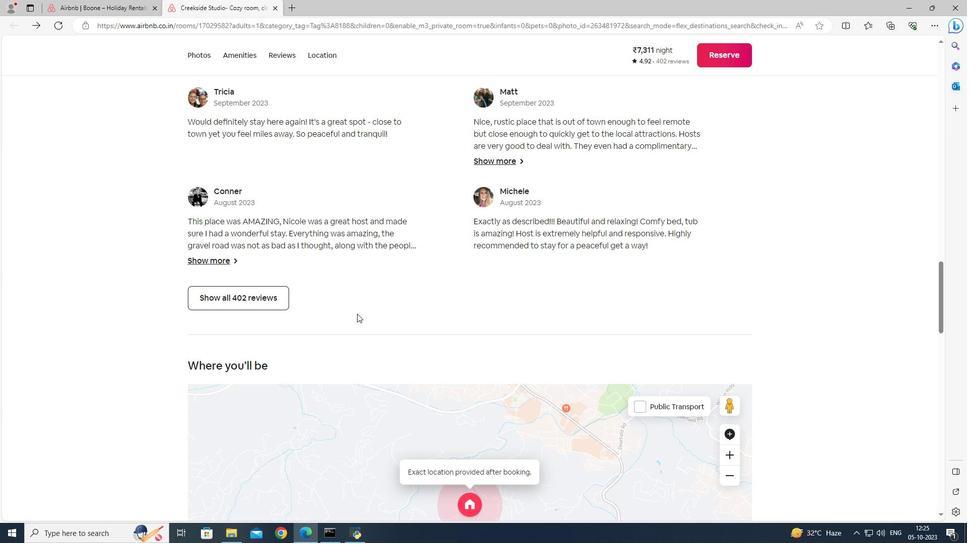 
Action: Mouse scrolled (357, 313) with delta (0, 0)
Screenshot: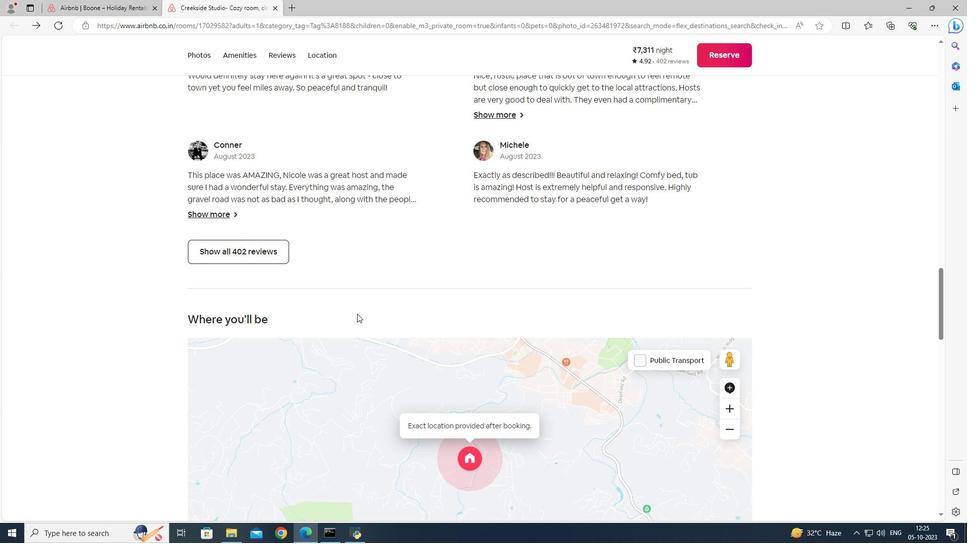 
Action: Mouse scrolled (357, 313) with delta (0, 0)
Screenshot: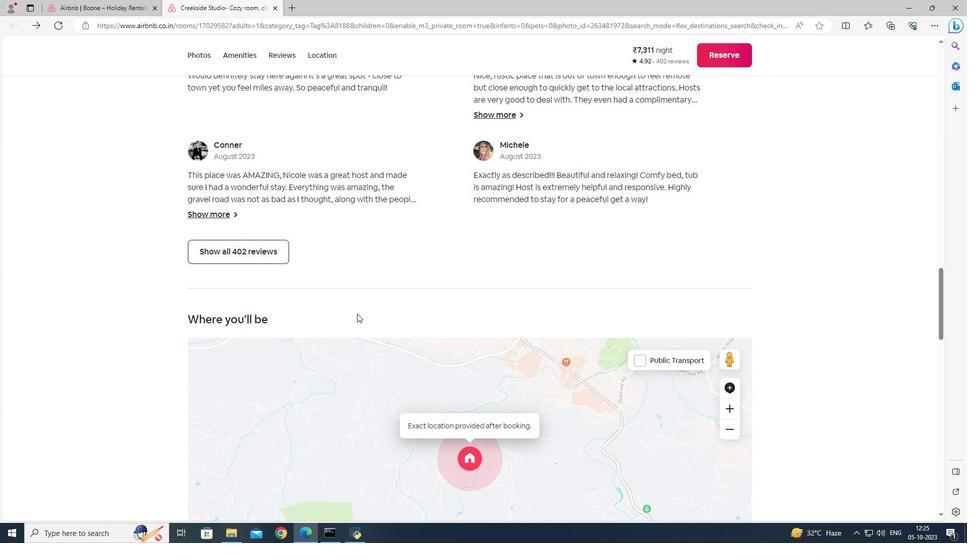 
Action: Mouse scrolled (357, 313) with delta (0, 0)
Screenshot: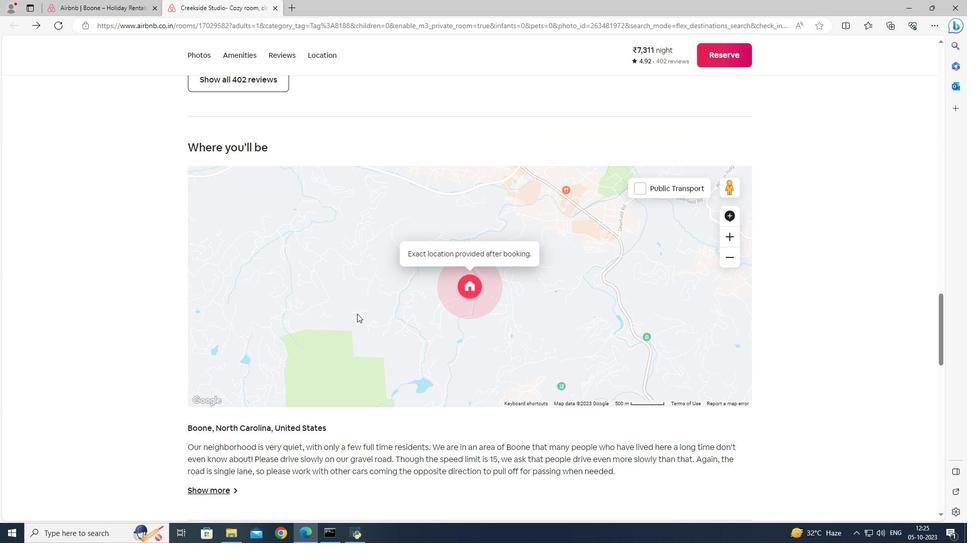
Action: Mouse moved to (357, 311)
Screenshot: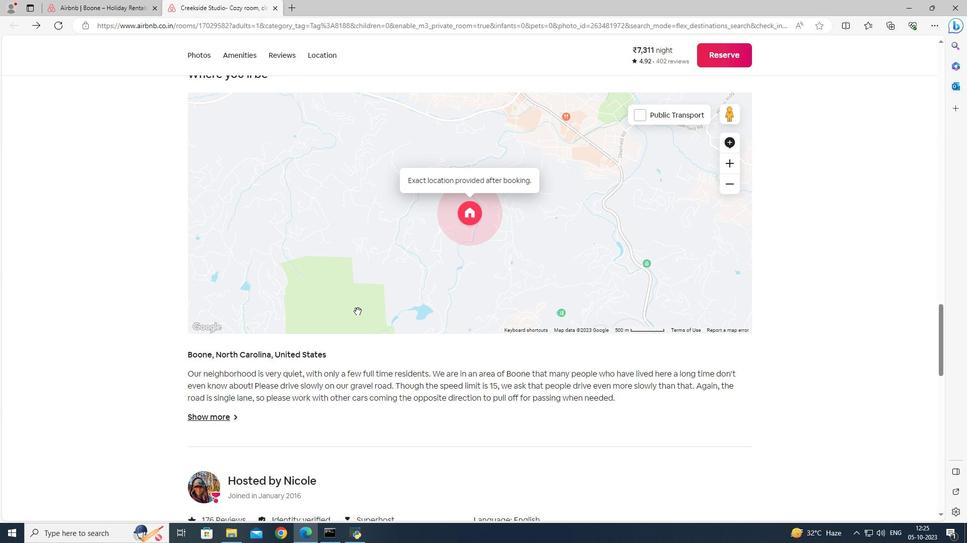 
Action: Mouse scrolled (357, 311) with delta (0, 0)
Screenshot: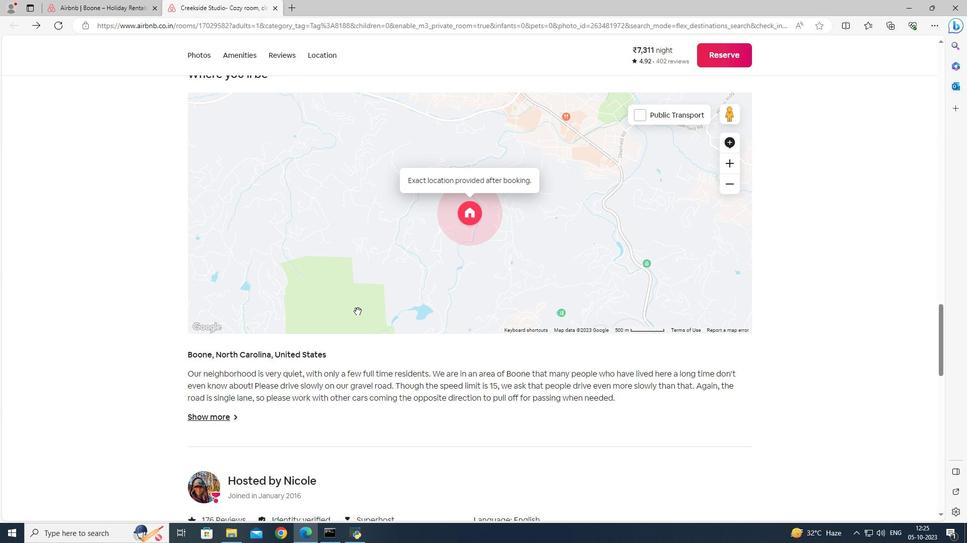 
Action: Mouse scrolled (357, 311) with delta (0, 0)
Screenshot: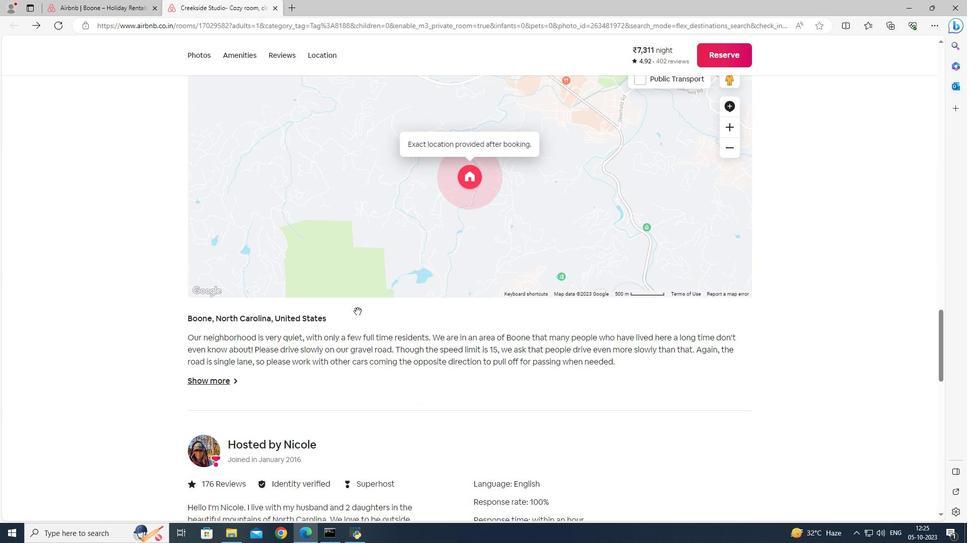 
Action: Mouse scrolled (357, 311) with delta (0, 0)
Screenshot: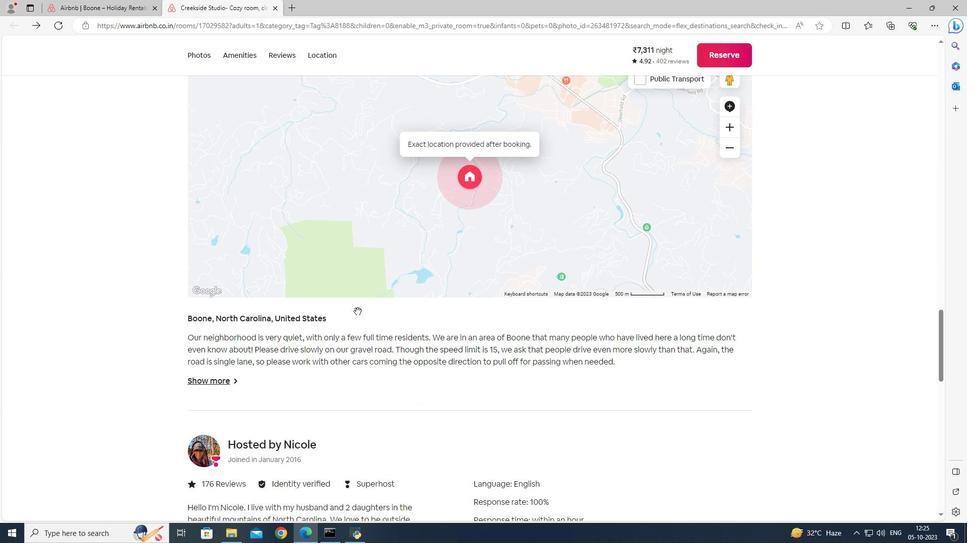 
Action: Mouse scrolled (357, 311) with delta (0, 0)
Screenshot: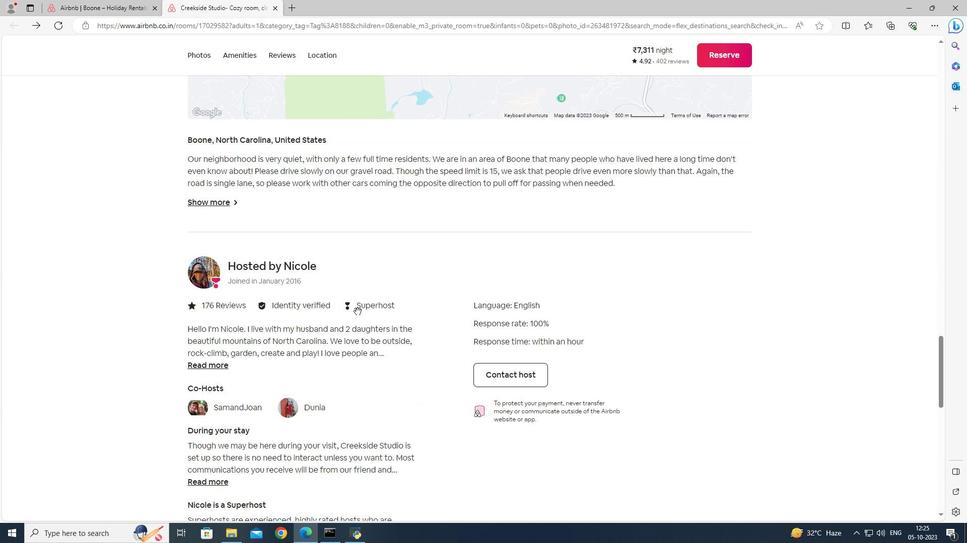
Action: Mouse scrolled (357, 311) with delta (0, 0)
Screenshot: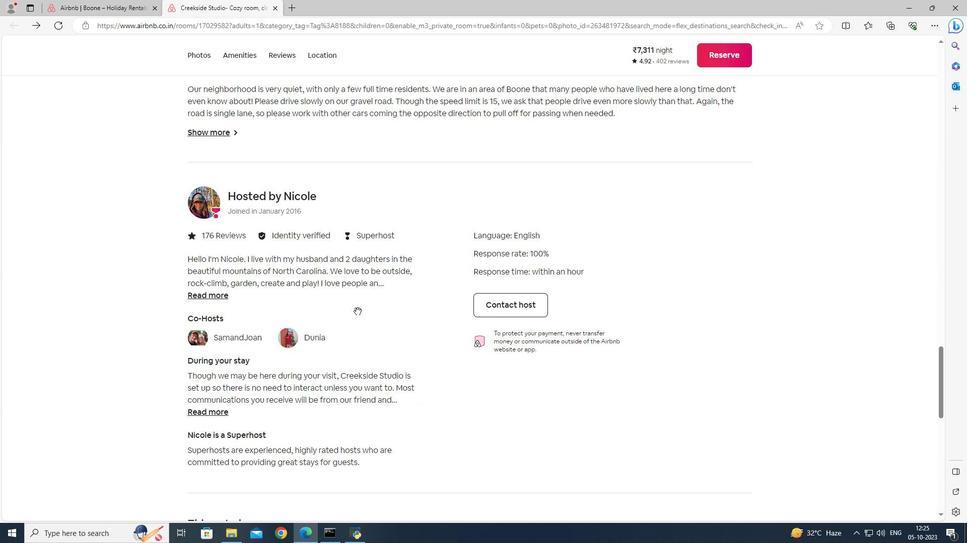 
Action: Mouse moved to (357, 311)
Screenshot: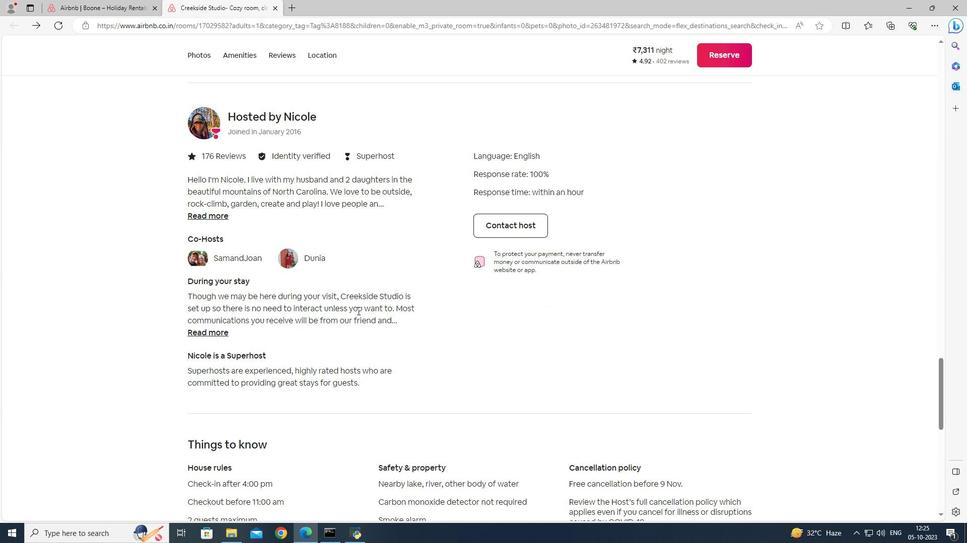 
Action: Mouse scrolled (357, 310) with delta (0, 0)
Screenshot: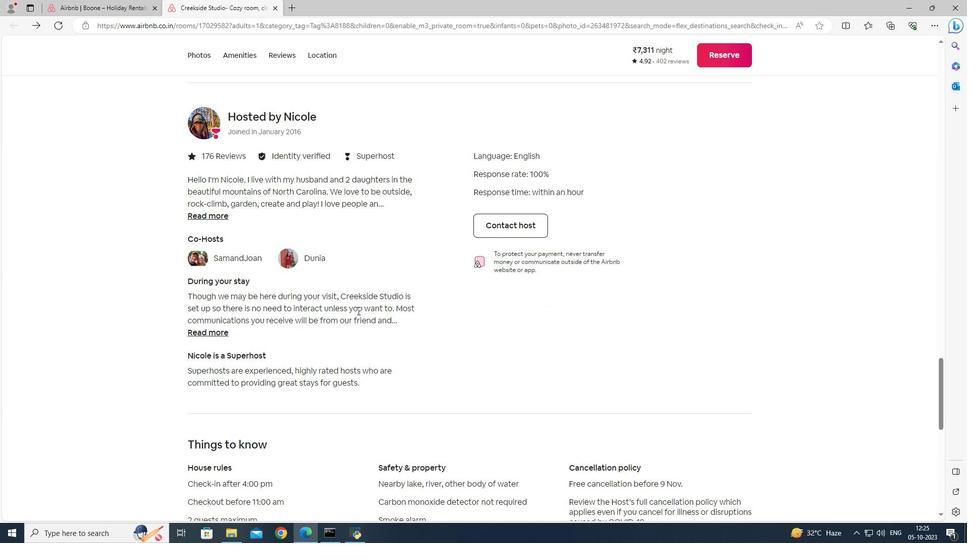 
Action: Mouse scrolled (357, 310) with delta (0, 0)
Screenshot: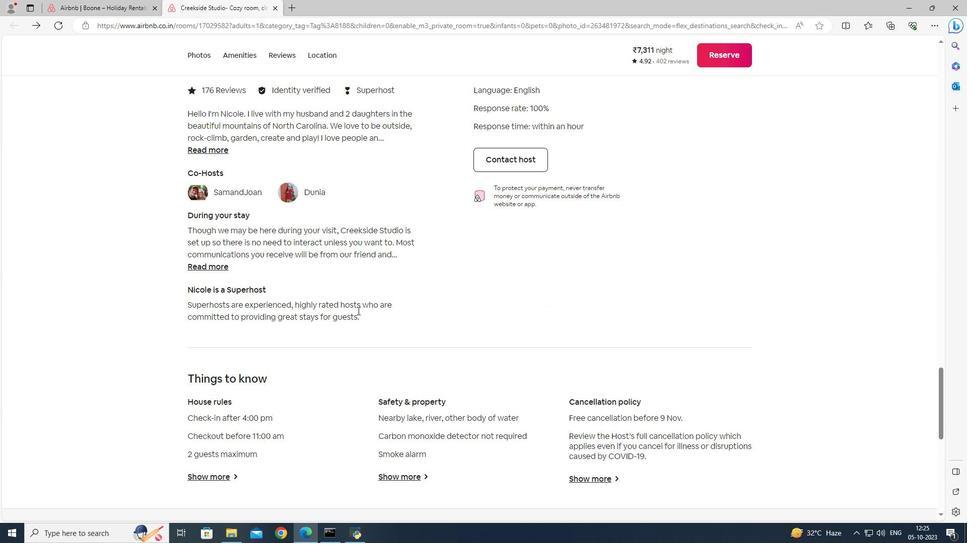 
Action: Mouse scrolled (357, 310) with delta (0, 0)
Screenshot: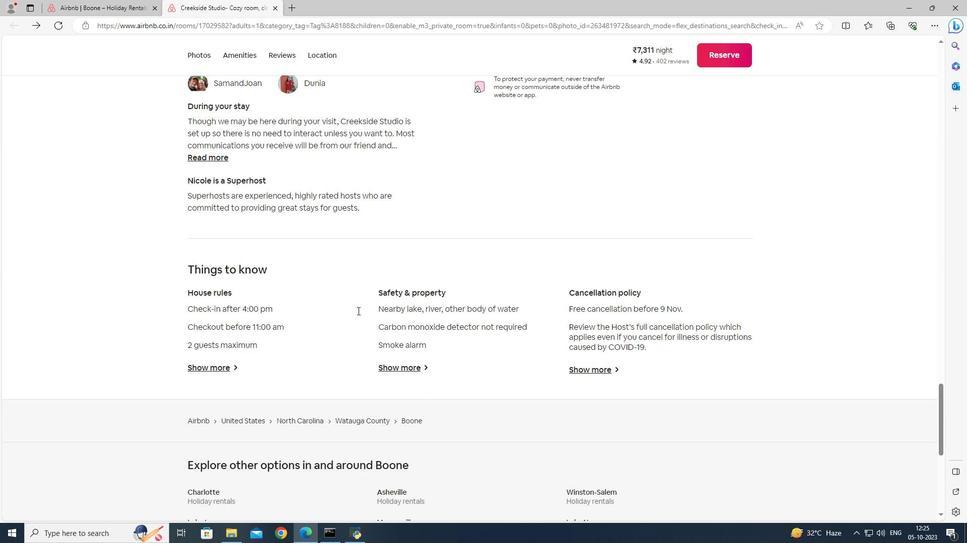 
Action: Mouse moved to (358, 310)
Screenshot: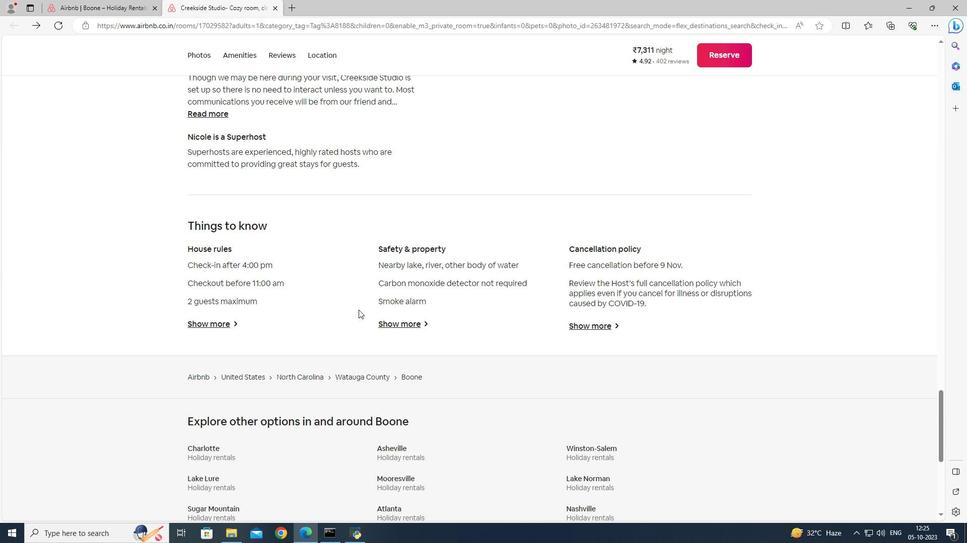 
Action: Mouse scrolled (358, 309) with delta (0, 0)
Screenshot: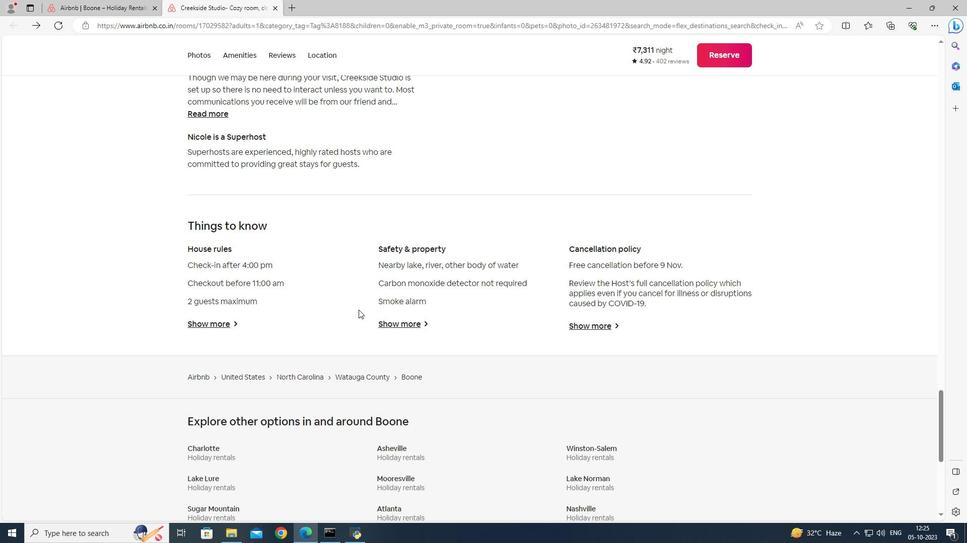 
Action: Mouse scrolled (358, 309) with delta (0, 0)
Screenshot: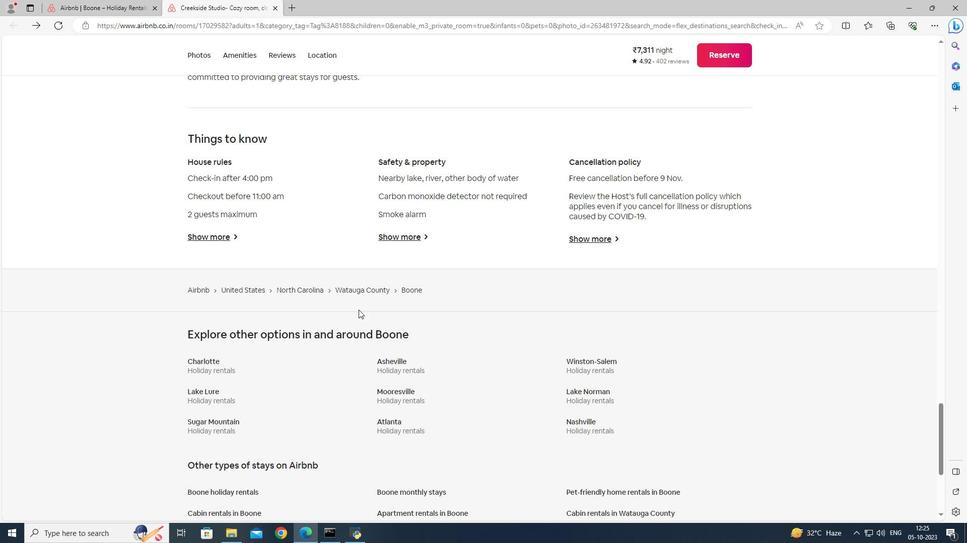 
Action: Mouse scrolled (358, 309) with delta (0, 0)
Screenshot: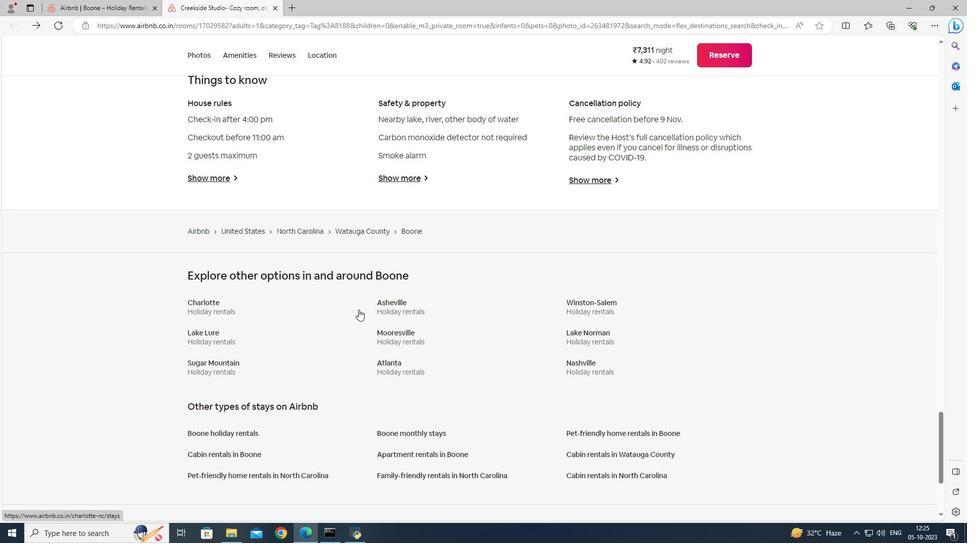 
Action: Mouse scrolled (358, 309) with delta (0, 0)
Screenshot: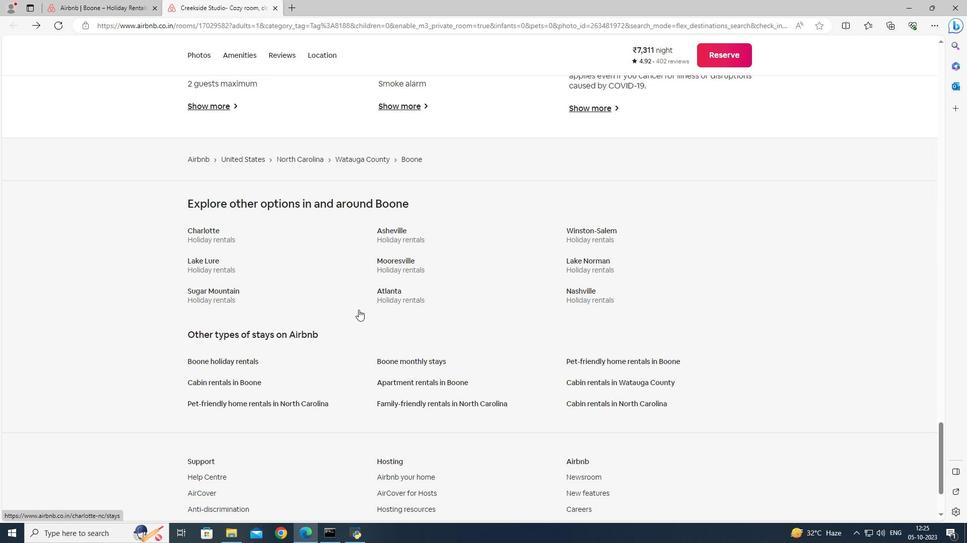 
Action: Mouse scrolled (358, 309) with delta (0, 0)
Screenshot: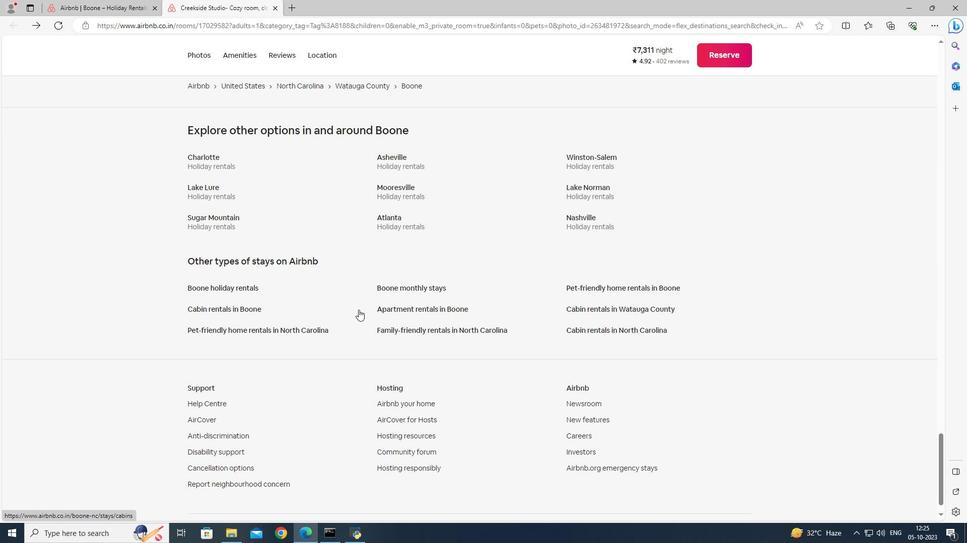 
Action: Mouse scrolled (358, 309) with delta (0, 0)
